 Task: Find connections with filter location Marratxí with filter topic #Sustainabilitywith filter profile language Spanish with filter current company LinkedIn News India with filter school St.Xavier's College, Kolkata with filter industry Bars, Taverns, and Nightclubs with filter service category Event Planning with filter keywords title Client Service Specialist
Action: Mouse moved to (663, 82)
Screenshot: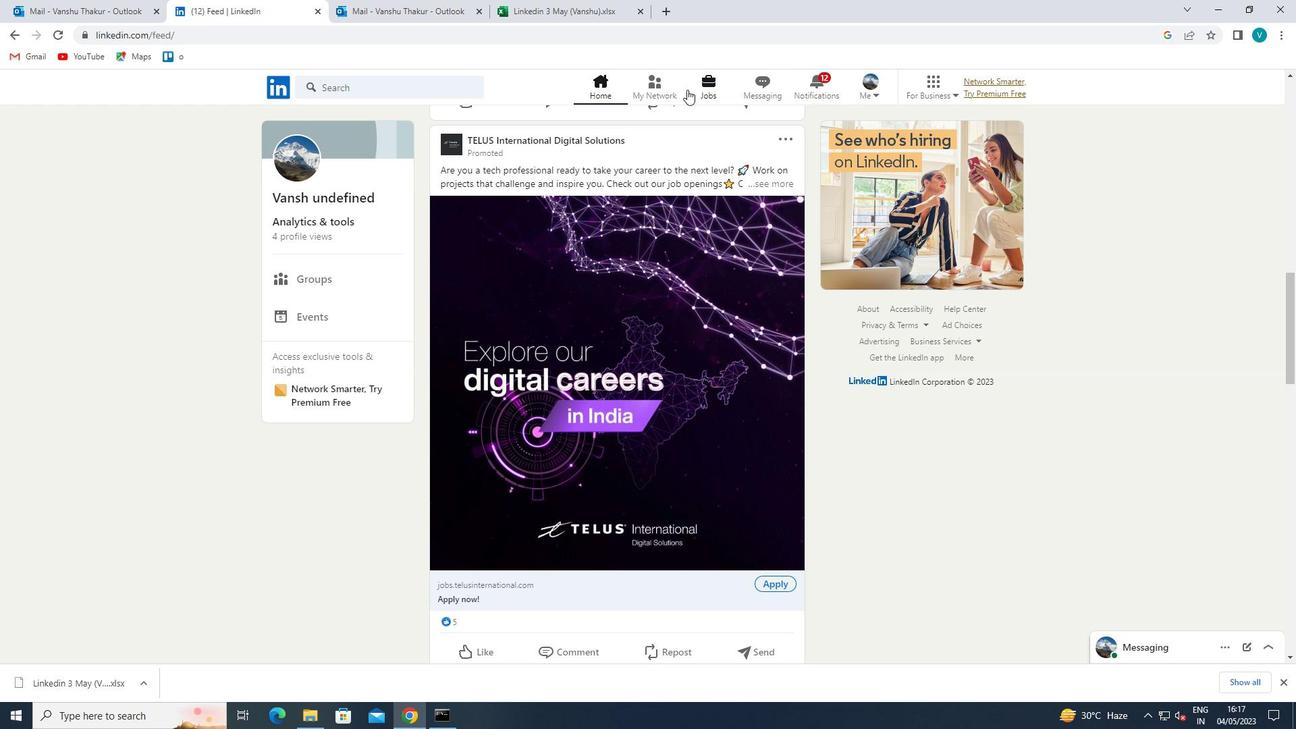 
Action: Mouse pressed left at (663, 82)
Screenshot: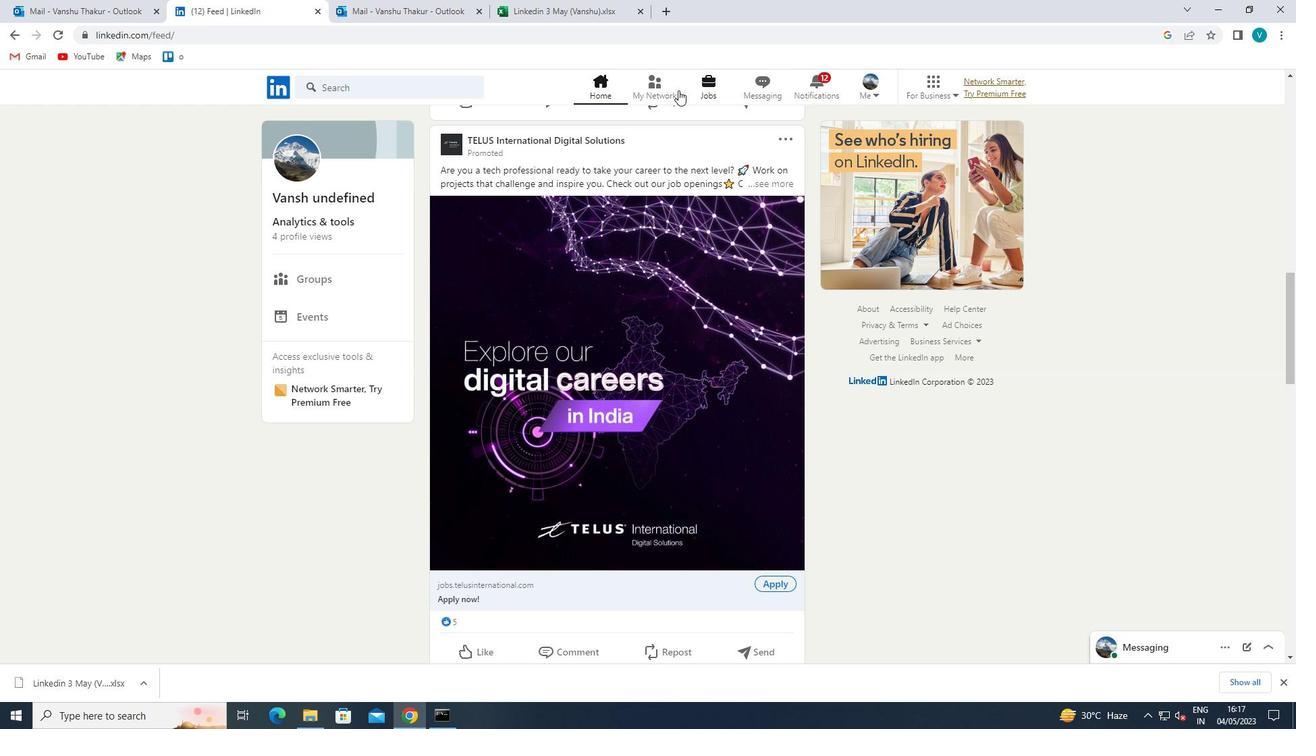 
Action: Mouse moved to (390, 161)
Screenshot: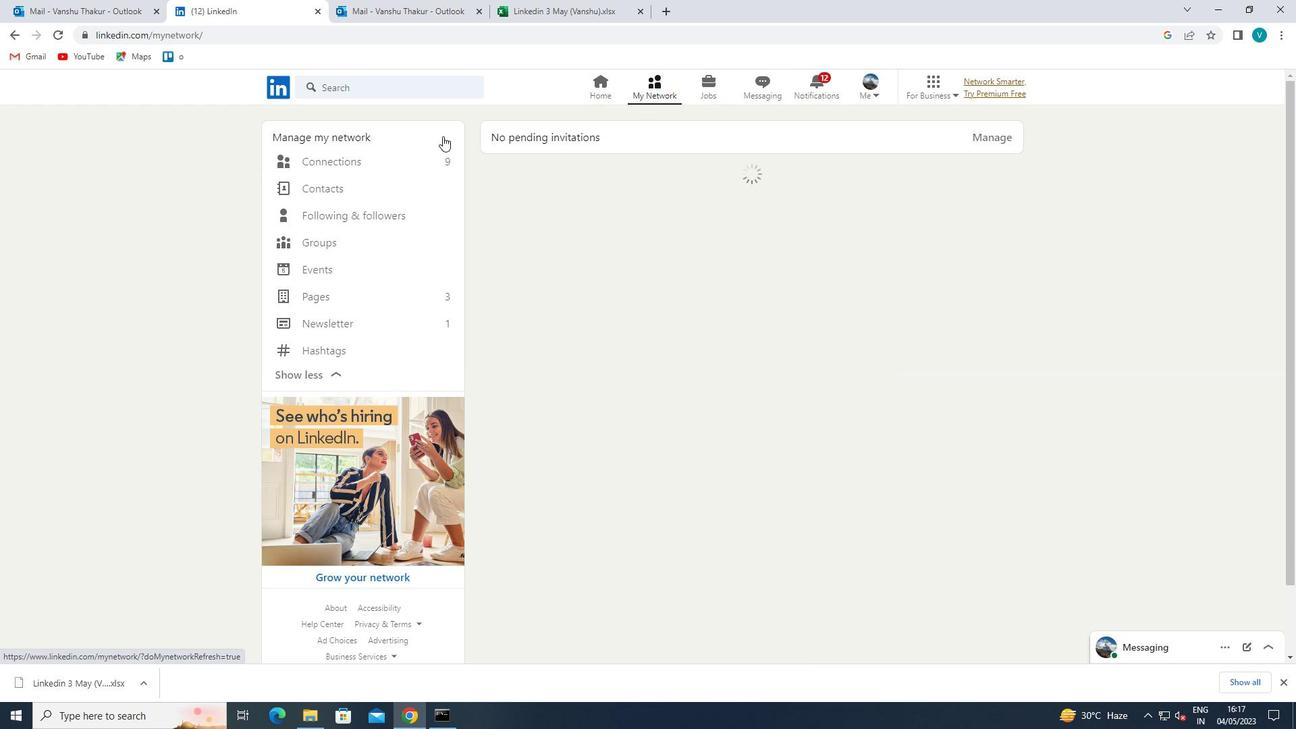 
Action: Mouse pressed left at (390, 161)
Screenshot: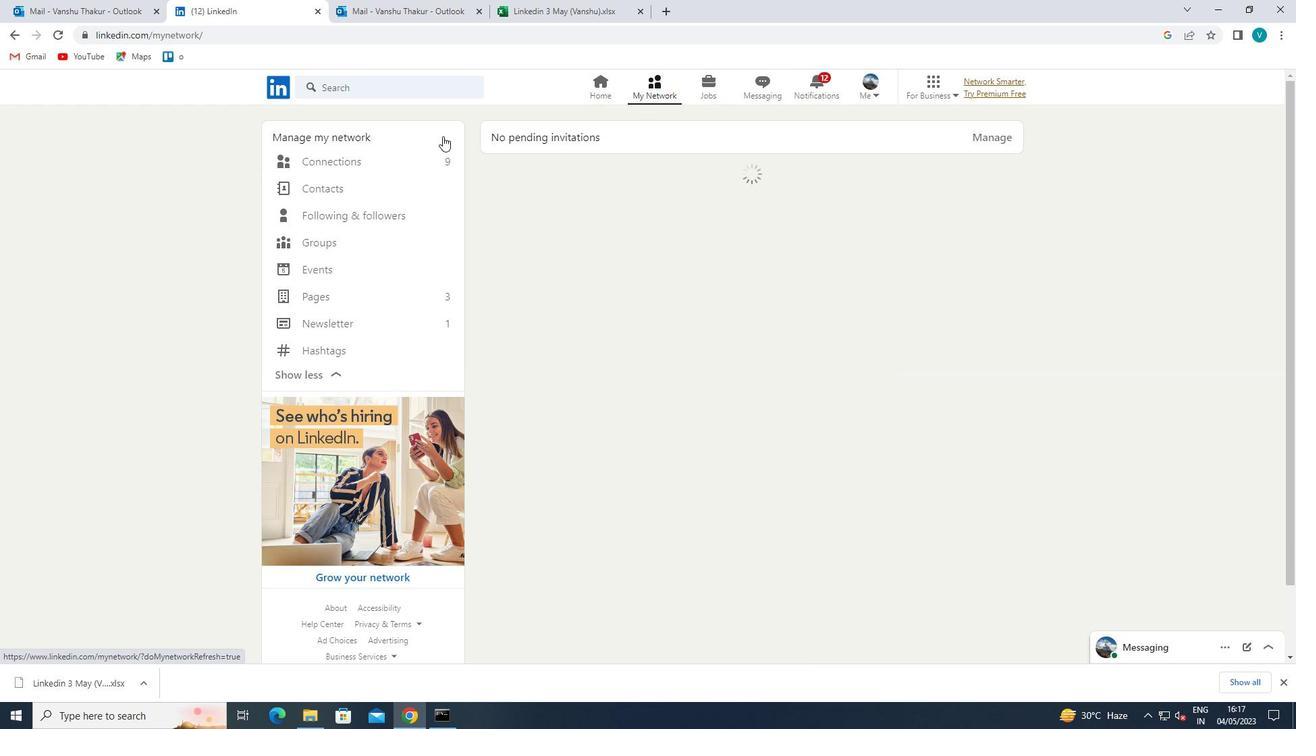 
Action: Mouse moved to (741, 158)
Screenshot: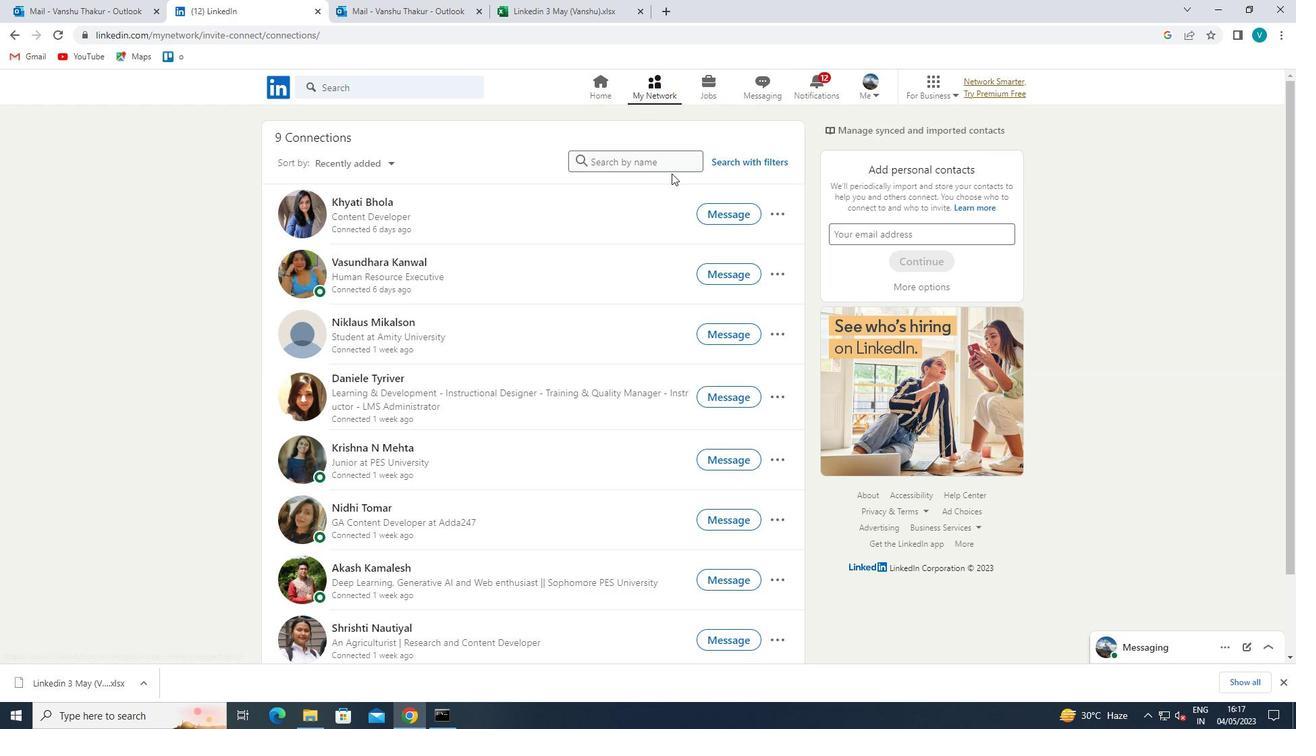 
Action: Mouse pressed left at (741, 158)
Screenshot: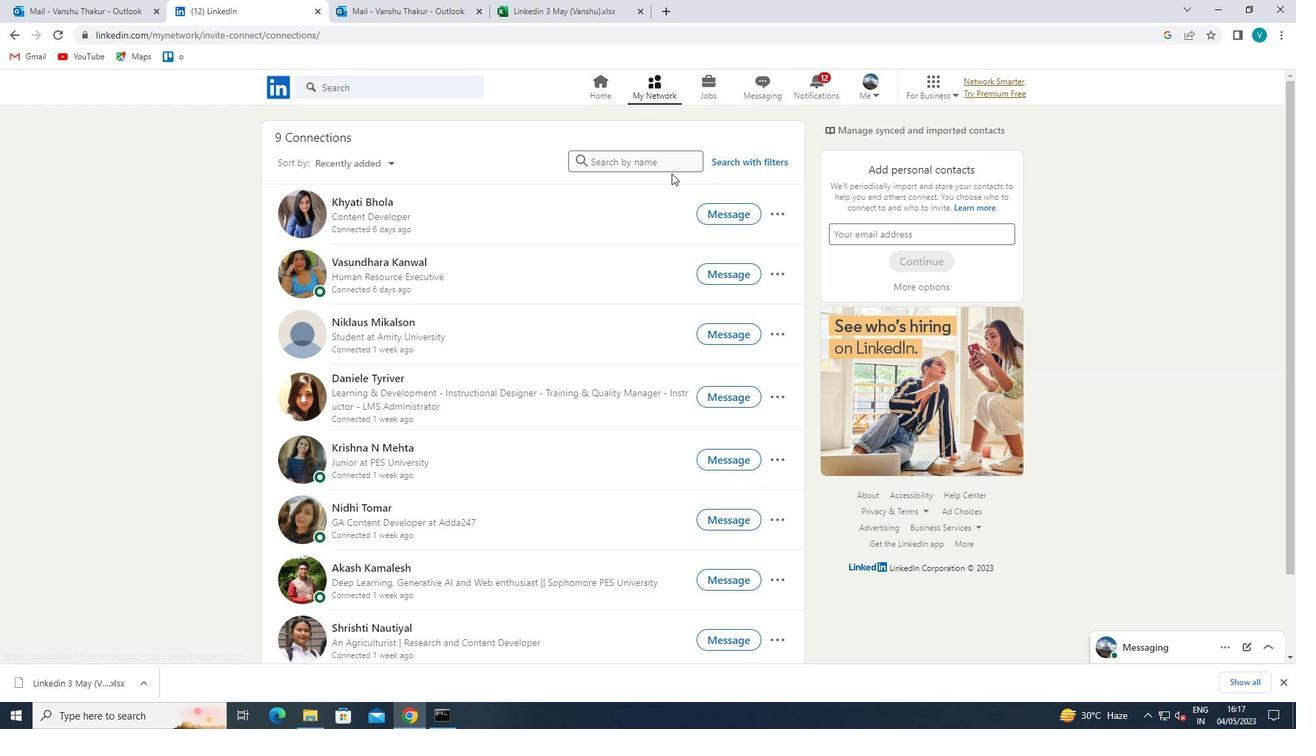 
Action: Mouse moved to (653, 120)
Screenshot: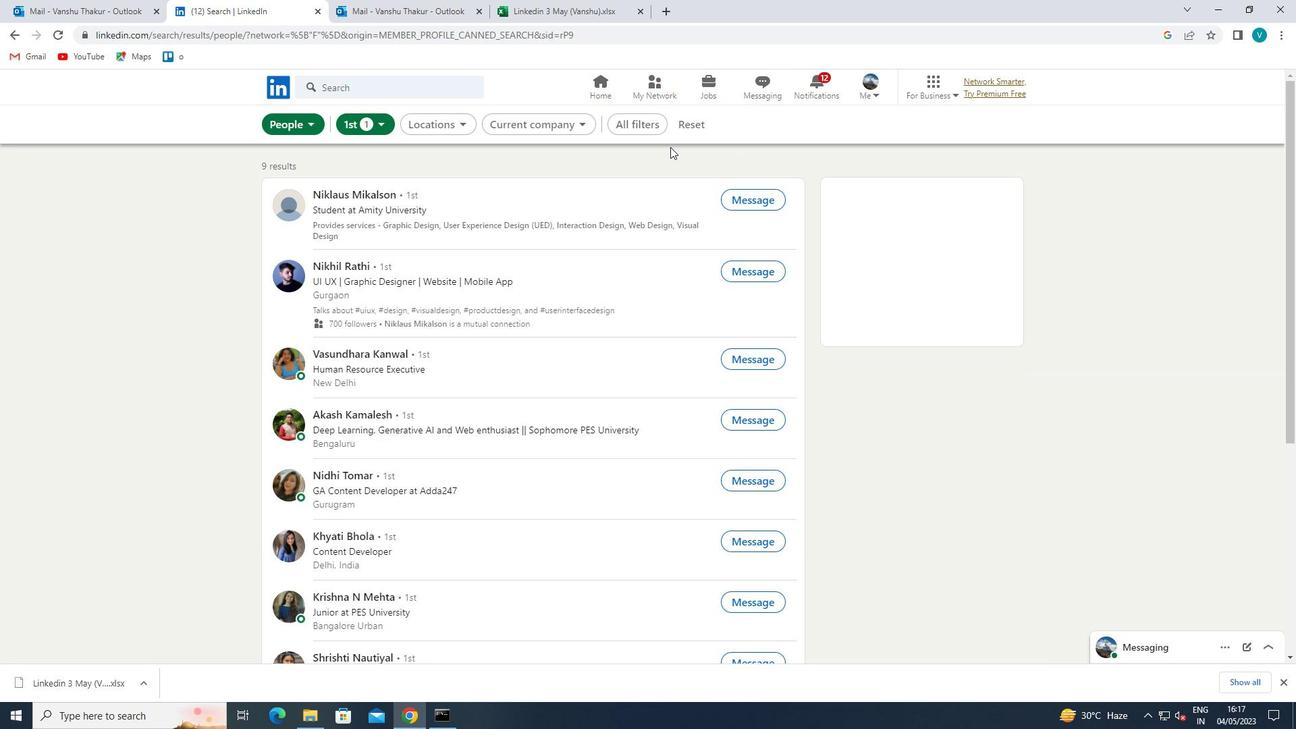 
Action: Mouse pressed left at (653, 120)
Screenshot: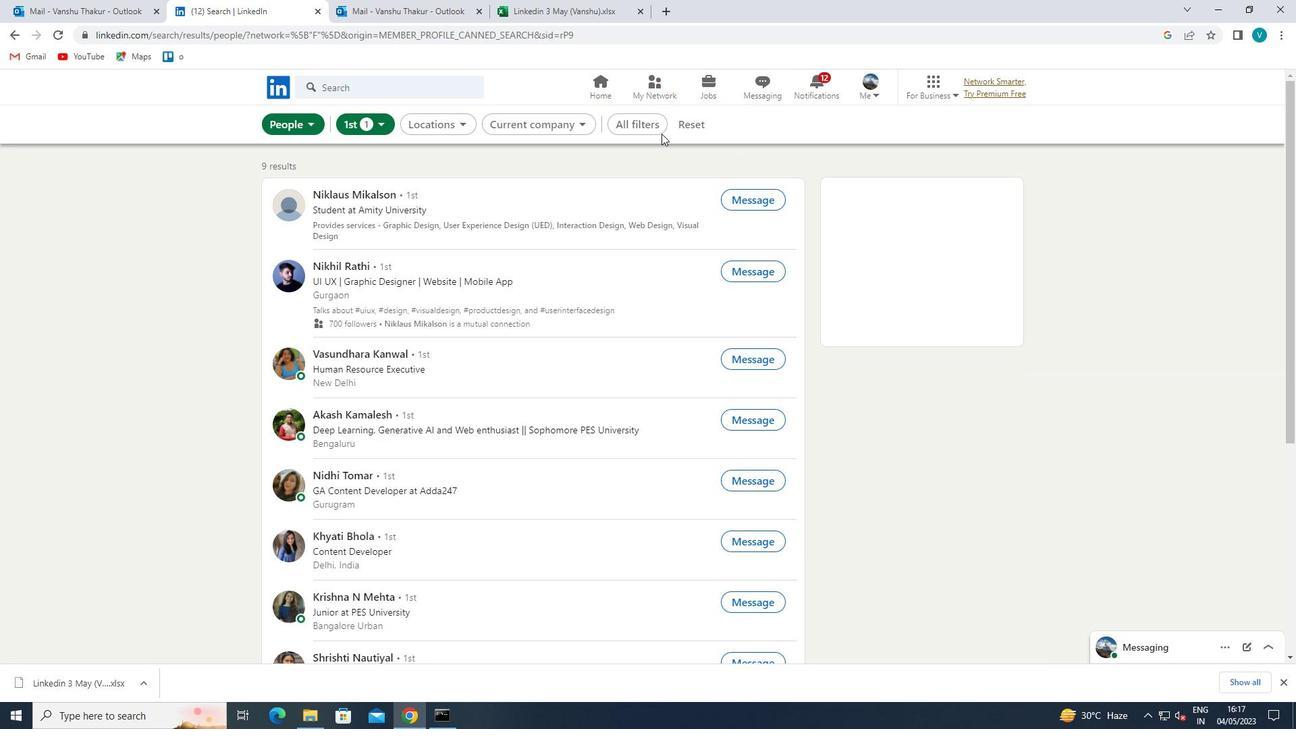 
Action: Mouse moved to (1002, 273)
Screenshot: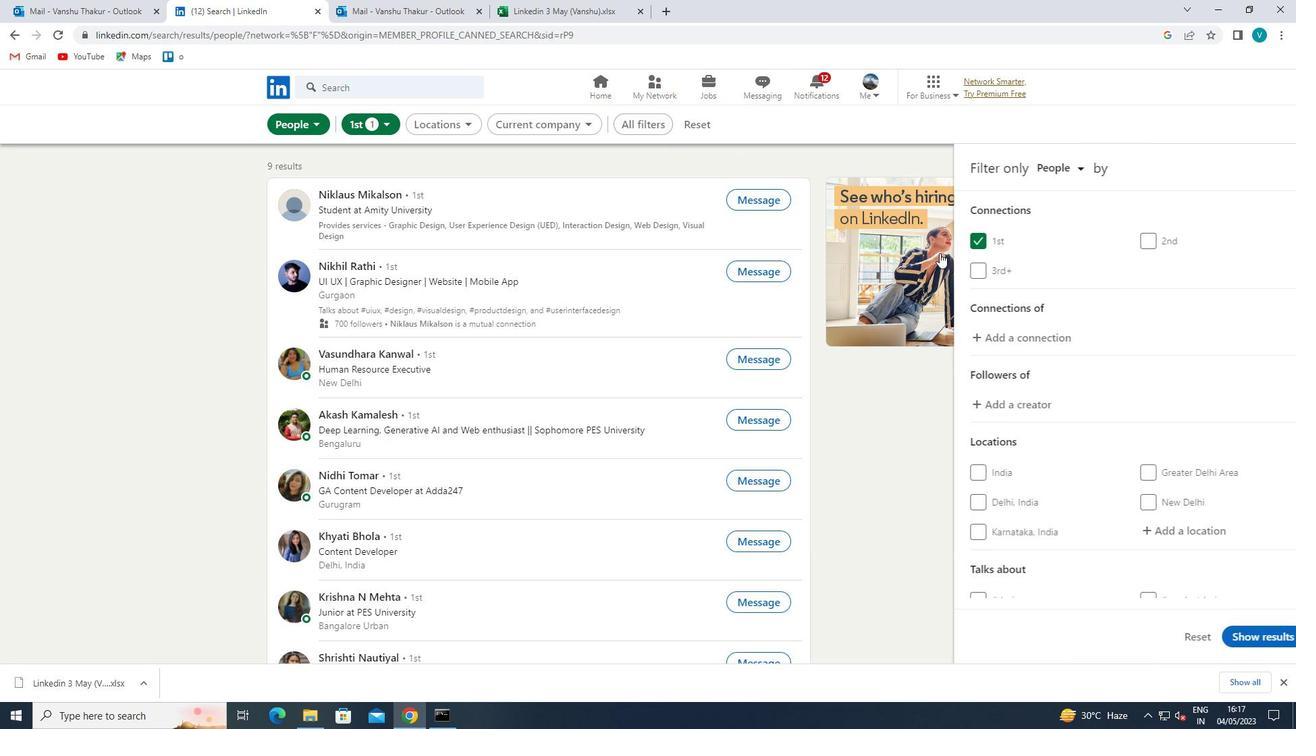 
Action: Mouse scrolled (1002, 272) with delta (0, 0)
Screenshot: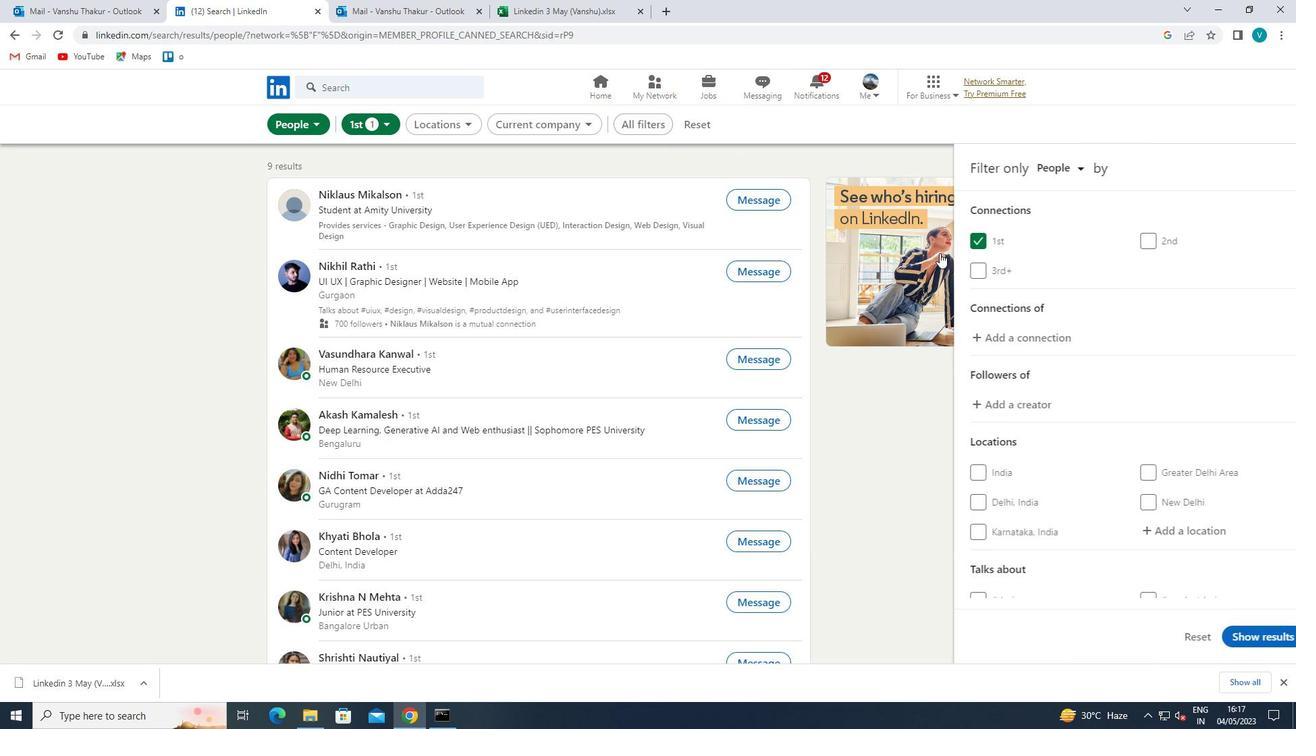
Action: Mouse scrolled (1002, 272) with delta (0, 0)
Screenshot: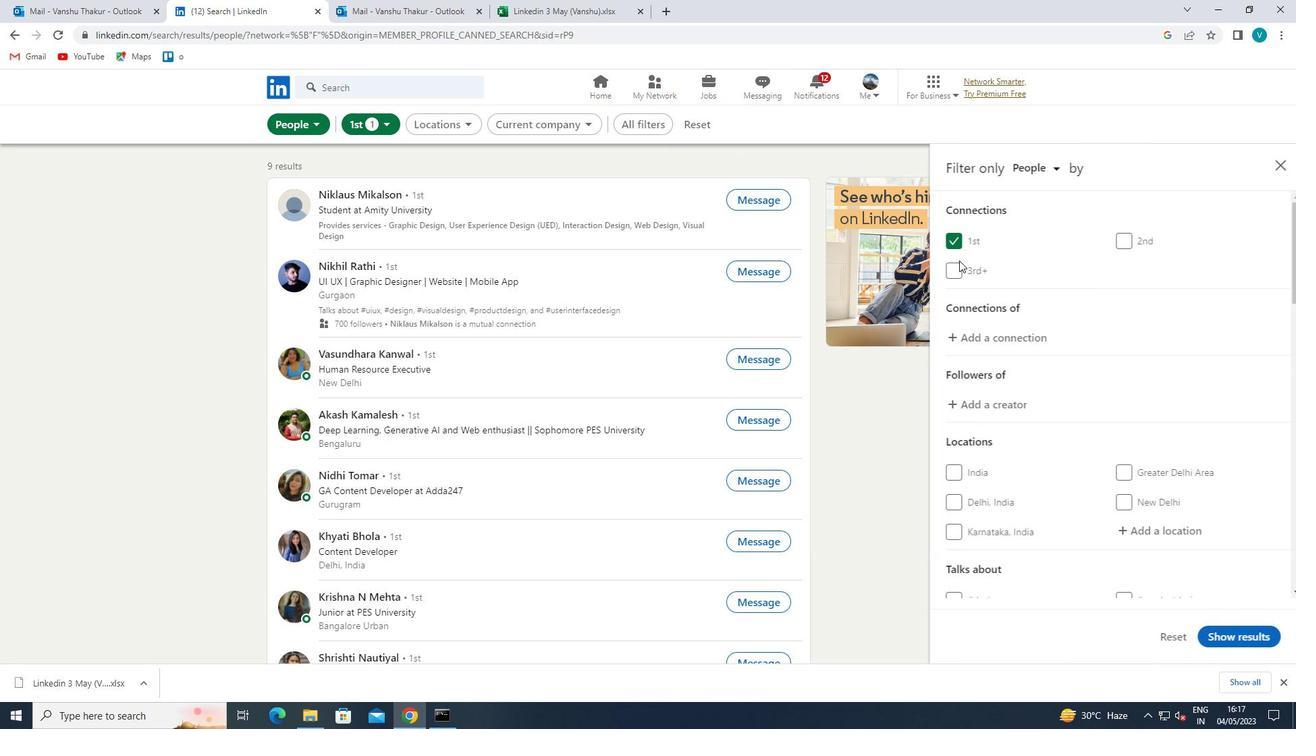 
Action: Mouse moved to (1125, 395)
Screenshot: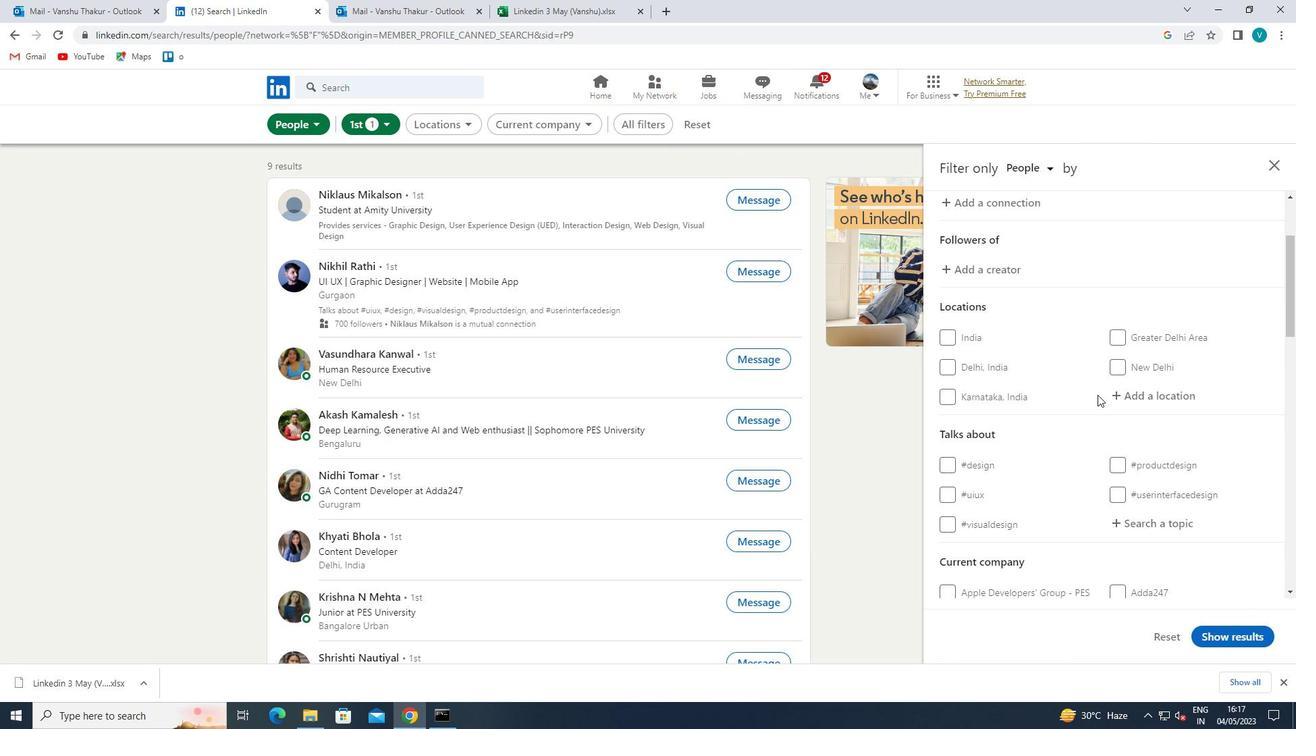 
Action: Mouse pressed left at (1125, 395)
Screenshot: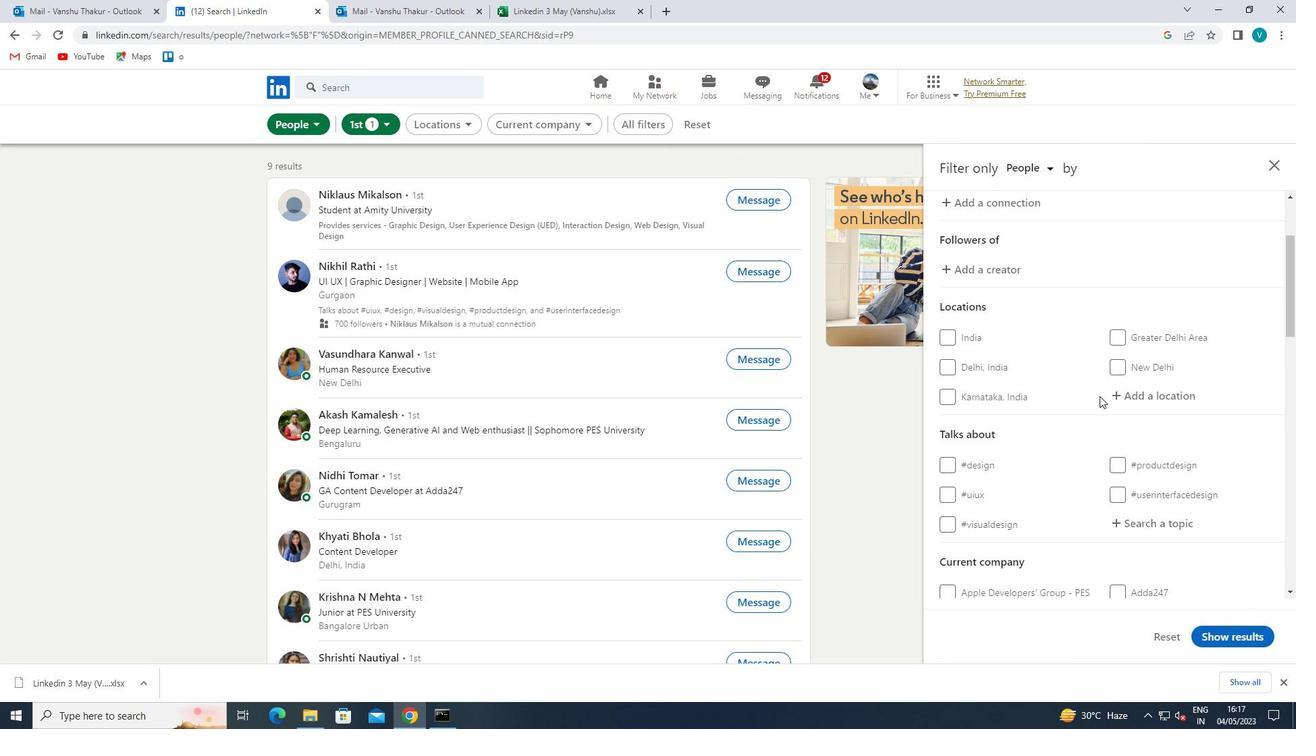 
Action: Mouse moved to (1006, 324)
Screenshot: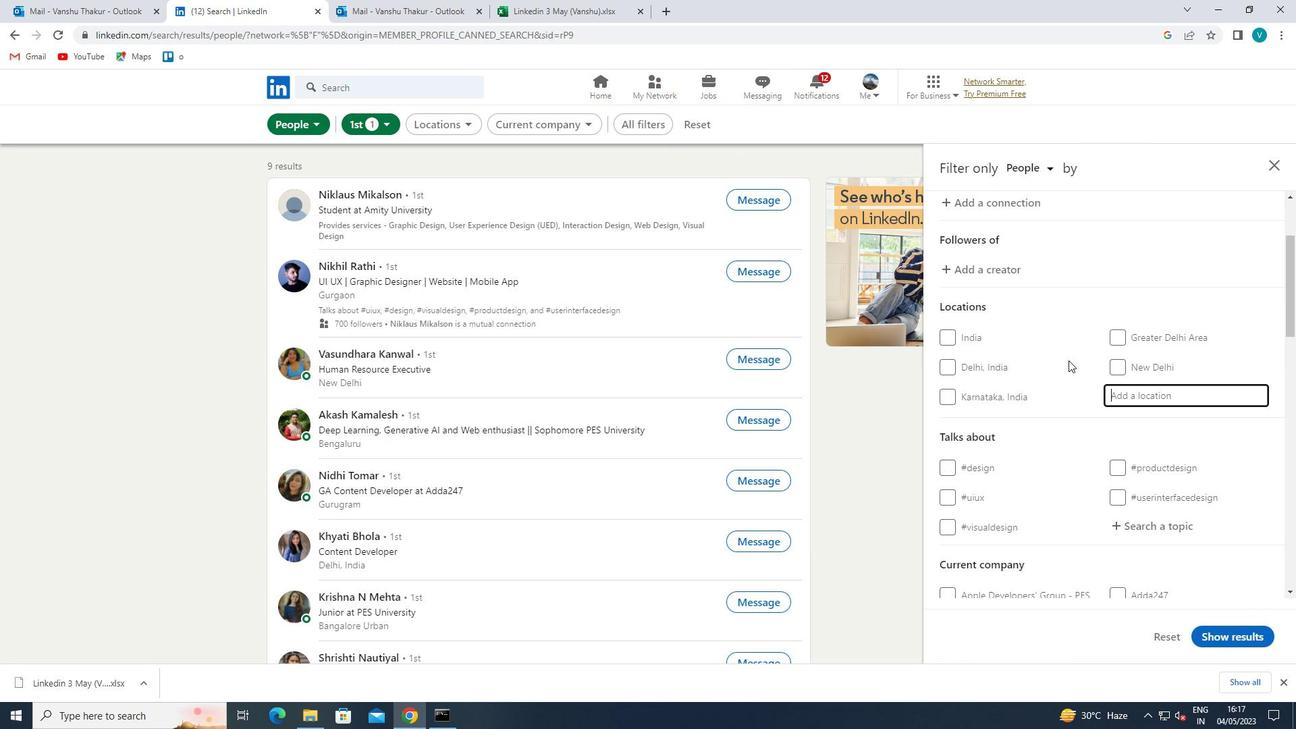 
Action: Key pressed <Key.shift>MARATXI
Screenshot: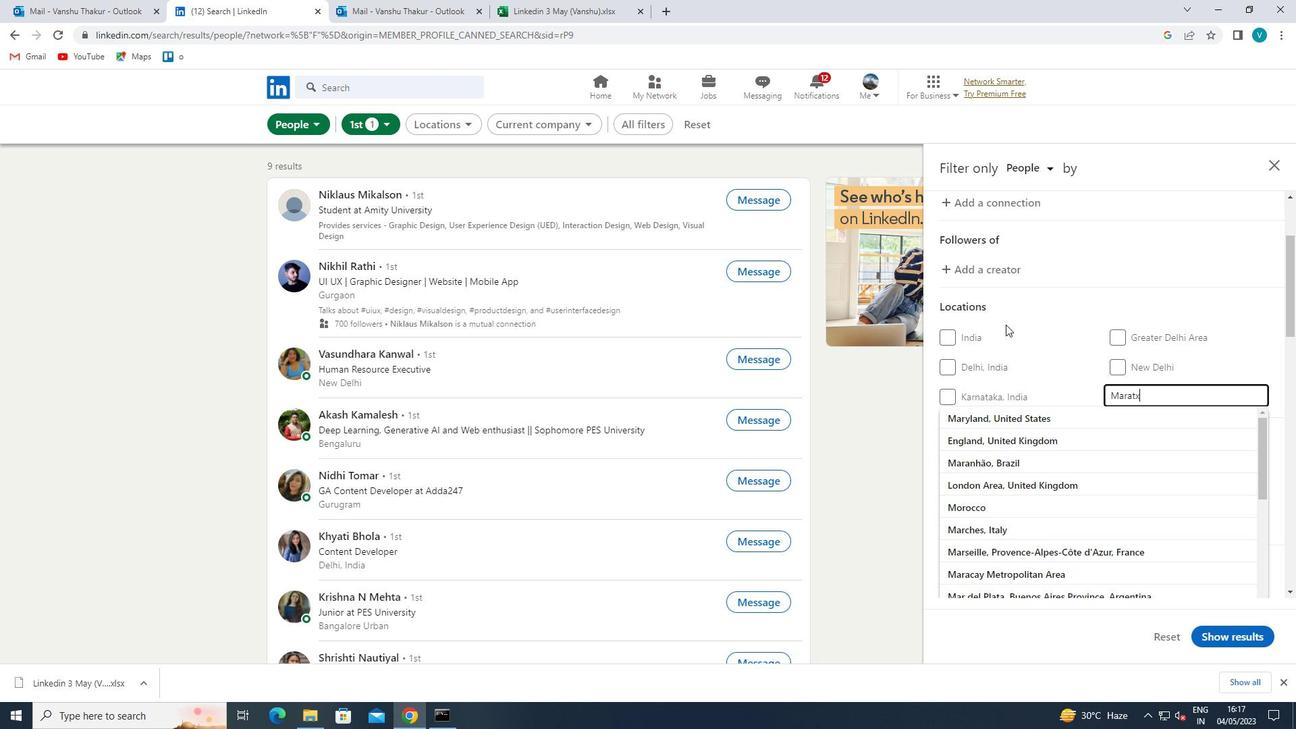 
Action: Mouse moved to (1125, 393)
Screenshot: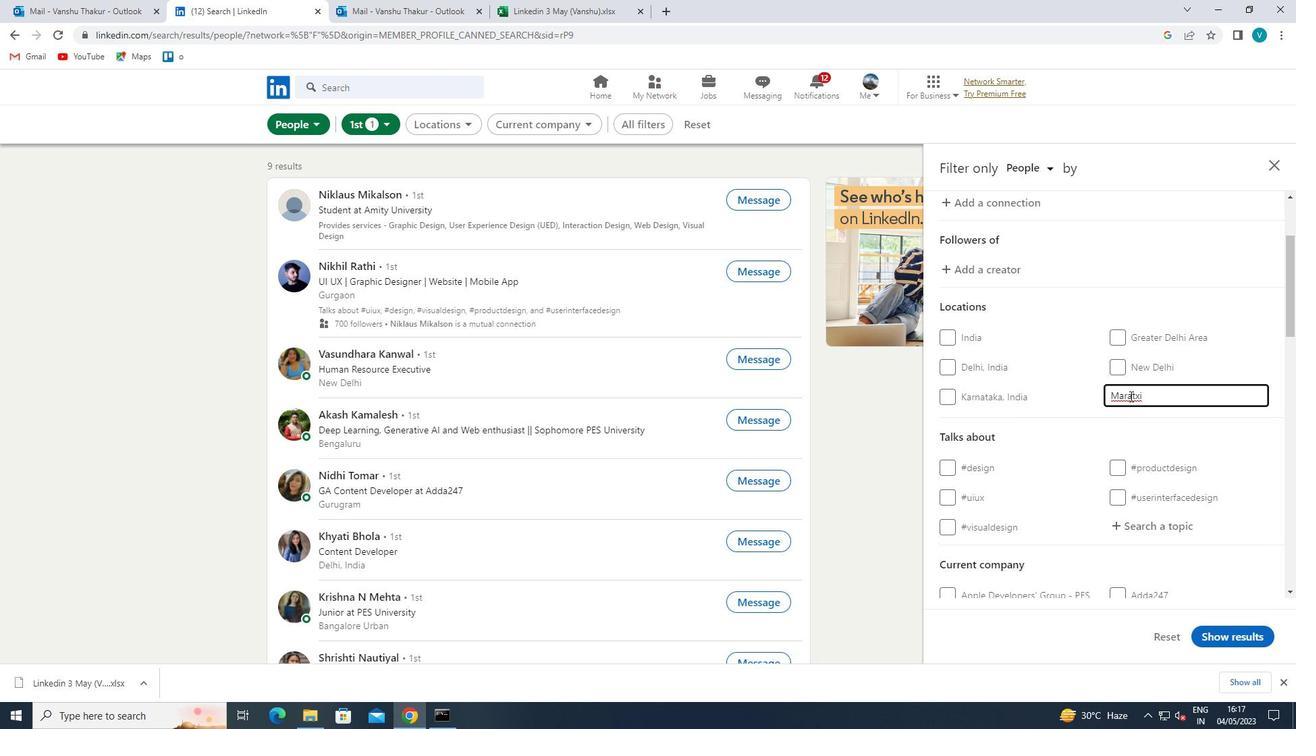 
Action: Mouse pressed left at (1125, 393)
Screenshot: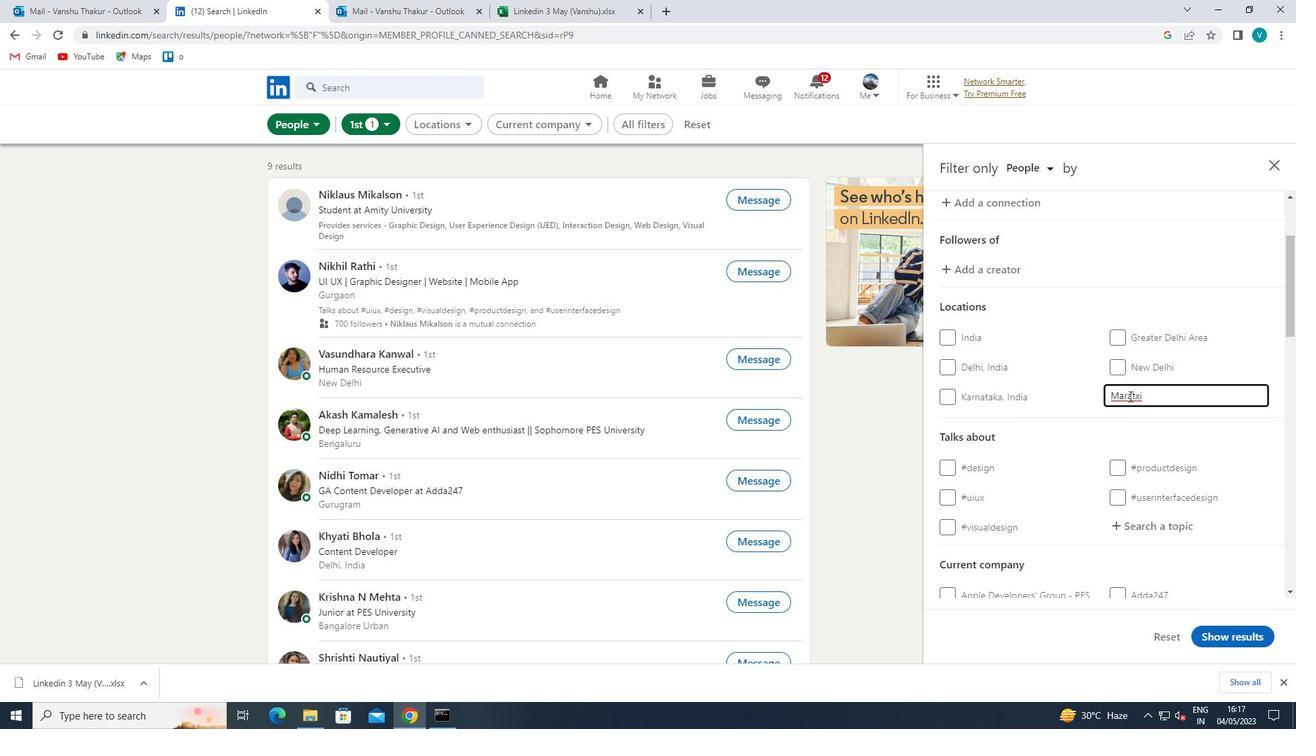 
Action: Mouse moved to (1125, 407)
Screenshot: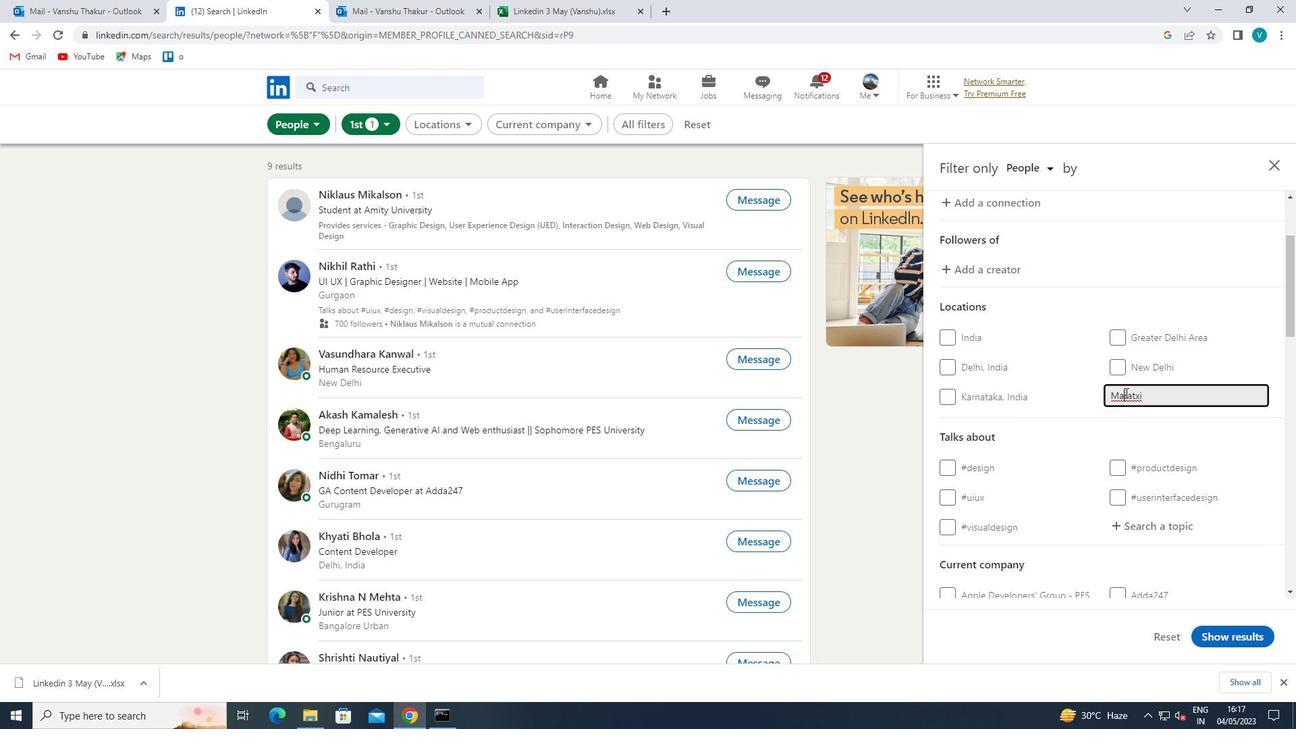 
Action: Key pressed R
Screenshot: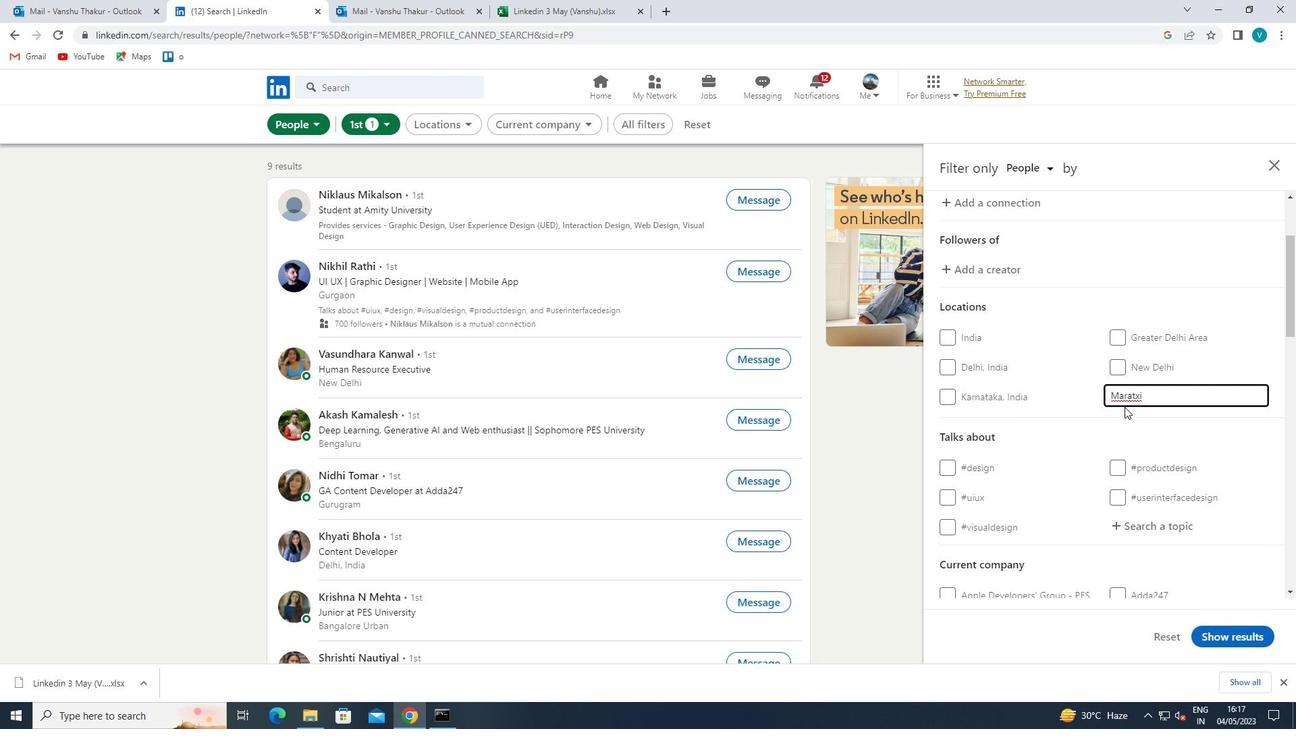
Action: Mouse moved to (1111, 409)
Screenshot: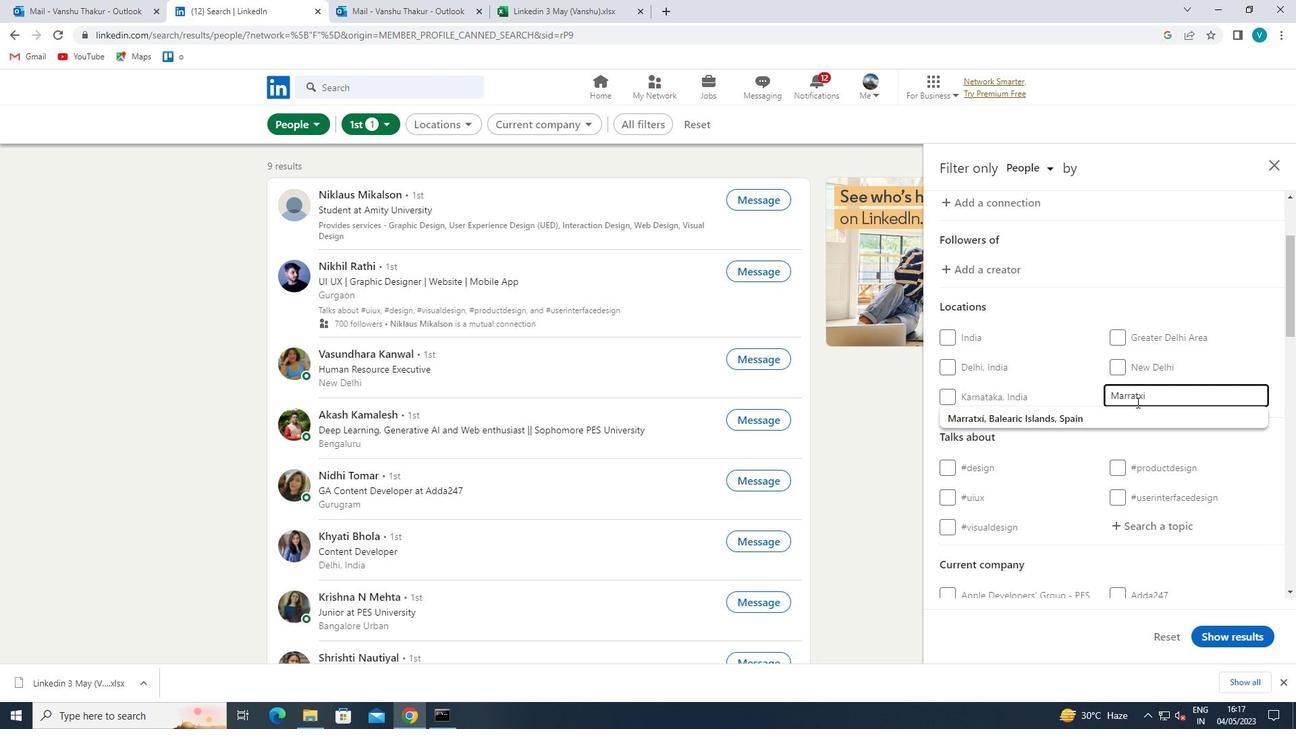 
Action: Mouse pressed left at (1111, 409)
Screenshot: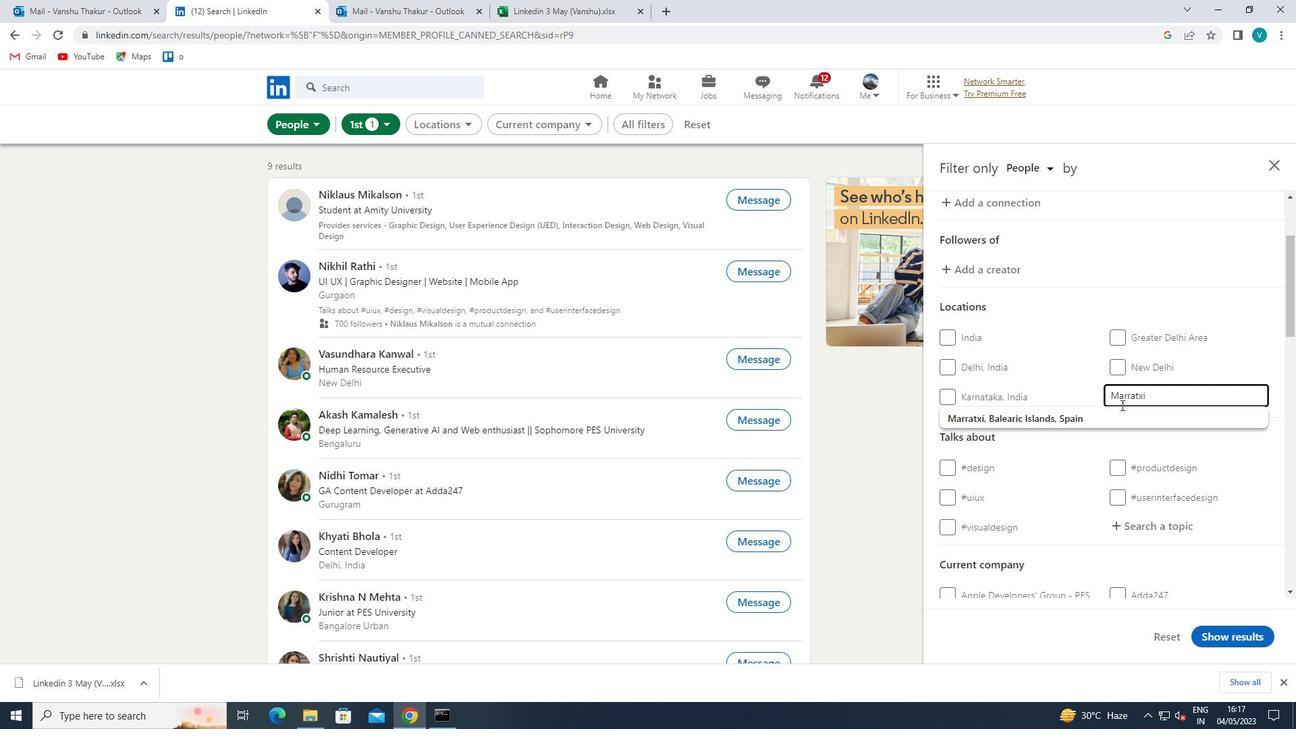 
Action: Mouse moved to (1129, 417)
Screenshot: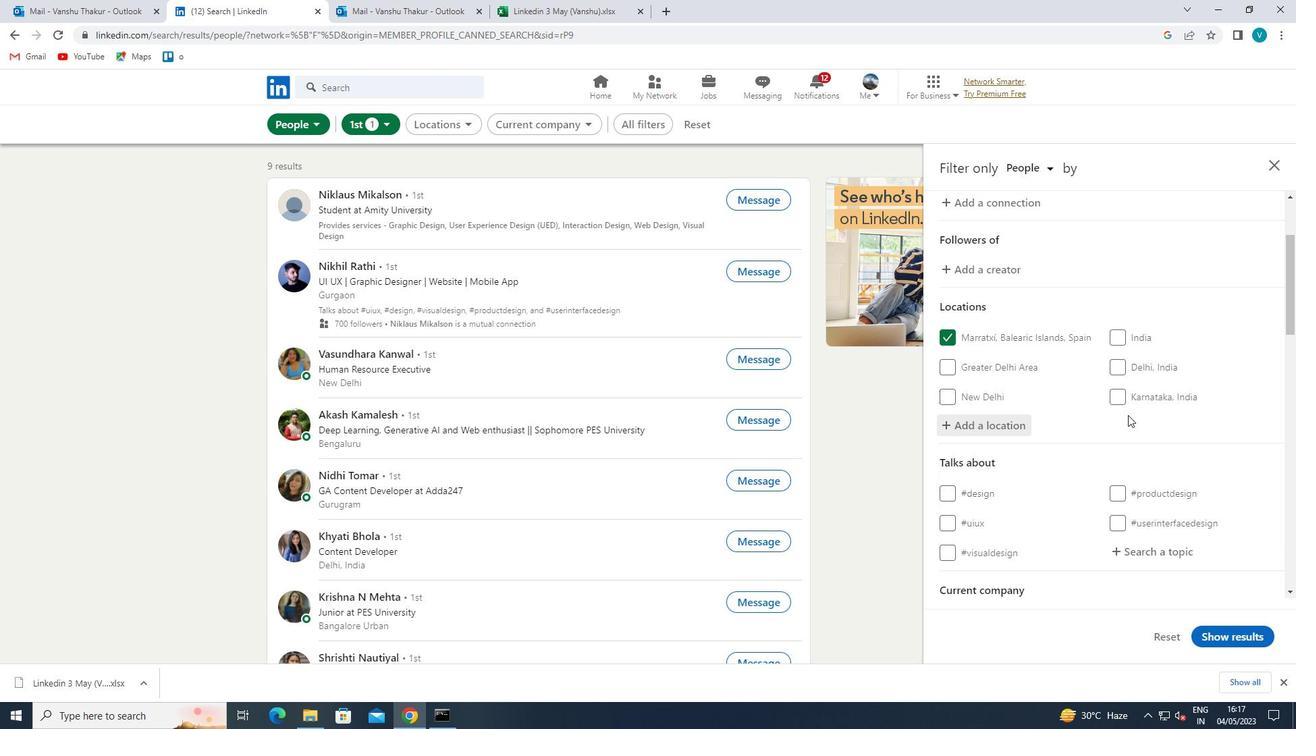 
Action: Mouse scrolled (1129, 416) with delta (0, 0)
Screenshot: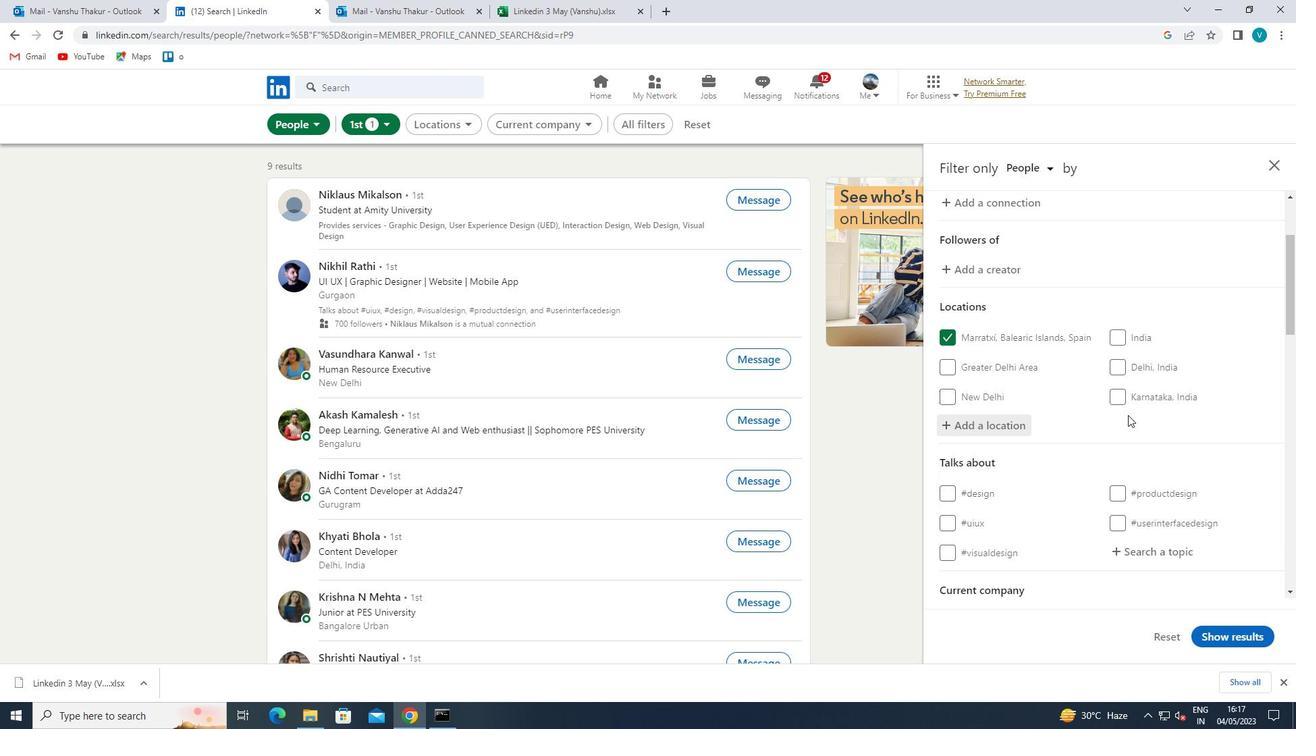 
Action: Mouse moved to (1151, 482)
Screenshot: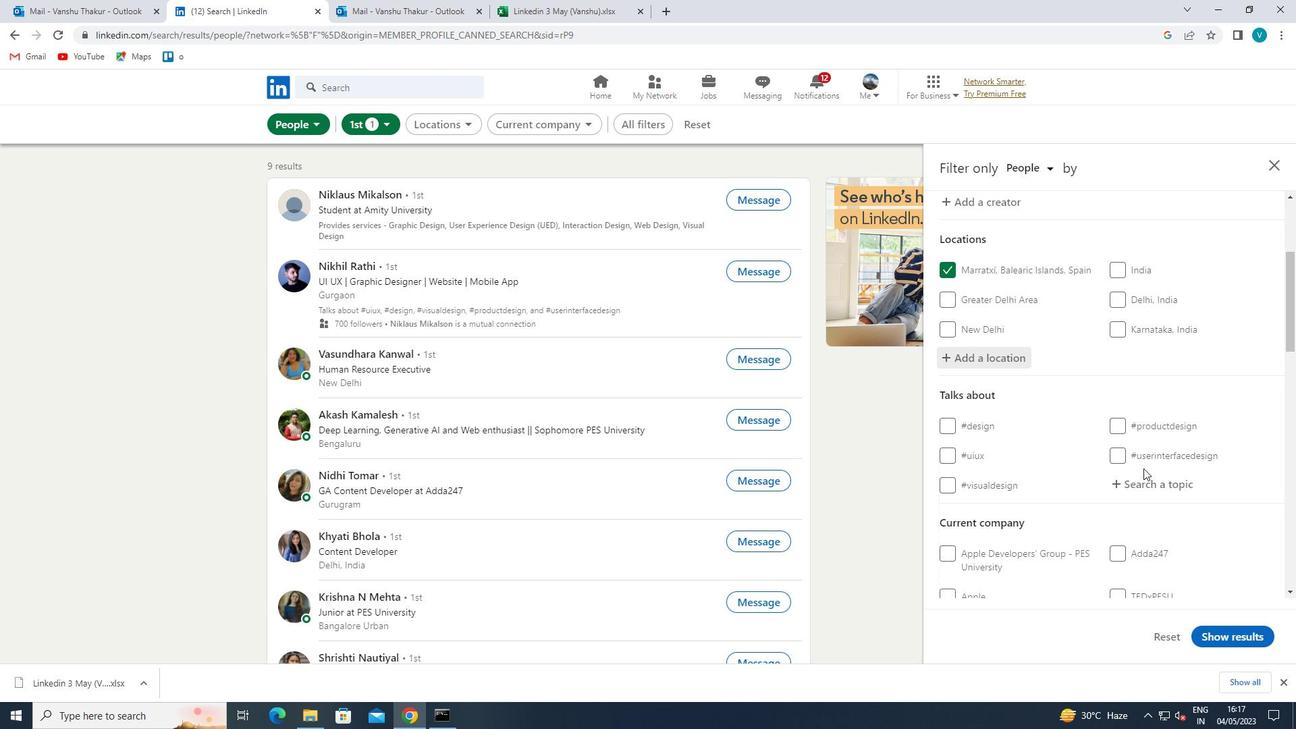 
Action: Mouse pressed left at (1151, 482)
Screenshot: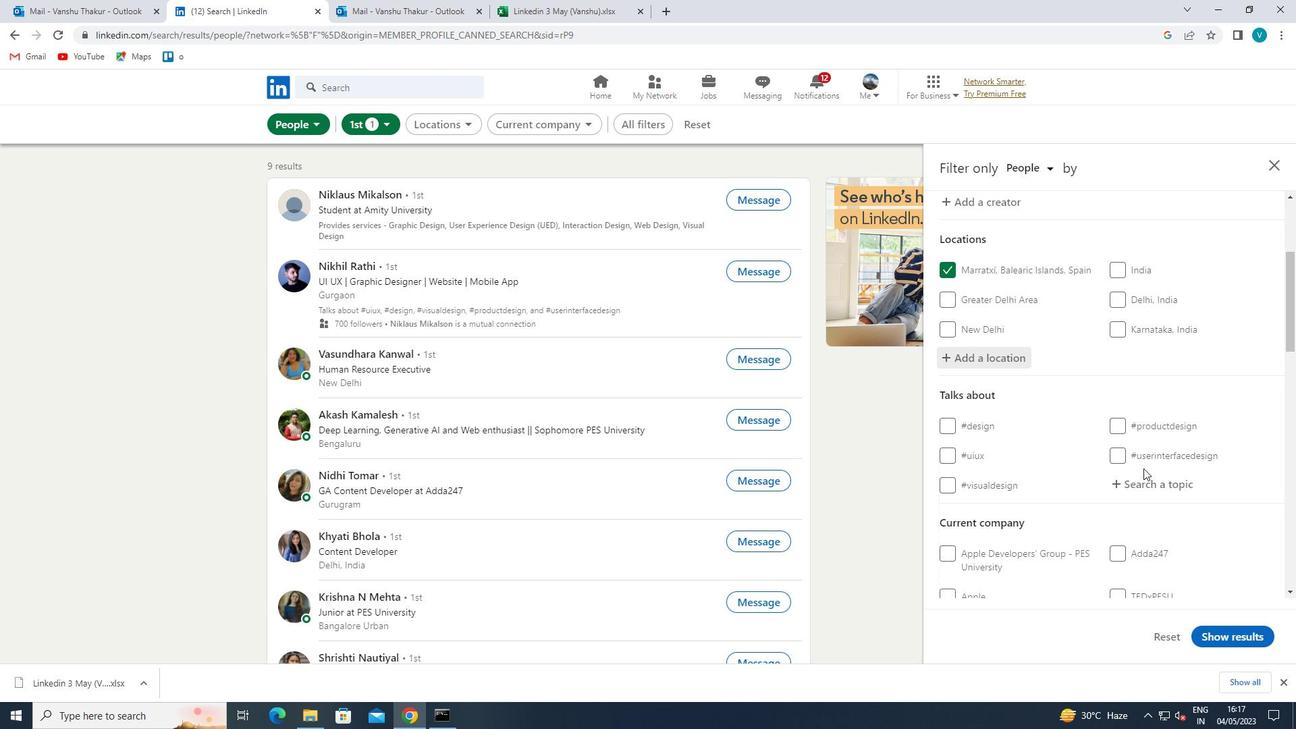 
Action: Mouse moved to (1152, 482)
Screenshot: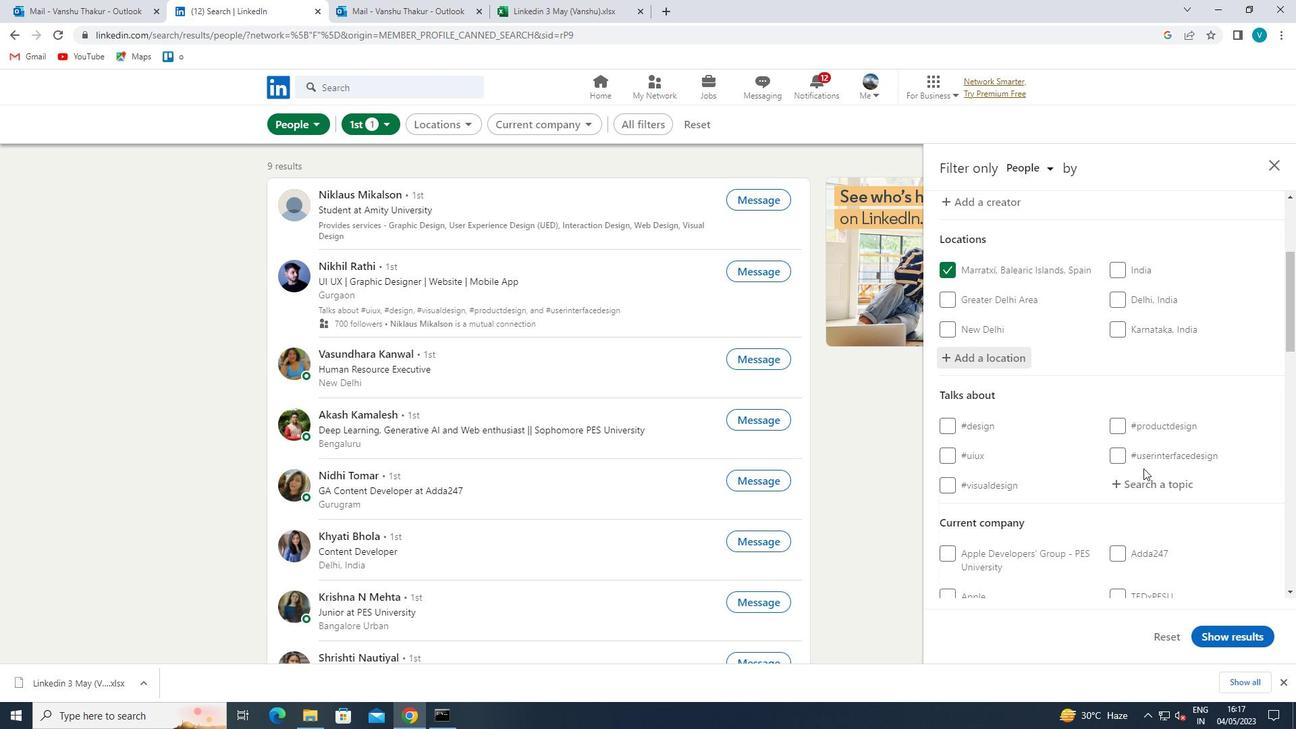 
Action: Key pressed SUSTAINA
Screenshot: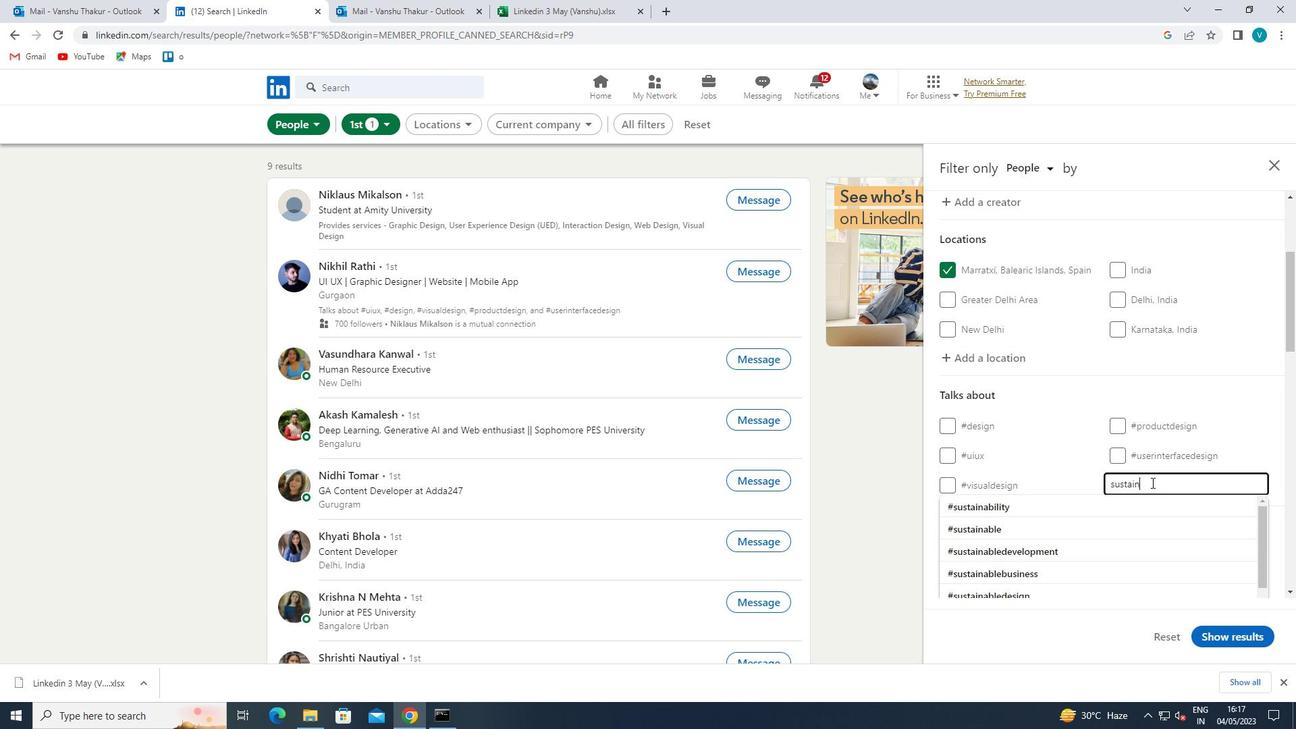 
Action: Mouse moved to (1104, 505)
Screenshot: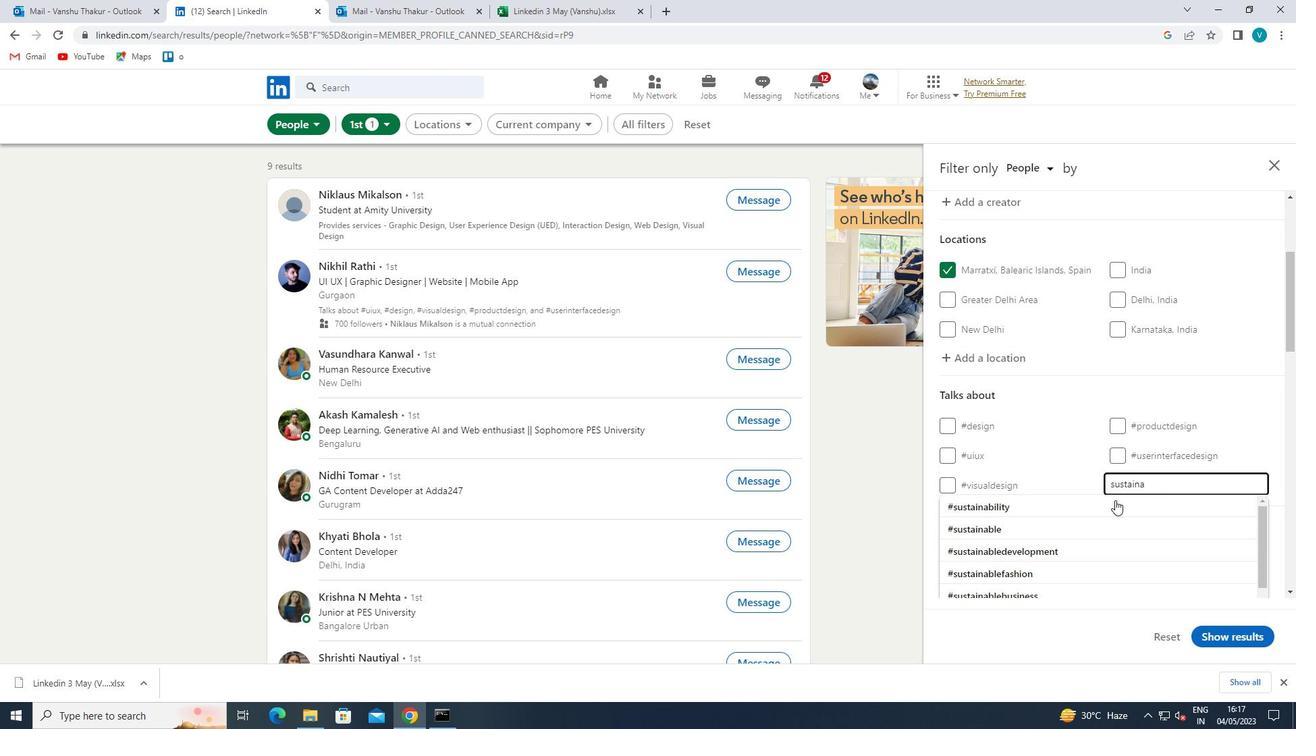 
Action: Mouse pressed left at (1104, 505)
Screenshot: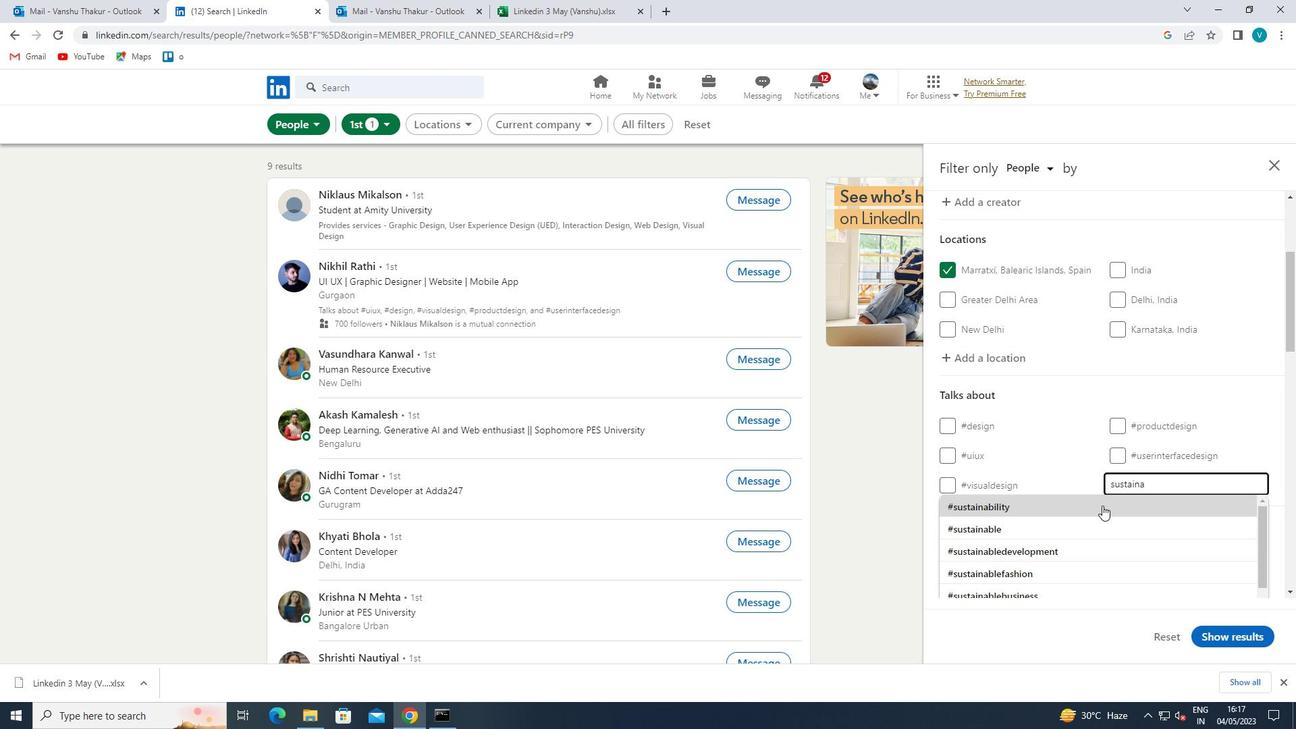 
Action: Mouse moved to (1140, 484)
Screenshot: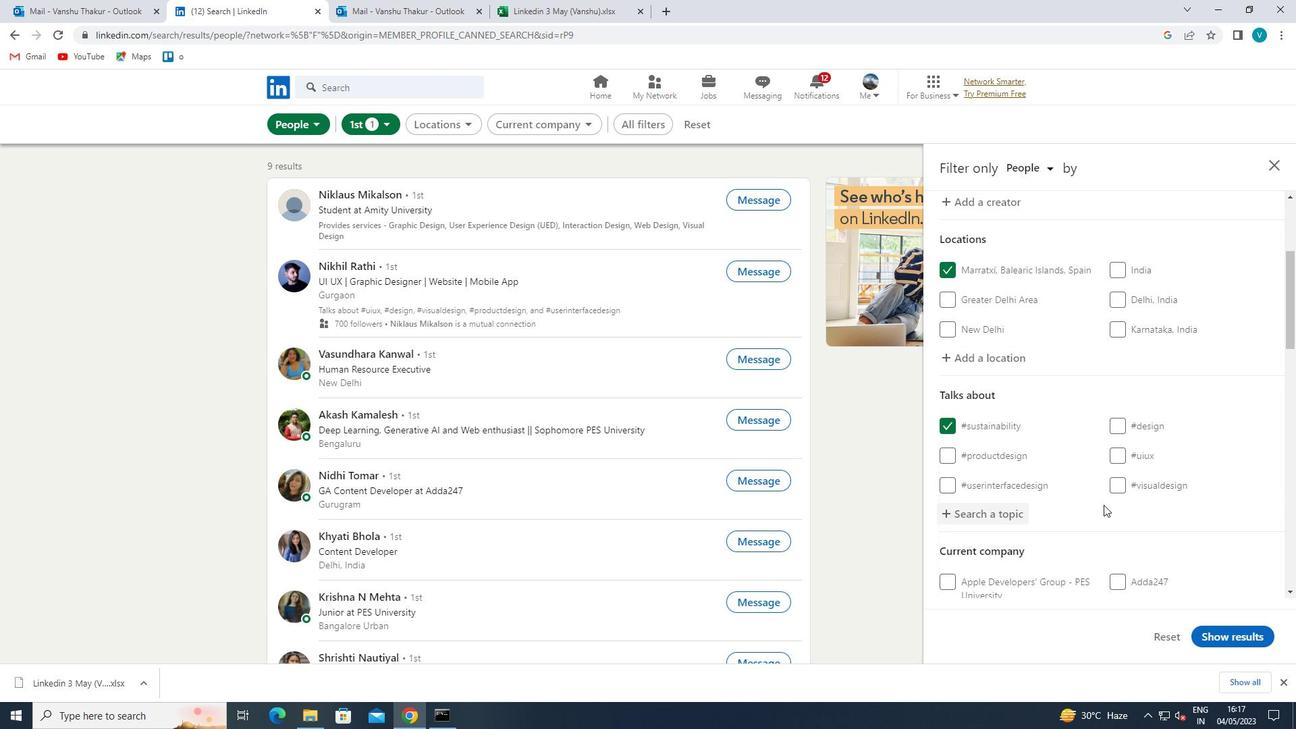 
Action: Mouse scrolled (1140, 483) with delta (0, 0)
Screenshot: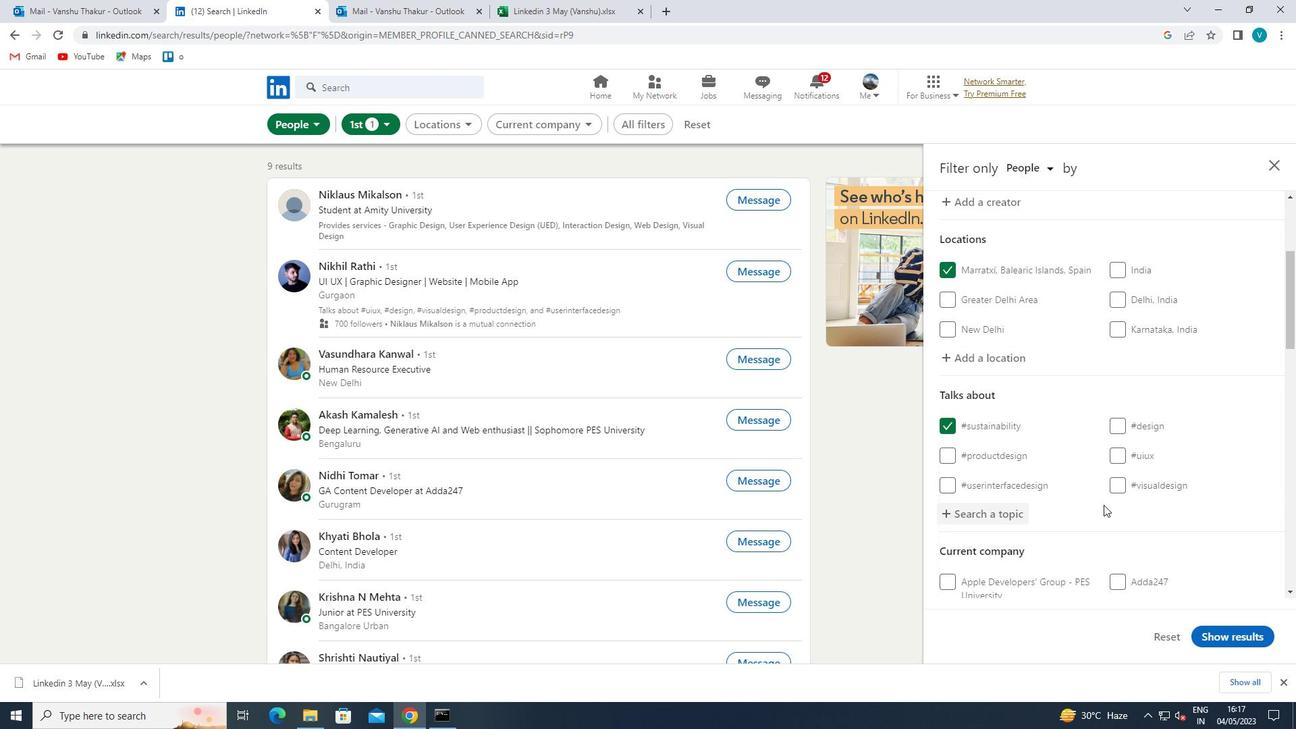 
Action: Mouse moved to (1150, 477)
Screenshot: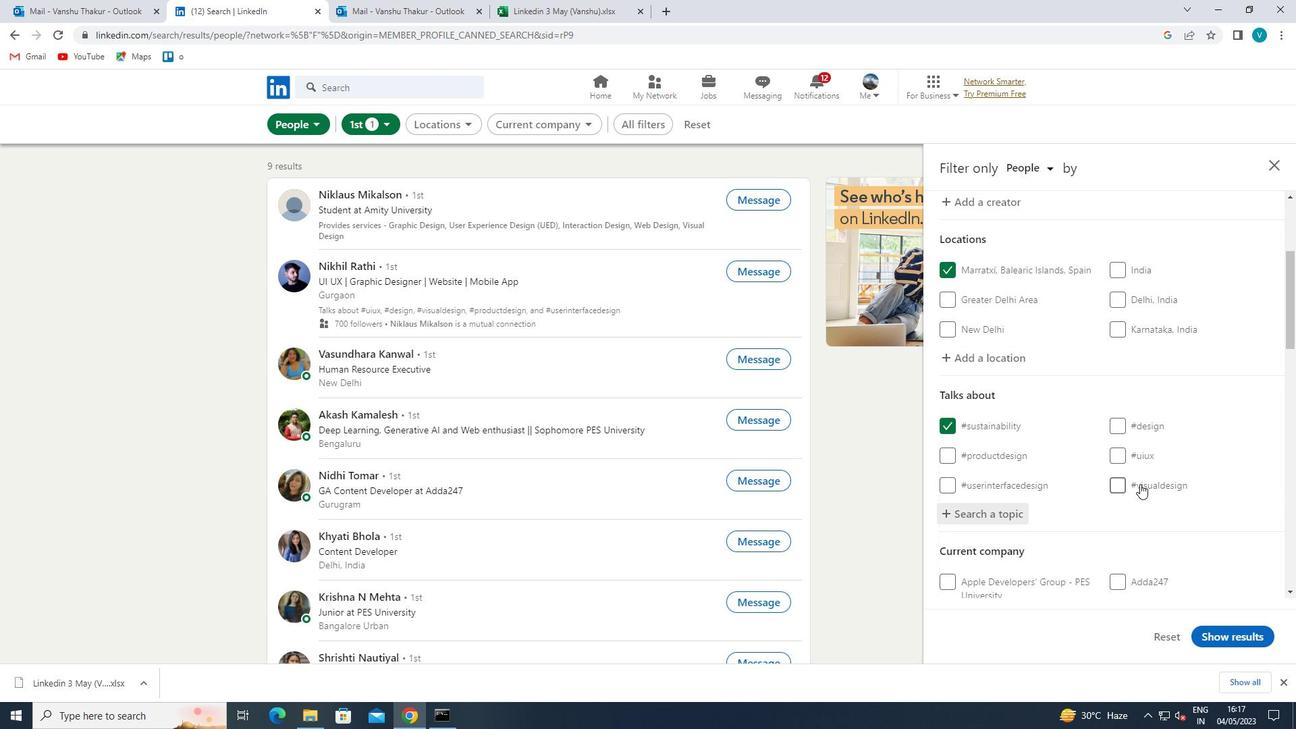 
Action: Mouse scrolled (1150, 476) with delta (0, 0)
Screenshot: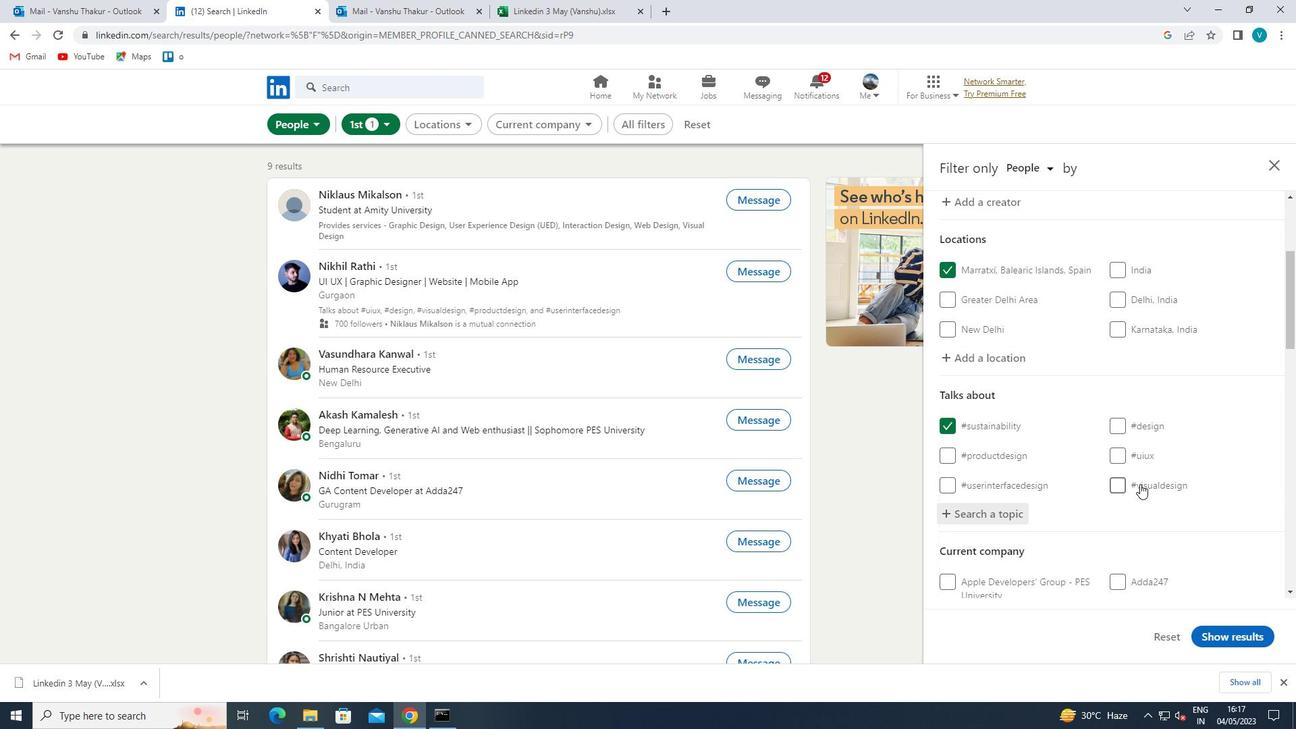 
Action: Mouse moved to (1151, 475)
Screenshot: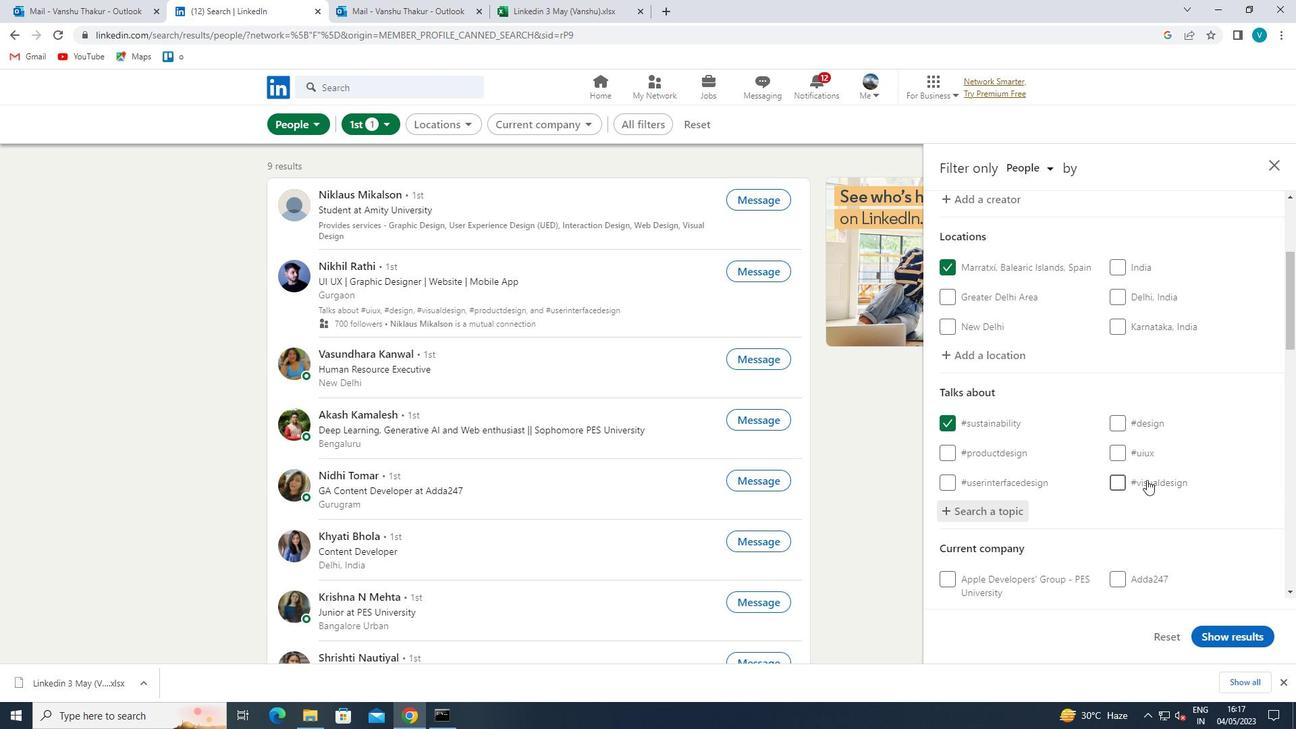 
Action: Mouse scrolled (1151, 474) with delta (0, 0)
Screenshot: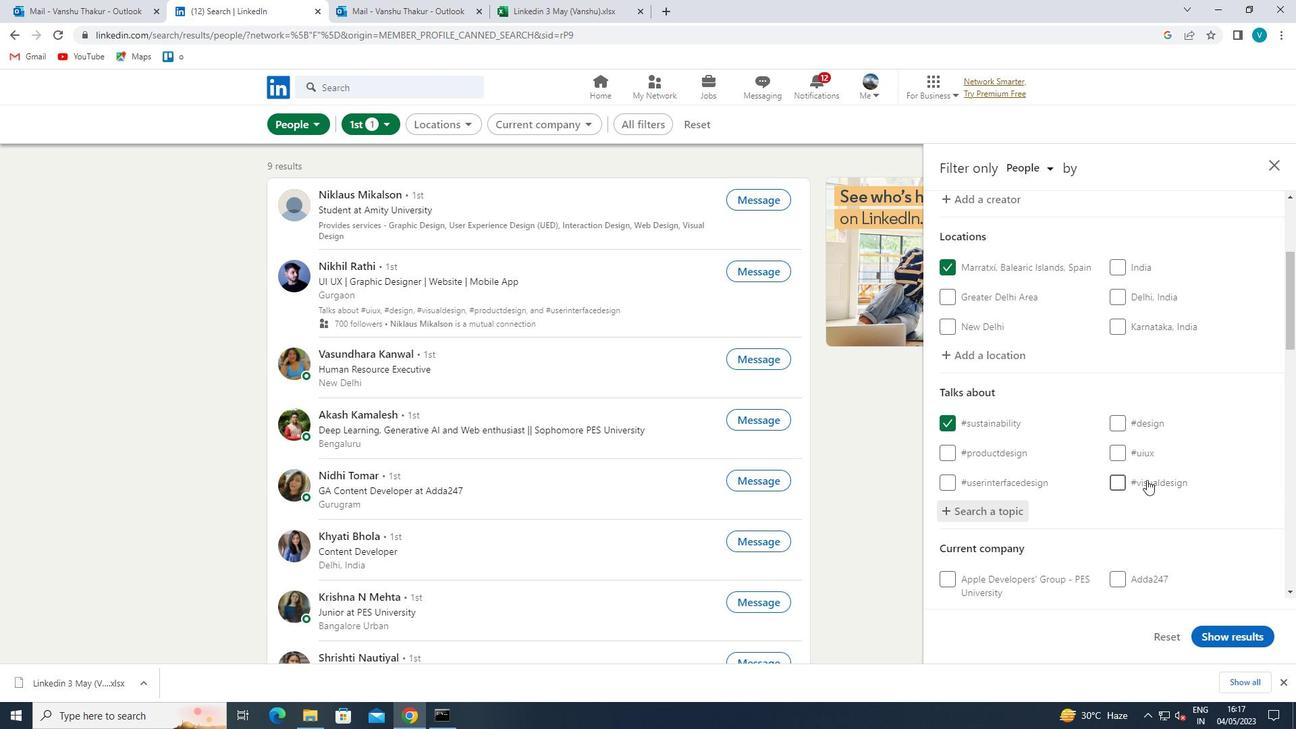 
Action: Mouse moved to (1152, 447)
Screenshot: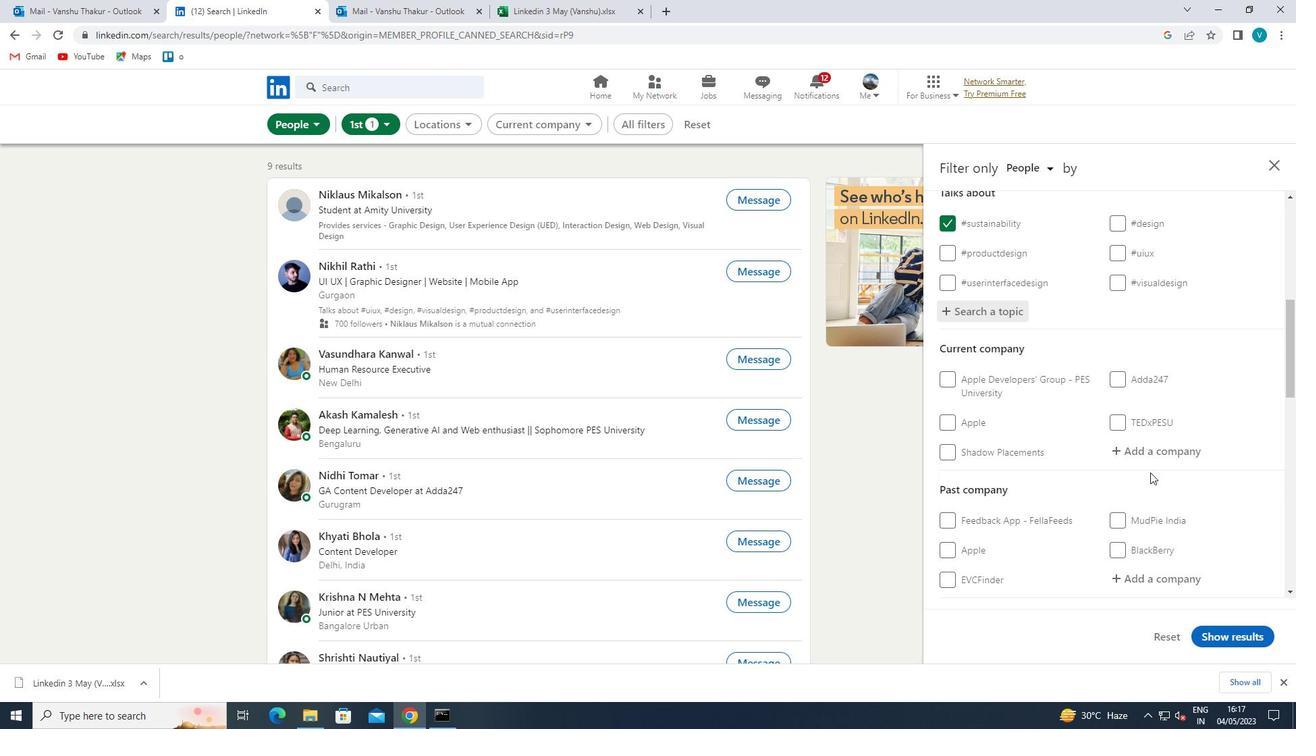 
Action: Mouse pressed left at (1152, 447)
Screenshot: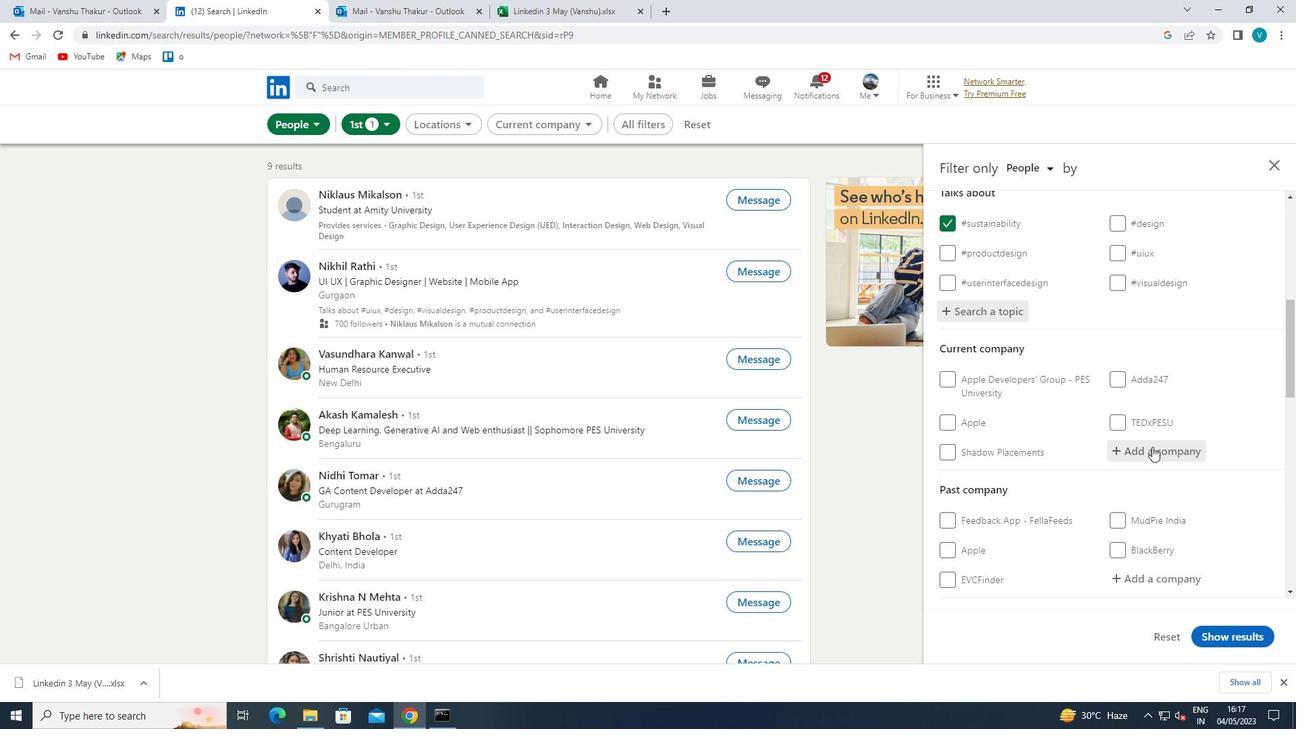 
Action: Key pressed LINKED
Screenshot: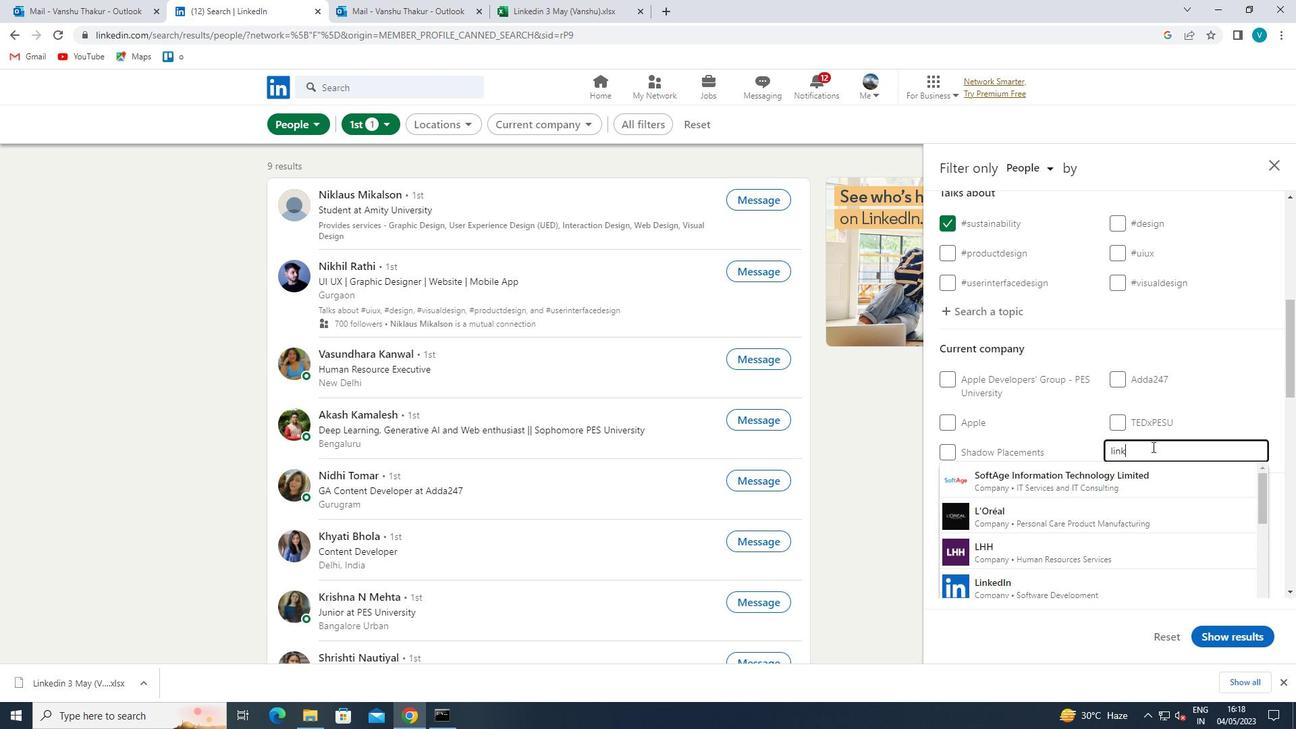 
Action: Mouse moved to (1129, 466)
Screenshot: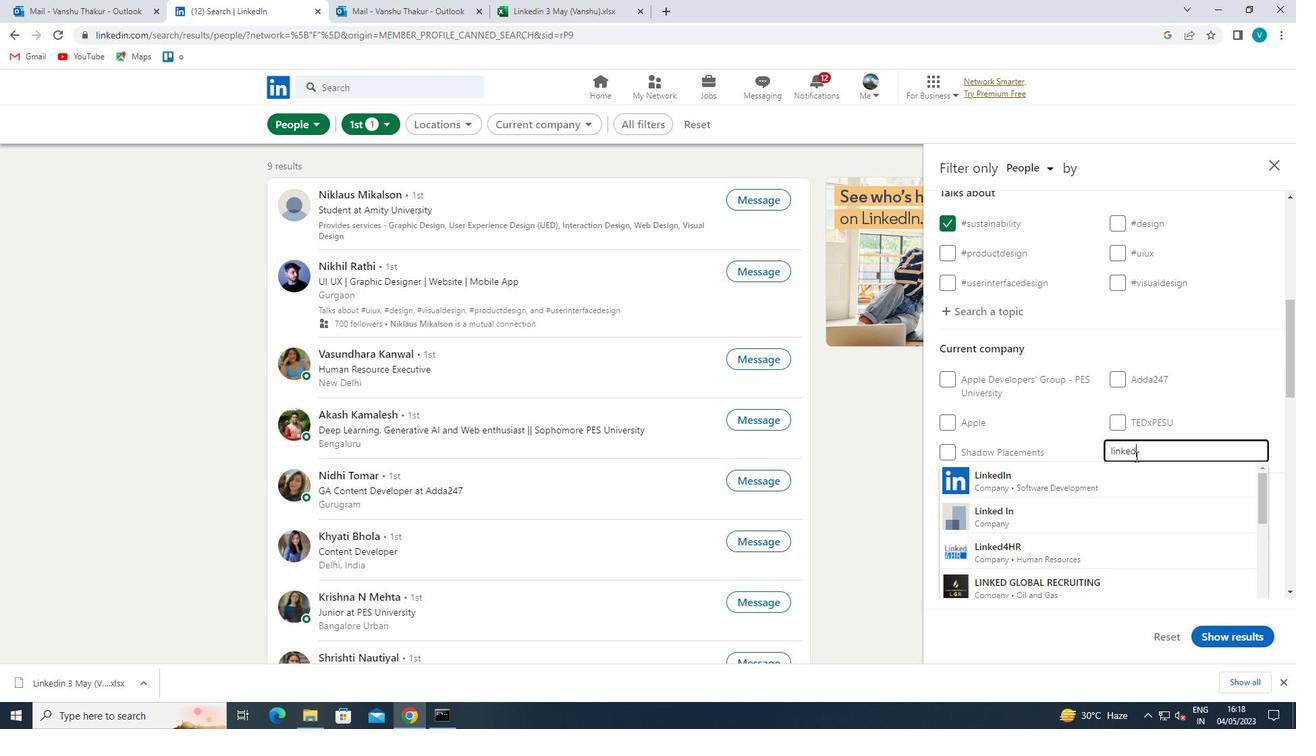 
Action: Mouse pressed left at (1129, 466)
Screenshot: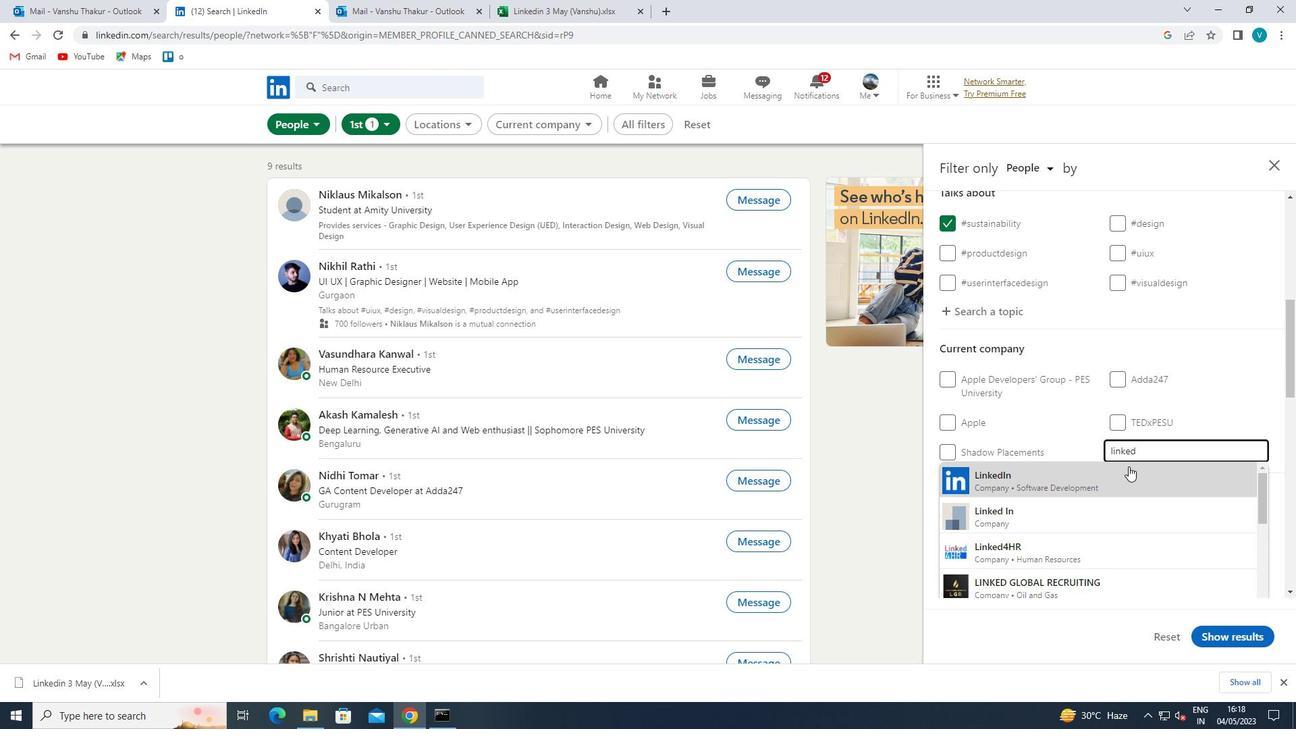 
Action: Mouse moved to (1139, 459)
Screenshot: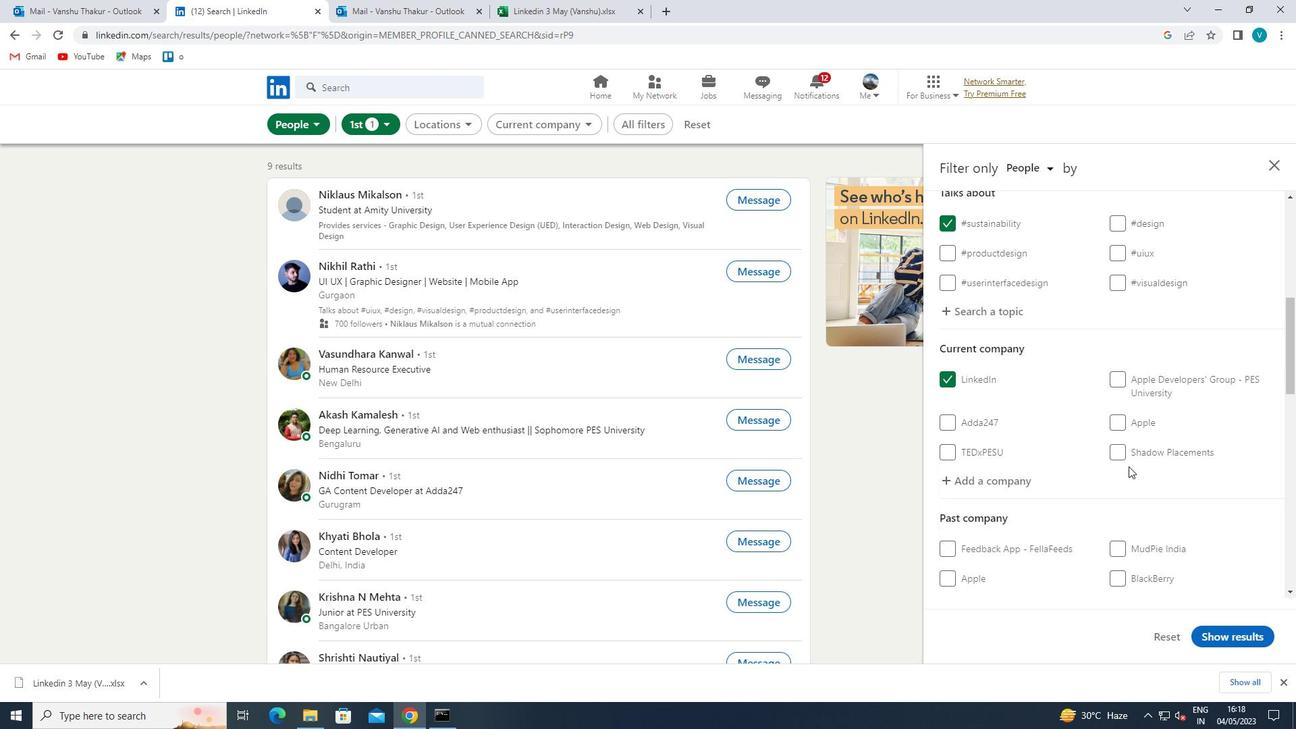 
Action: Mouse scrolled (1139, 458) with delta (0, 0)
Screenshot: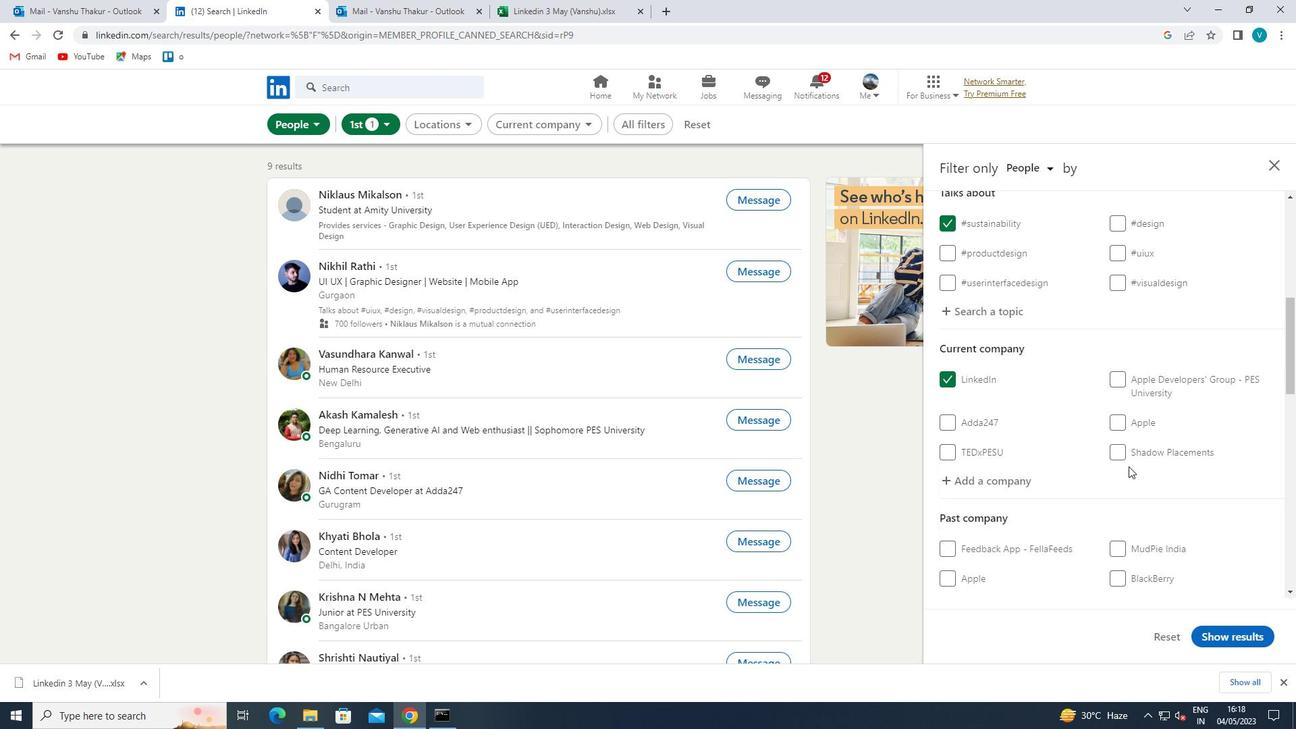 
Action: Mouse moved to (1140, 447)
Screenshot: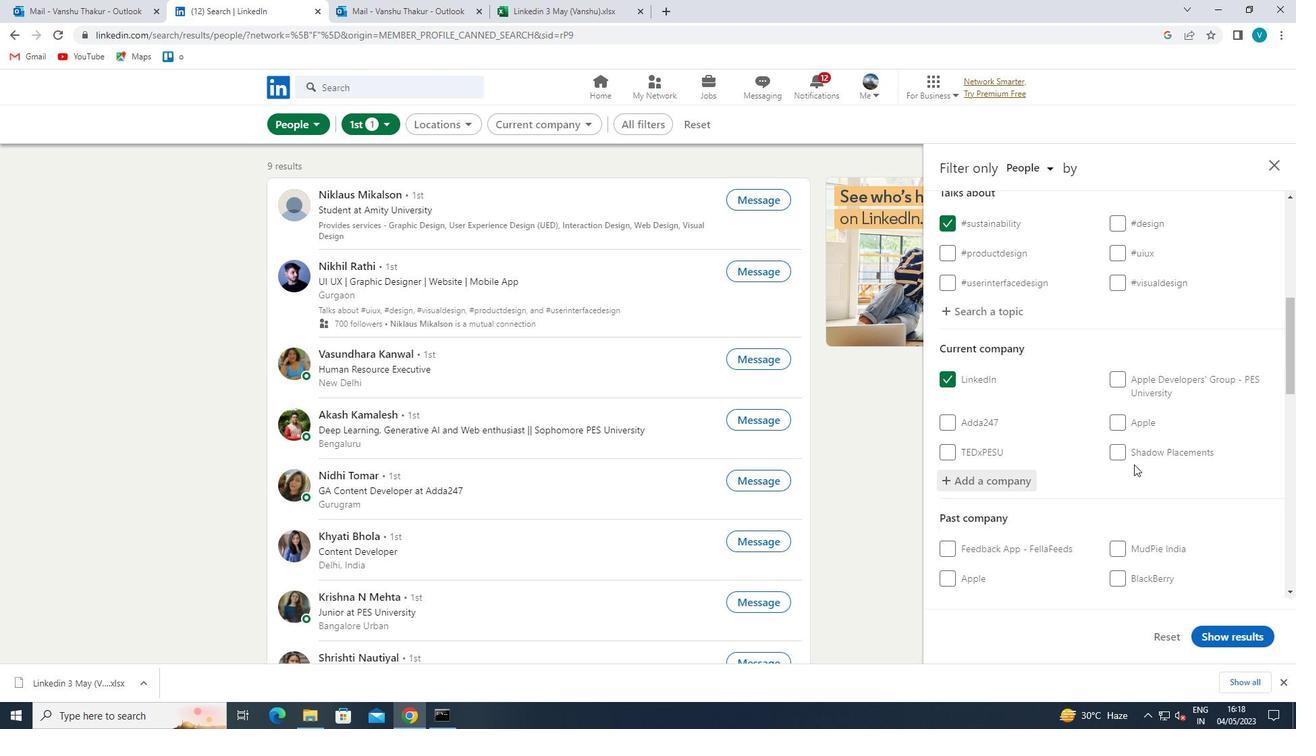 
Action: Mouse scrolled (1140, 446) with delta (0, 0)
Screenshot: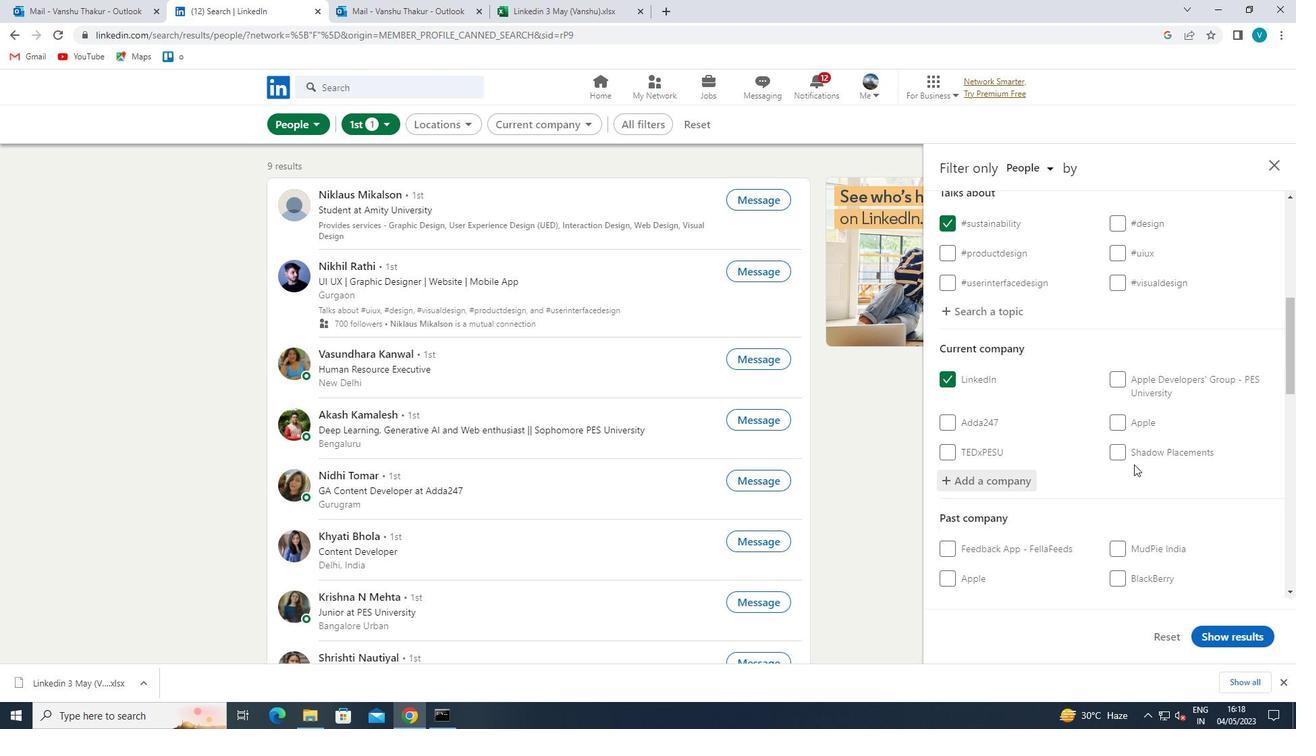 
Action: Mouse moved to (1140, 445)
Screenshot: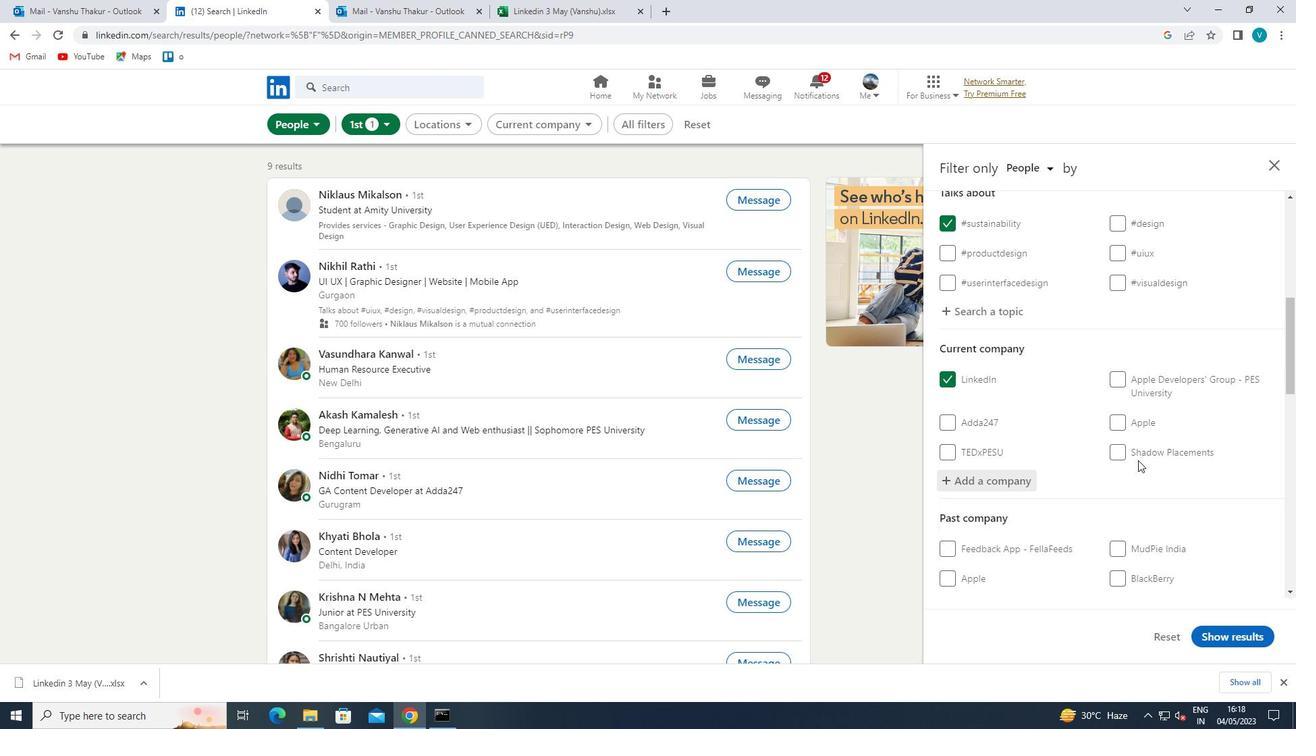 
Action: Mouse scrolled (1140, 445) with delta (0, 0)
Screenshot: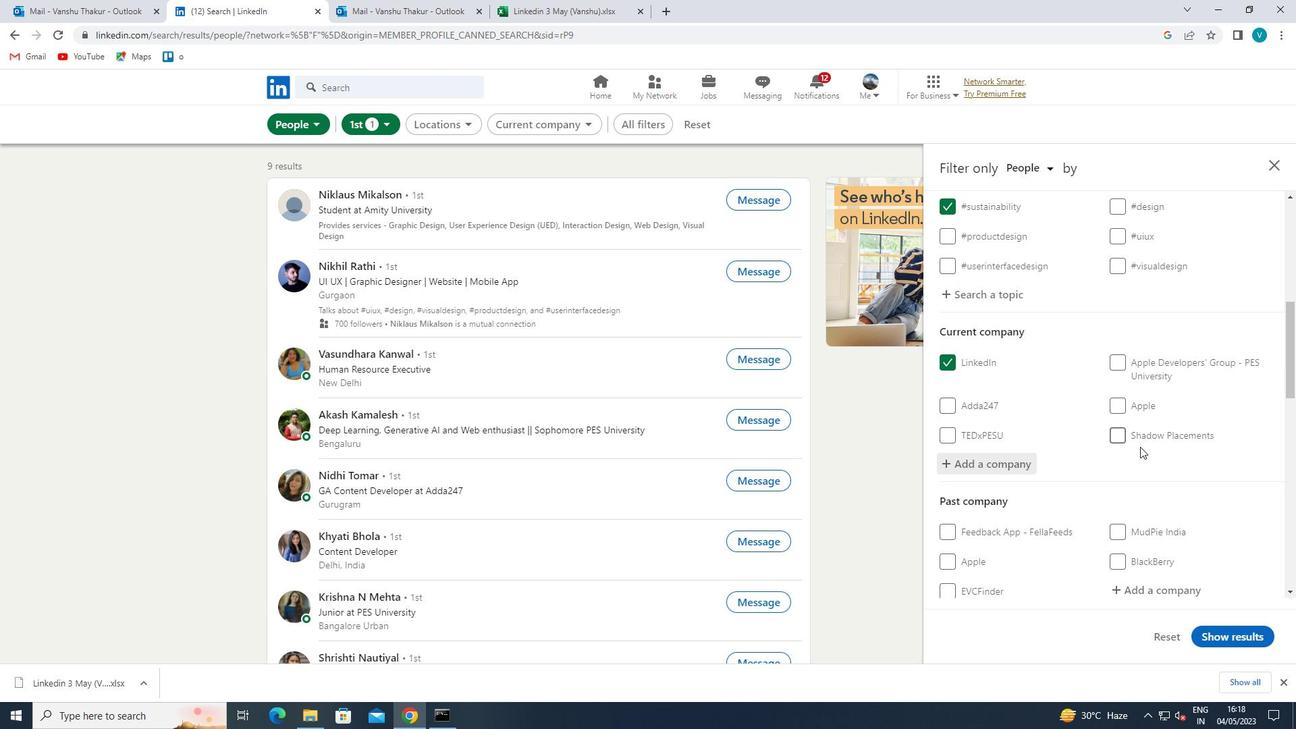 
Action: Mouse moved to (1140, 445)
Screenshot: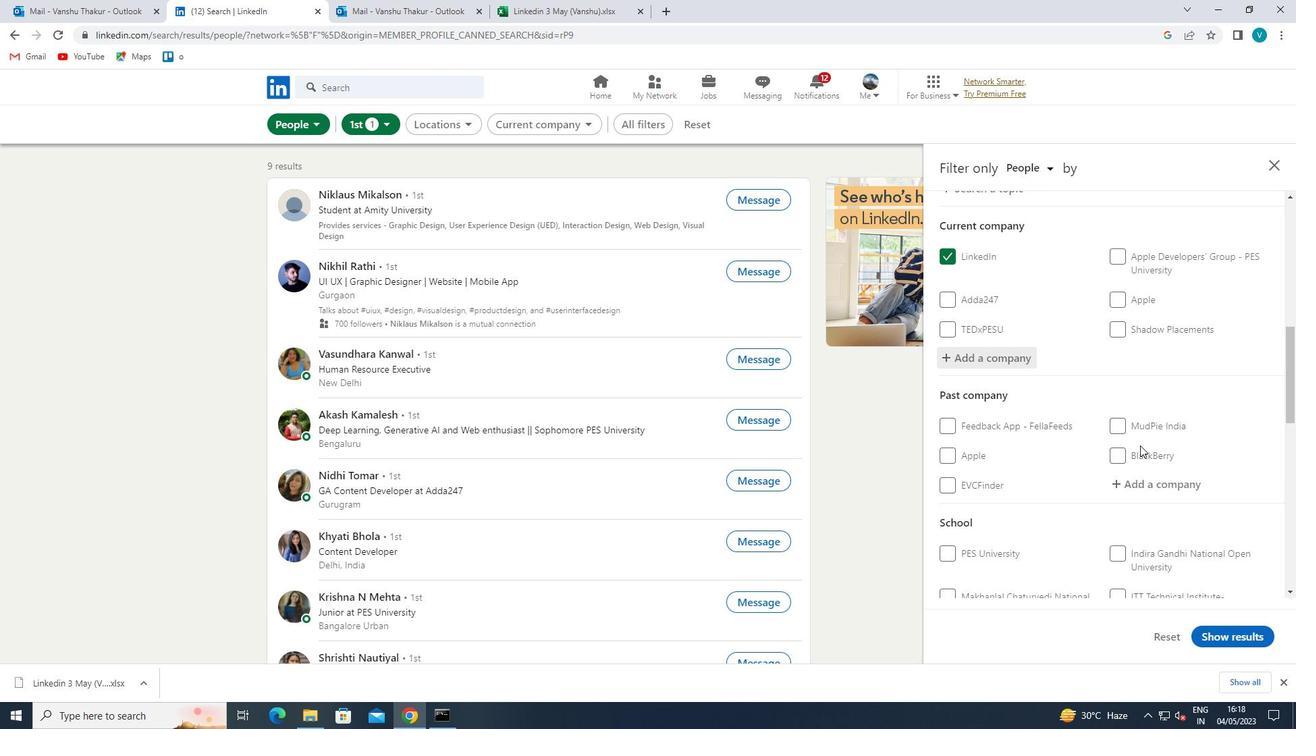 
Action: Mouse scrolled (1140, 445) with delta (0, 0)
Screenshot: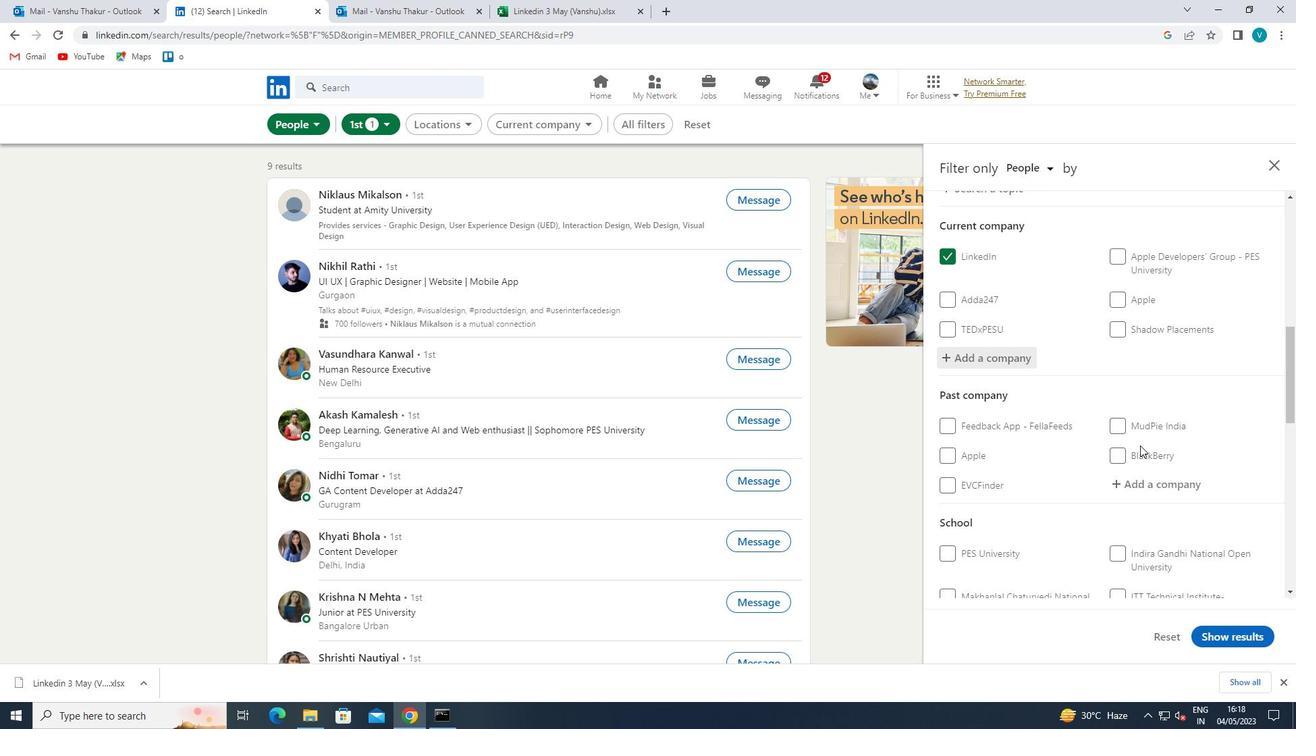 
Action: Mouse moved to (1152, 503)
Screenshot: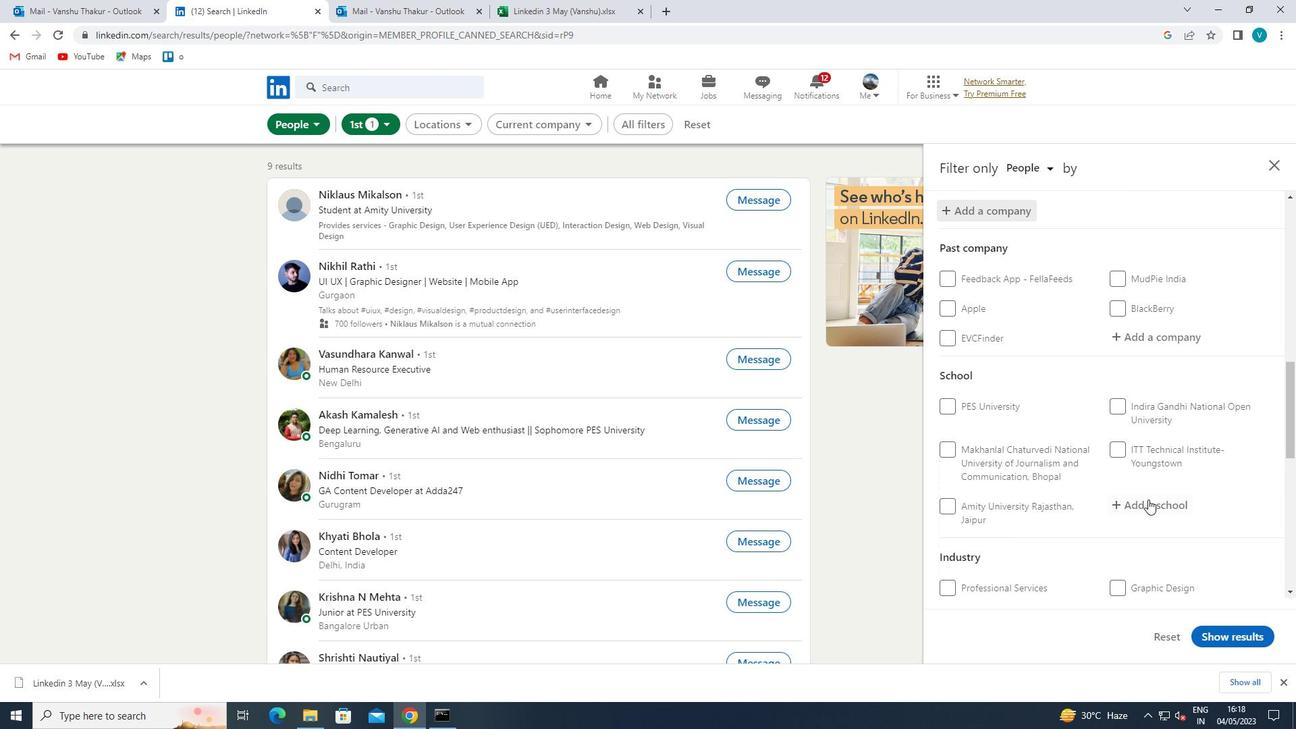 
Action: Mouse pressed left at (1152, 503)
Screenshot: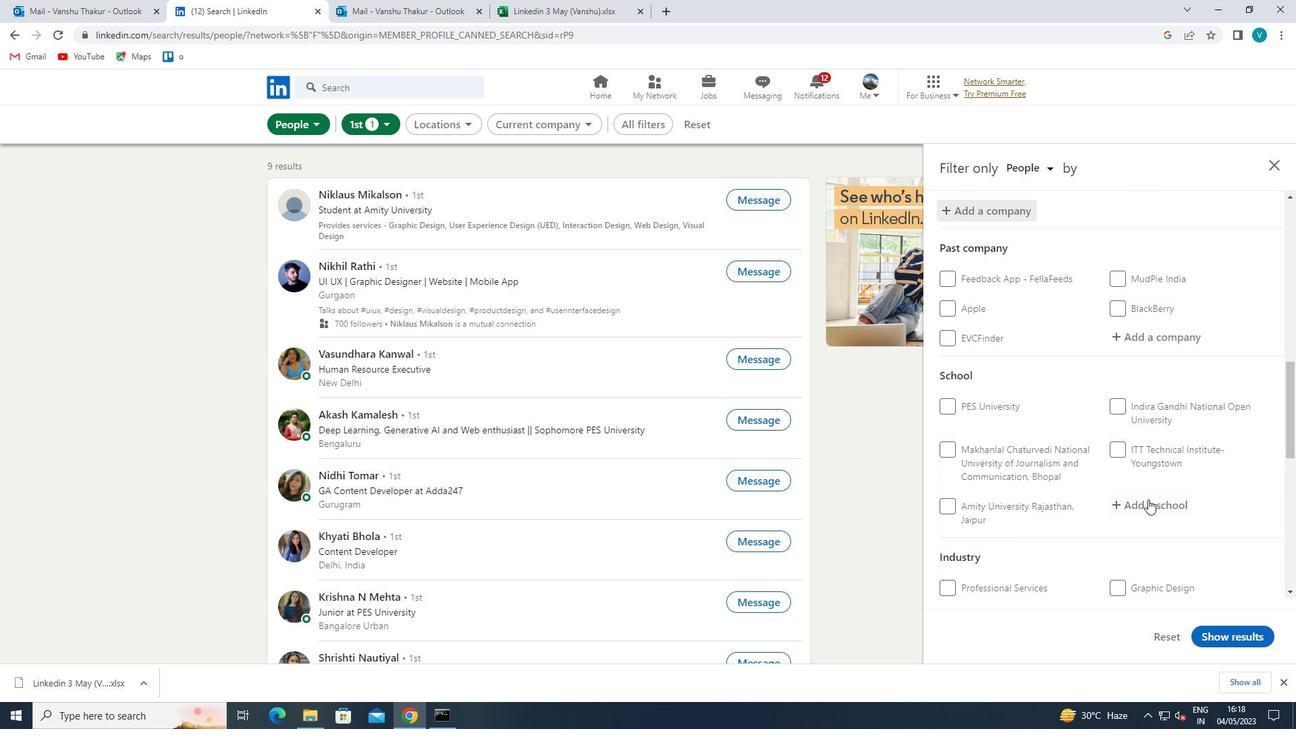 
Action: Mouse moved to (1167, 503)
Screenshot: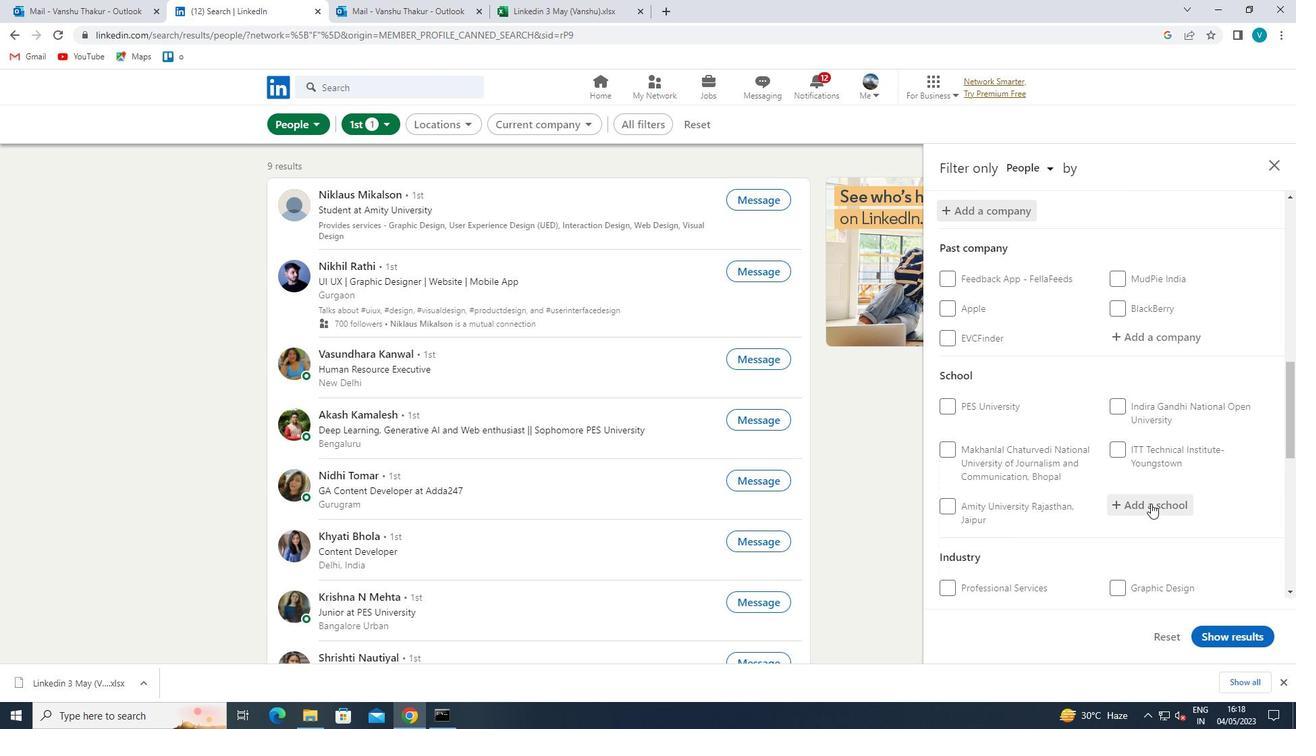 
Action: Key pressed <Key.shift>ST.<Key.shift>XAVIER
Screenshot: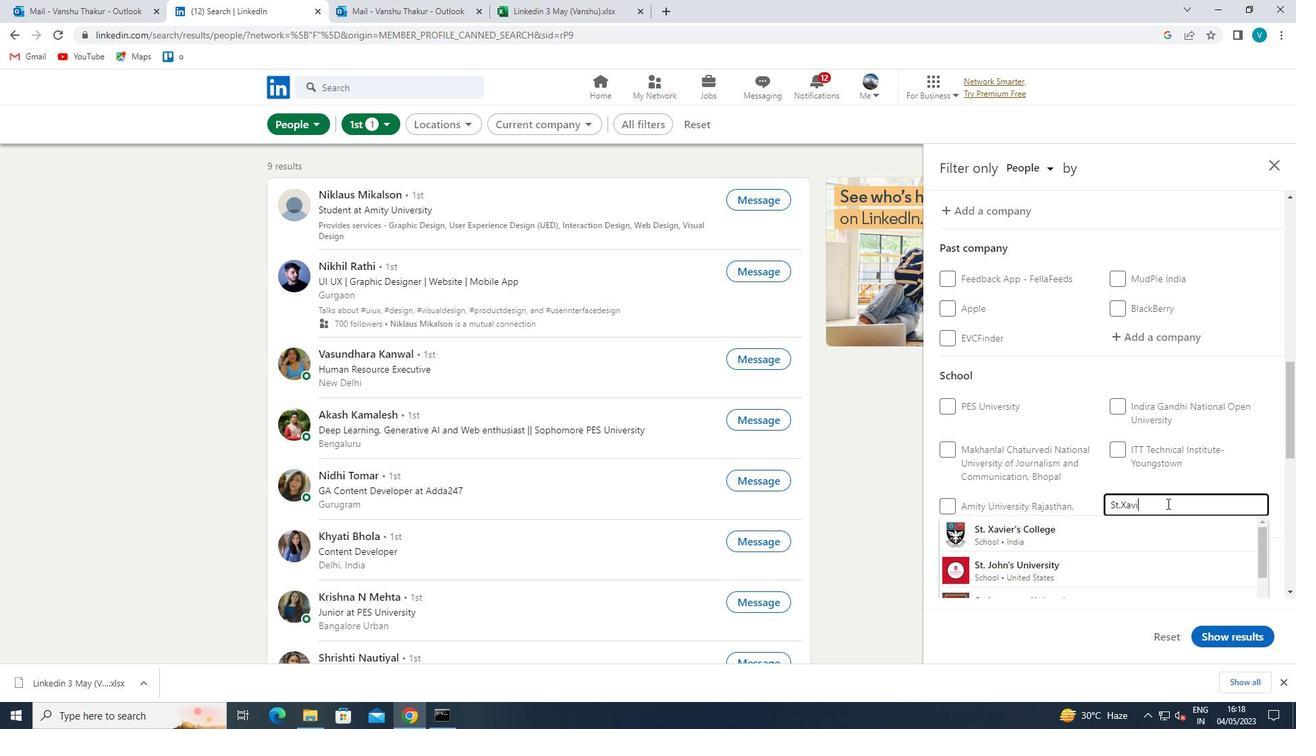 
Action: Mouse moved to (1159, 538)
Screenshot: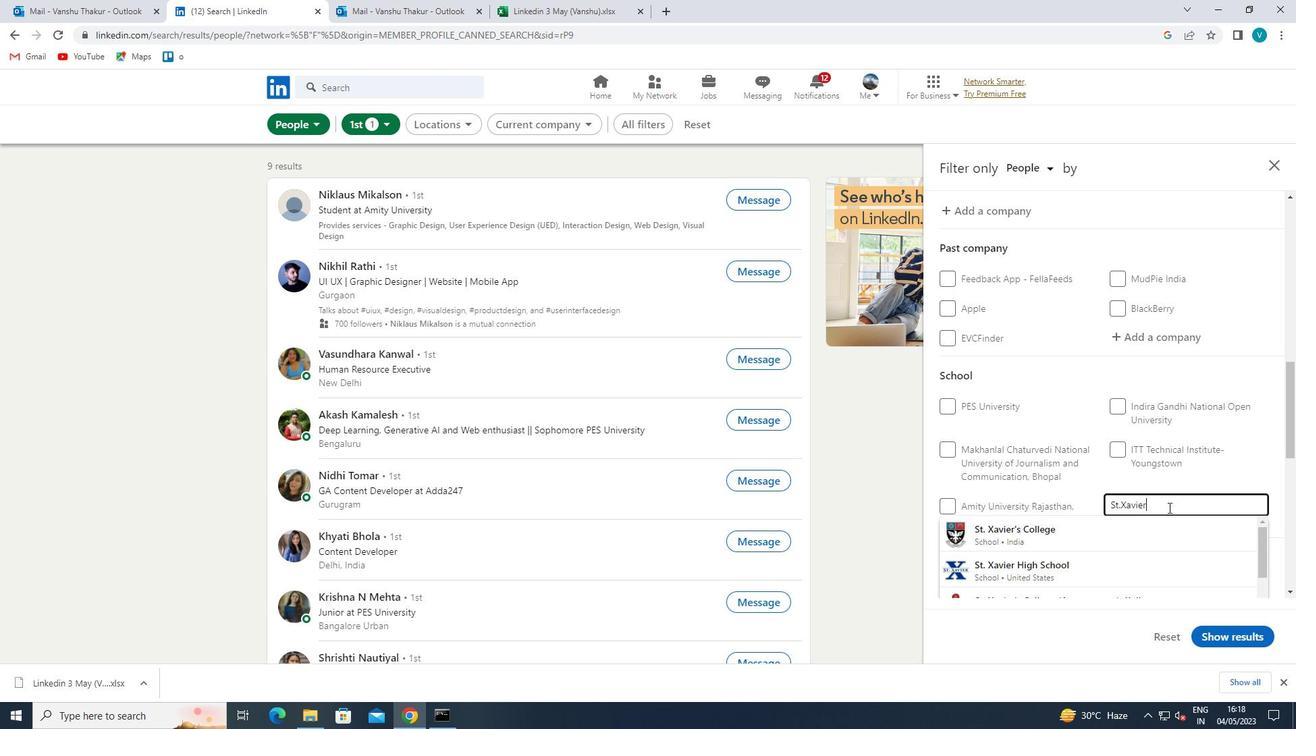 
Action: Mouse scrolled (1159, 538) with delta (0, 0)
Screenshot: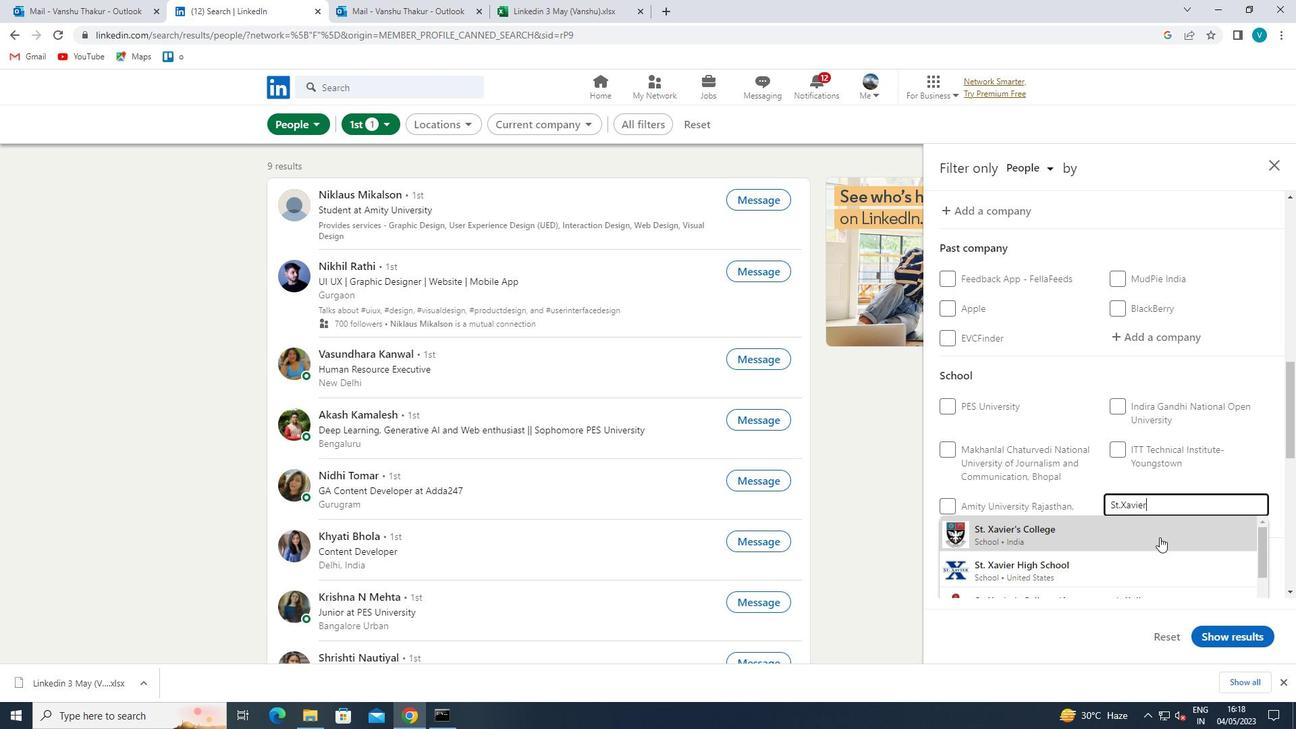 
Action: Mouse moved to (1160, 540)
Screenshot: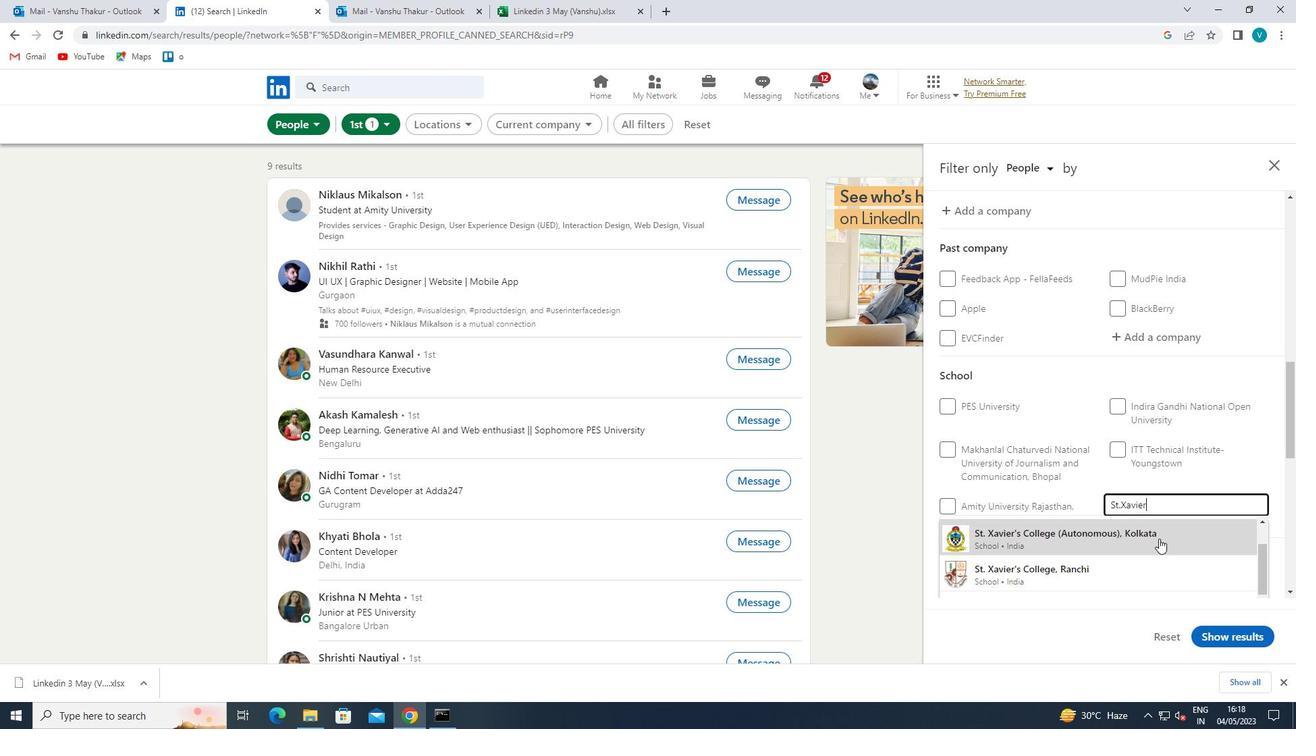 
Action: Mouse scrolled (1160, 539) with delta (0, 0)
Screenshot: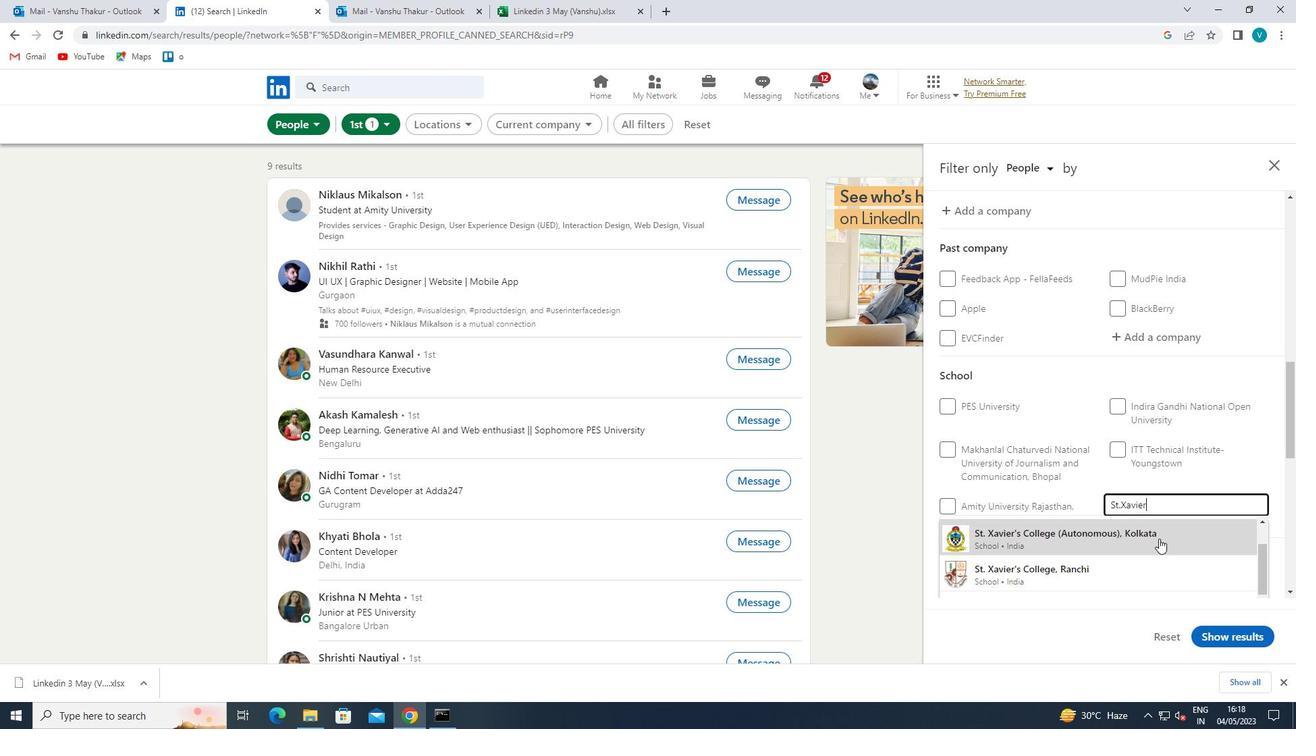 
Action: Mouse moved to (1160, 540)
Screenshot: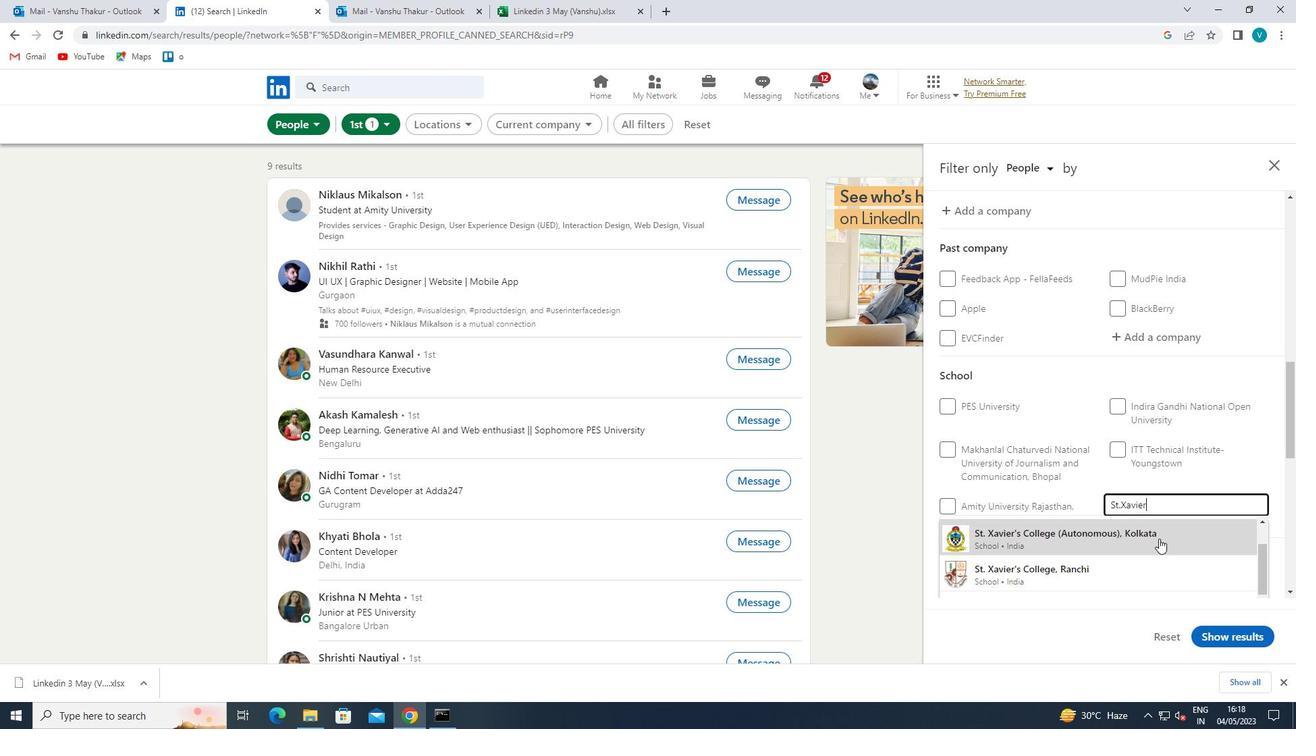 
Action: Mouse scrolled (1160, 540) with delta (0, 0)
Screenshot: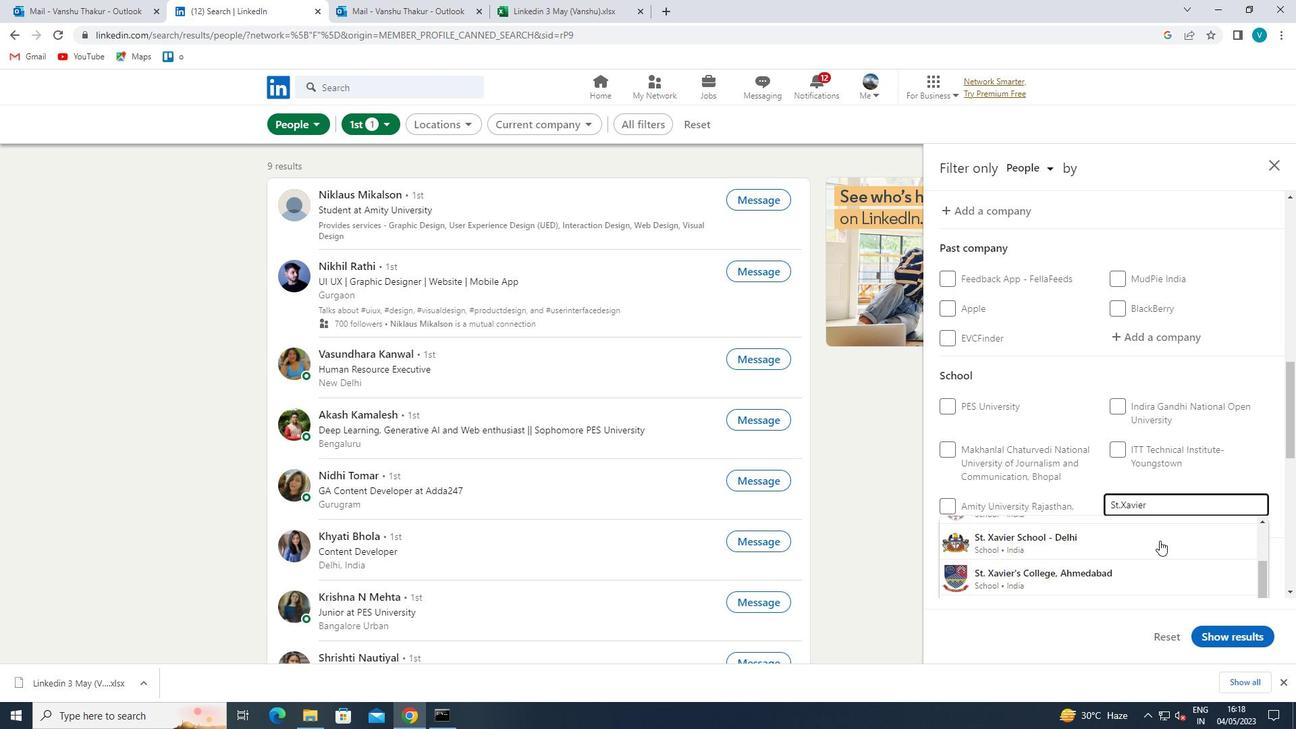 
Action: Mouse scrolled (1160, 540) with delta (0, 0)
Screenshot: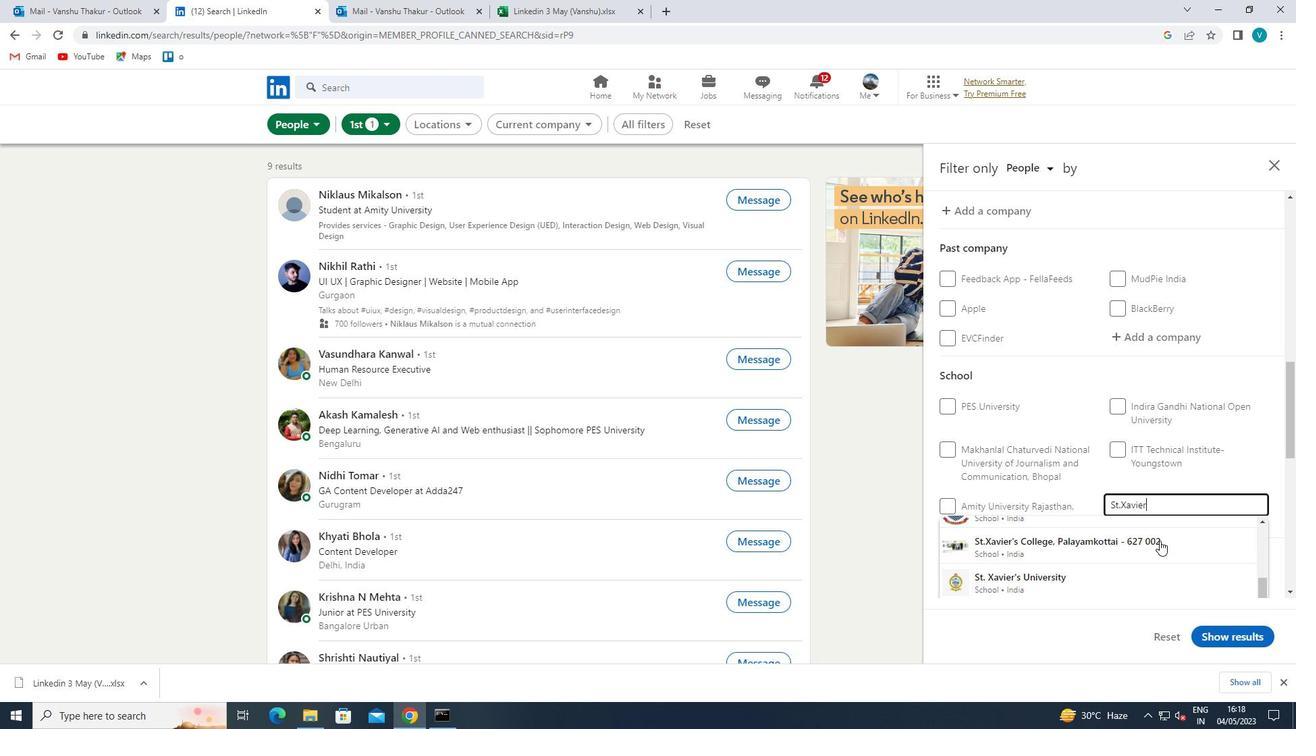 
Action: Mouse scrolled (1160, 540) with delta (0, 0)
Screenshot: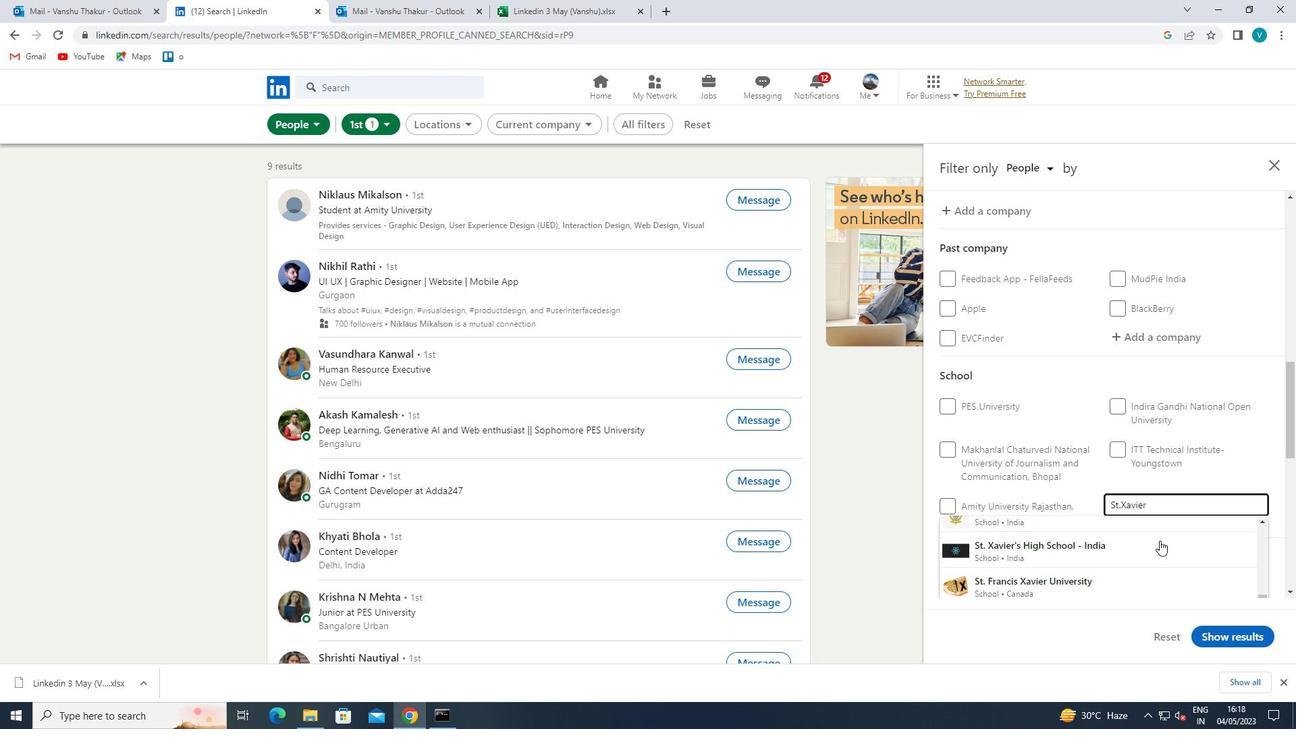 
Action: Mouse scrolled (1160, 540) with delta (0, 0)
Screenshot: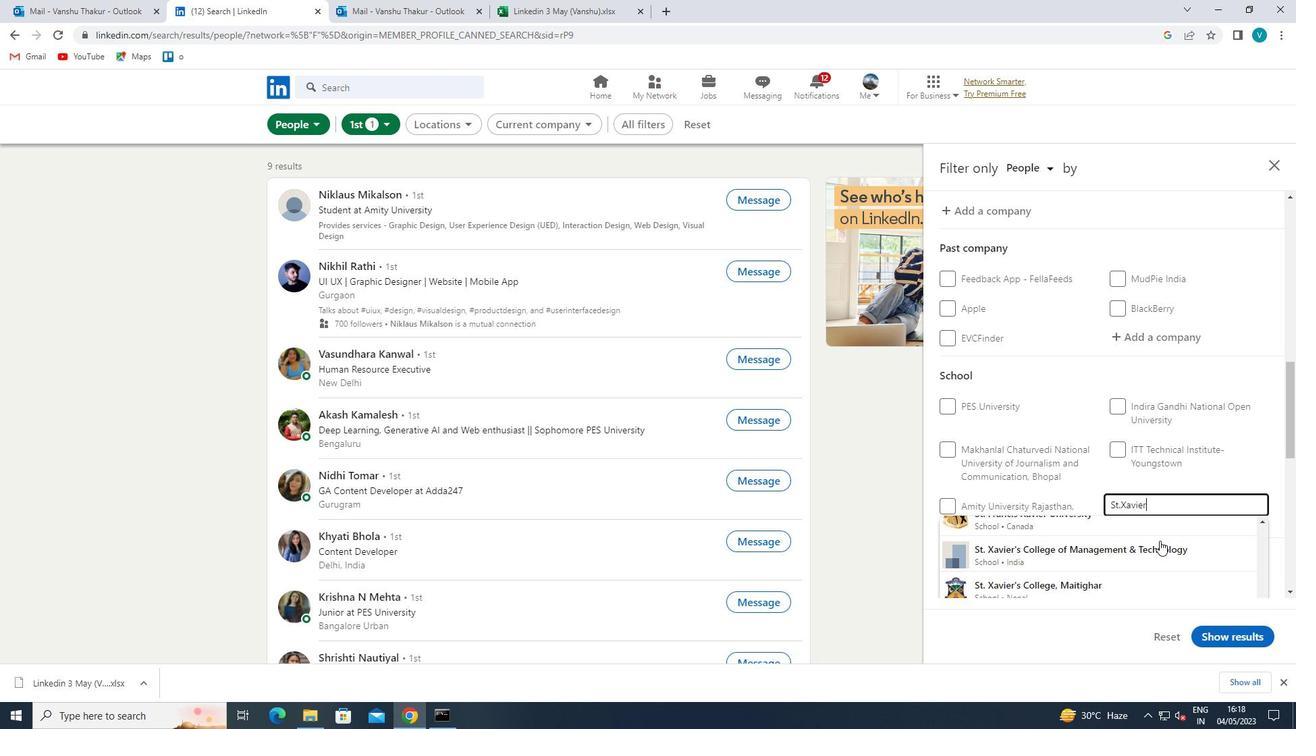 
Action: Mouse scrolled (1160, 540) with delta (0, 0)
Screenshot: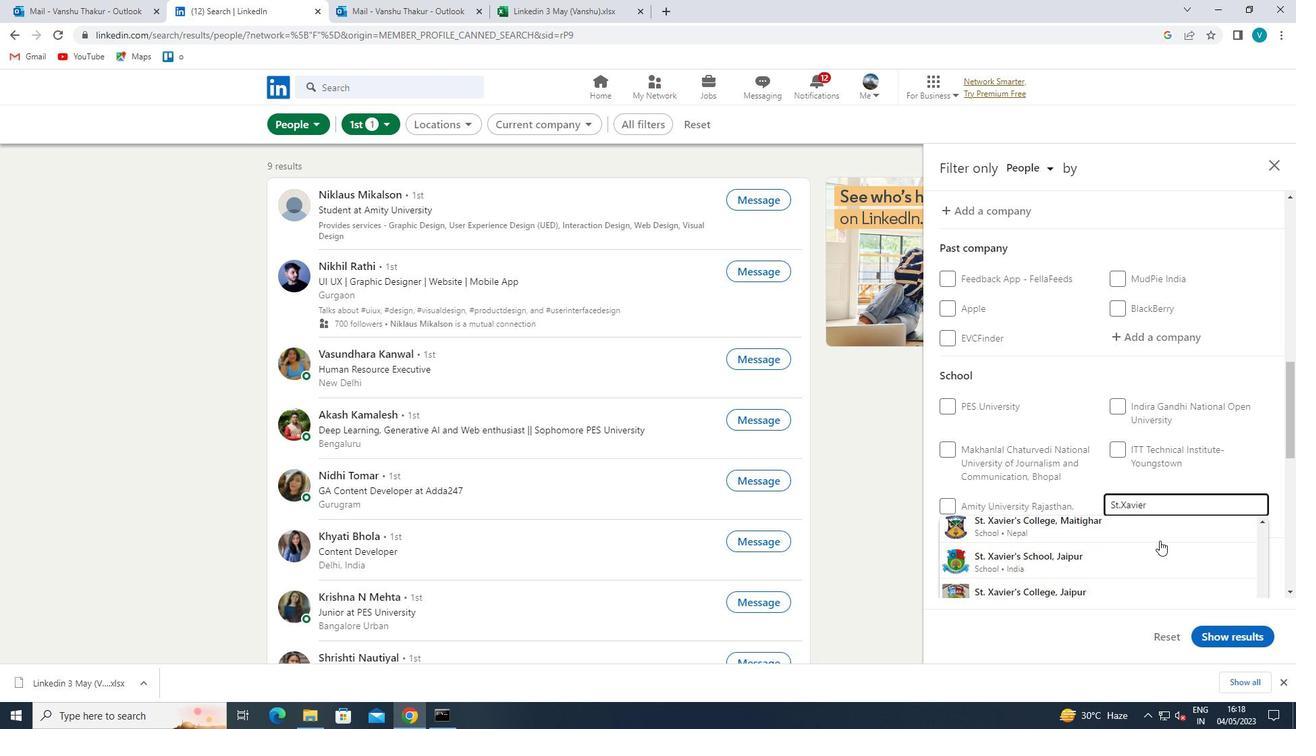 
Action: Mouse scrolled (1160, 540) with delta (0, 0)
Screenshot: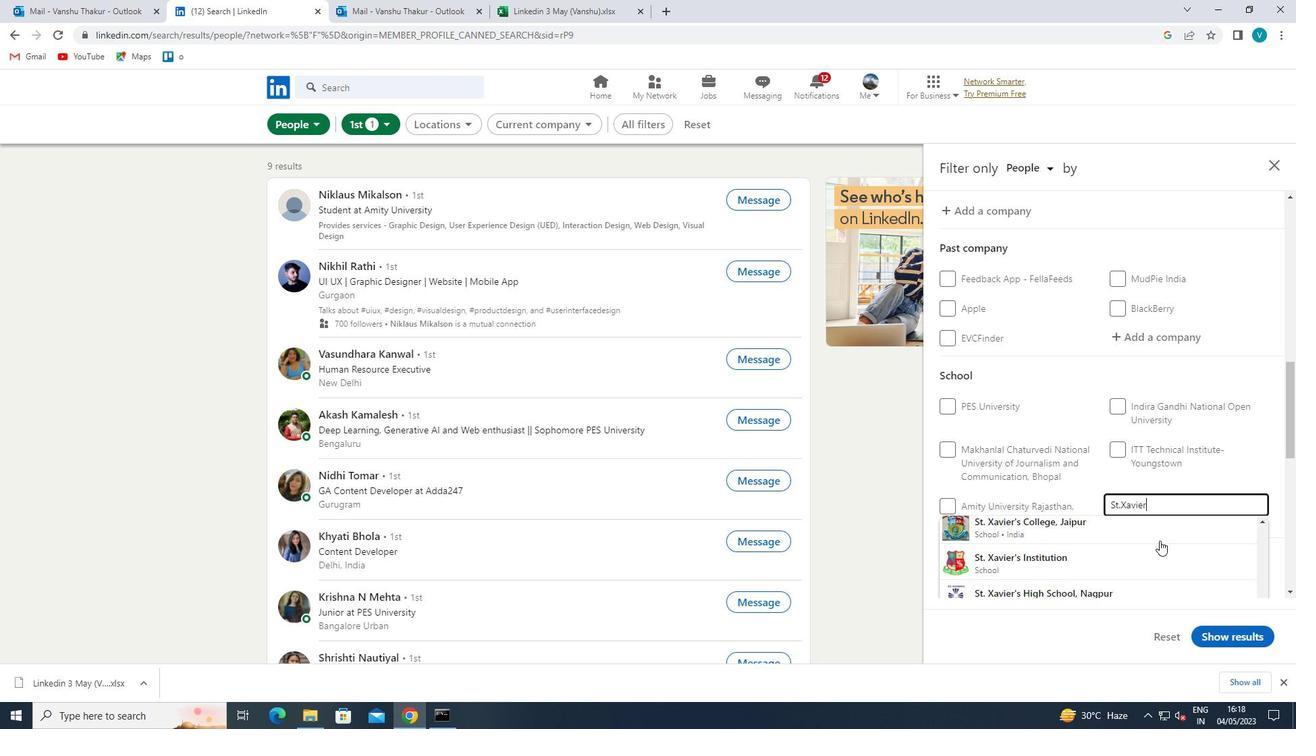 
Action: Mouse scrolled (1160, 540) with delta (0, 0)
Screenshot: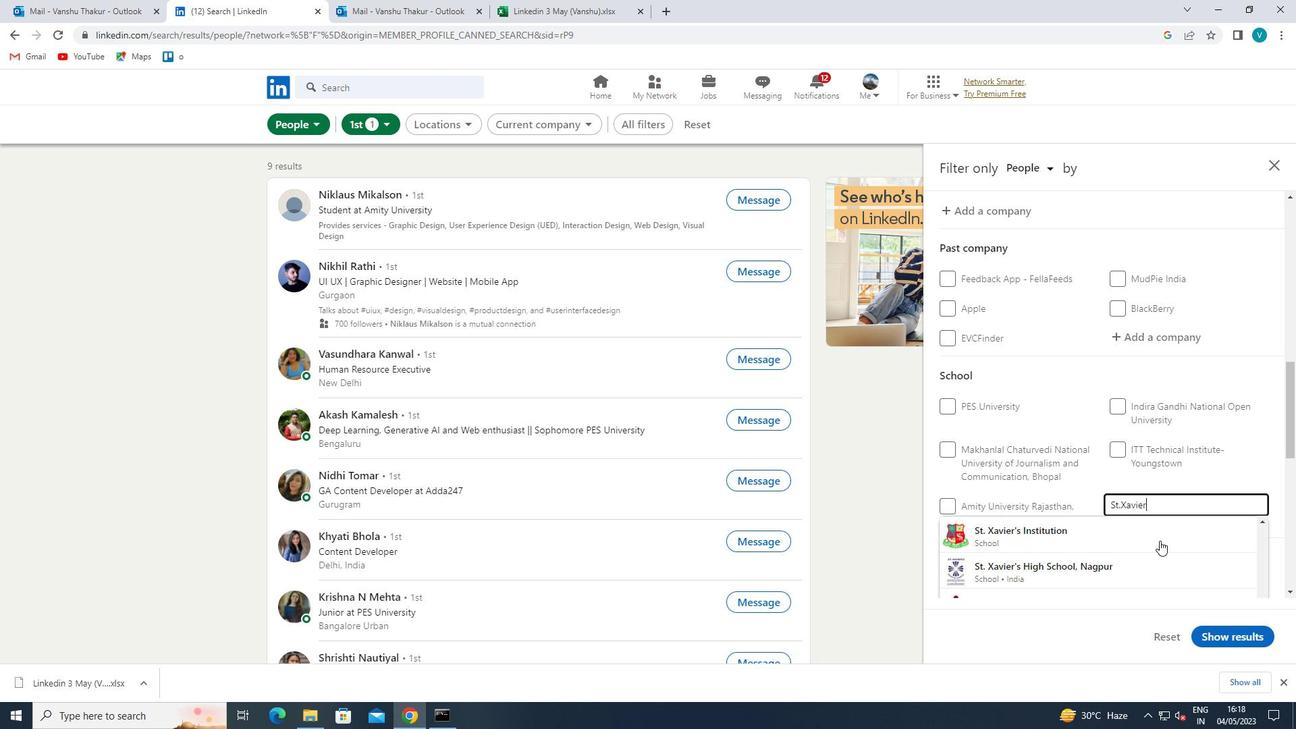 
Action: Mouse moved to (1166, 504)
Screenshot: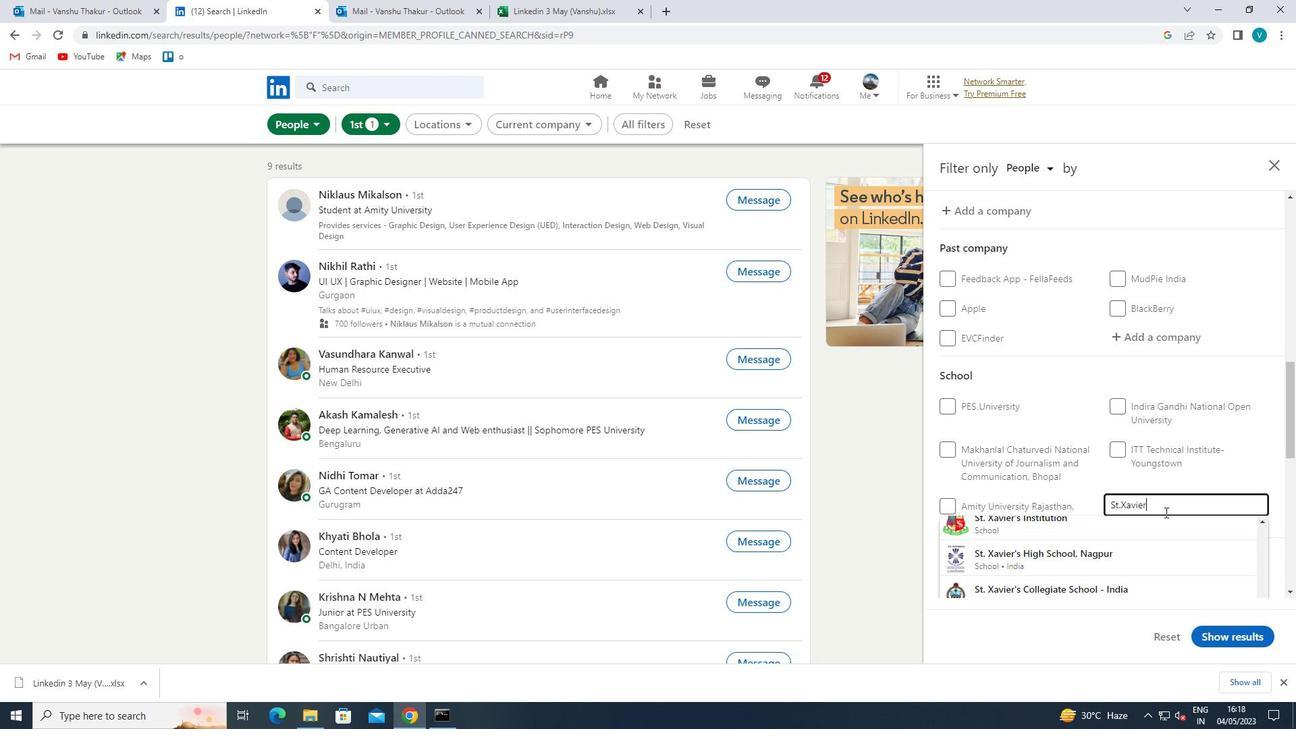 
Action: Key pressed 'S<Key.shift><Key.space><Key.shift>COLLEGE,<Key.shift>KOLKATA
Screenshot: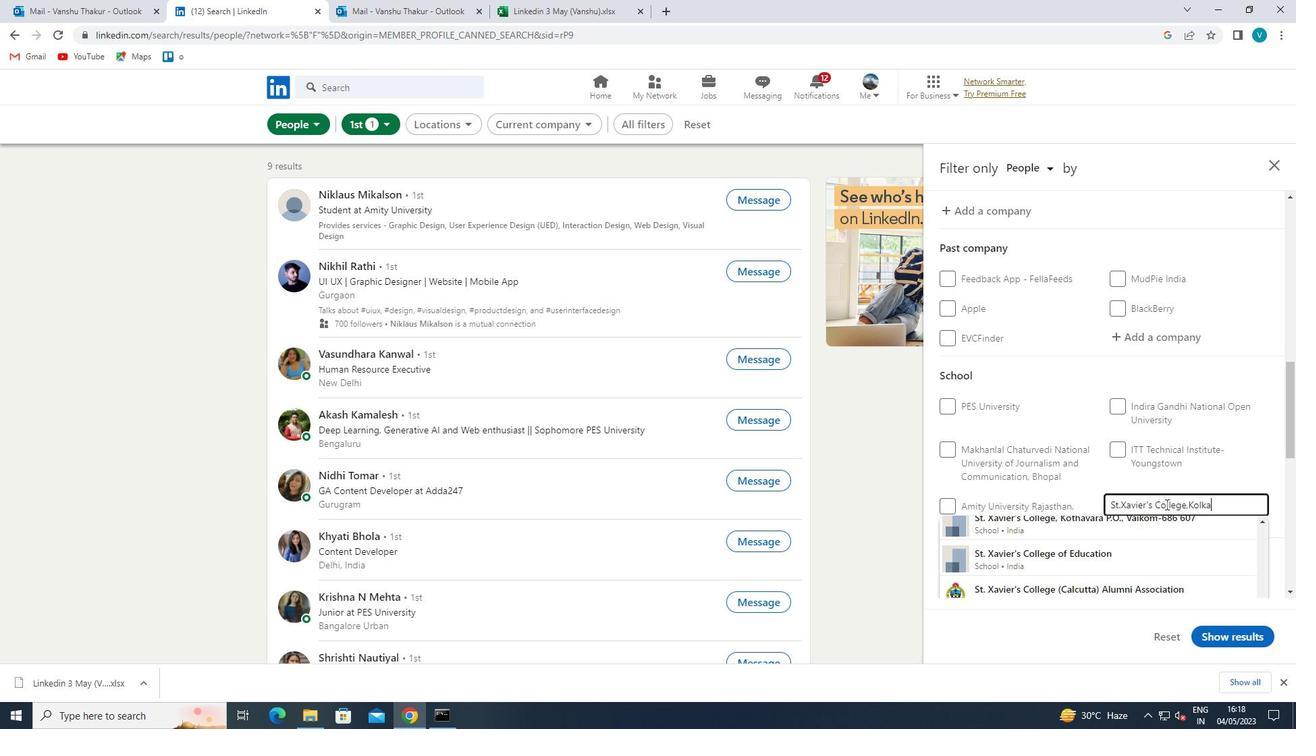 
Action: Mouse moved to (1129, 557)
Screenshot: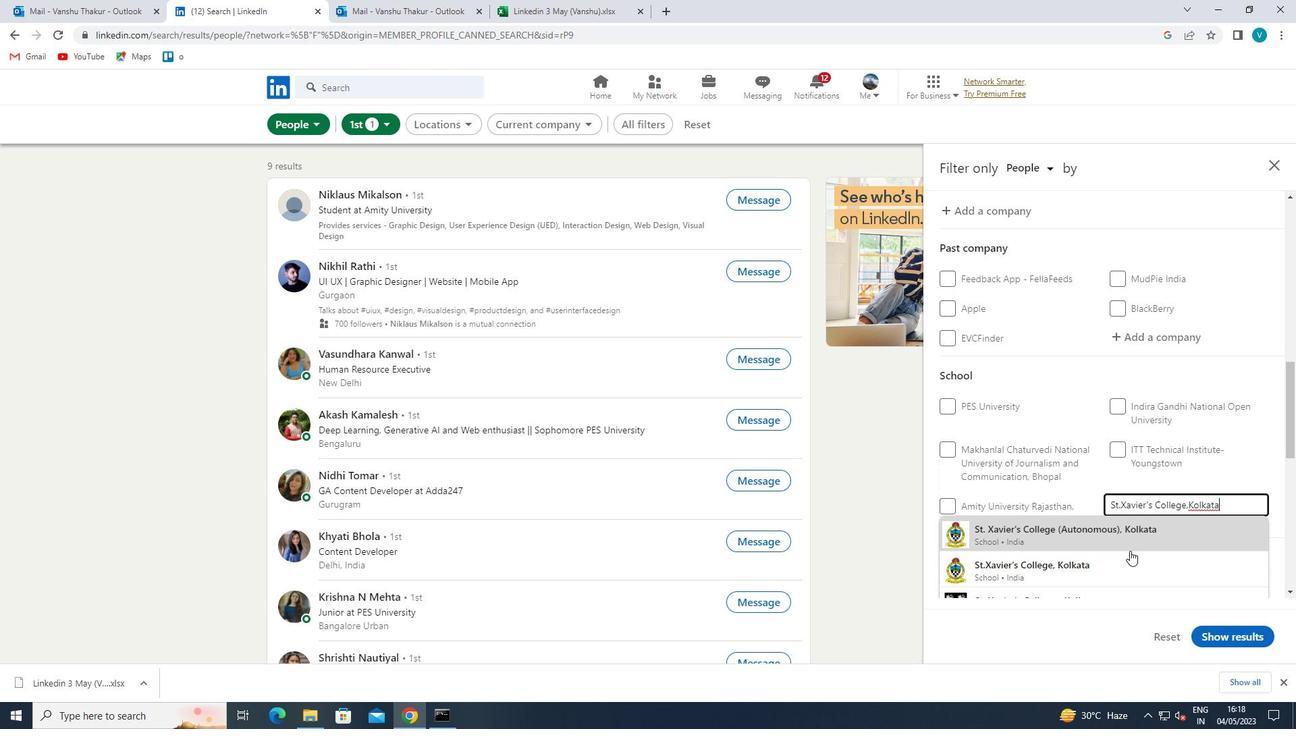 
Action: Mouse pressed left at (1129, 557)
Screenshot: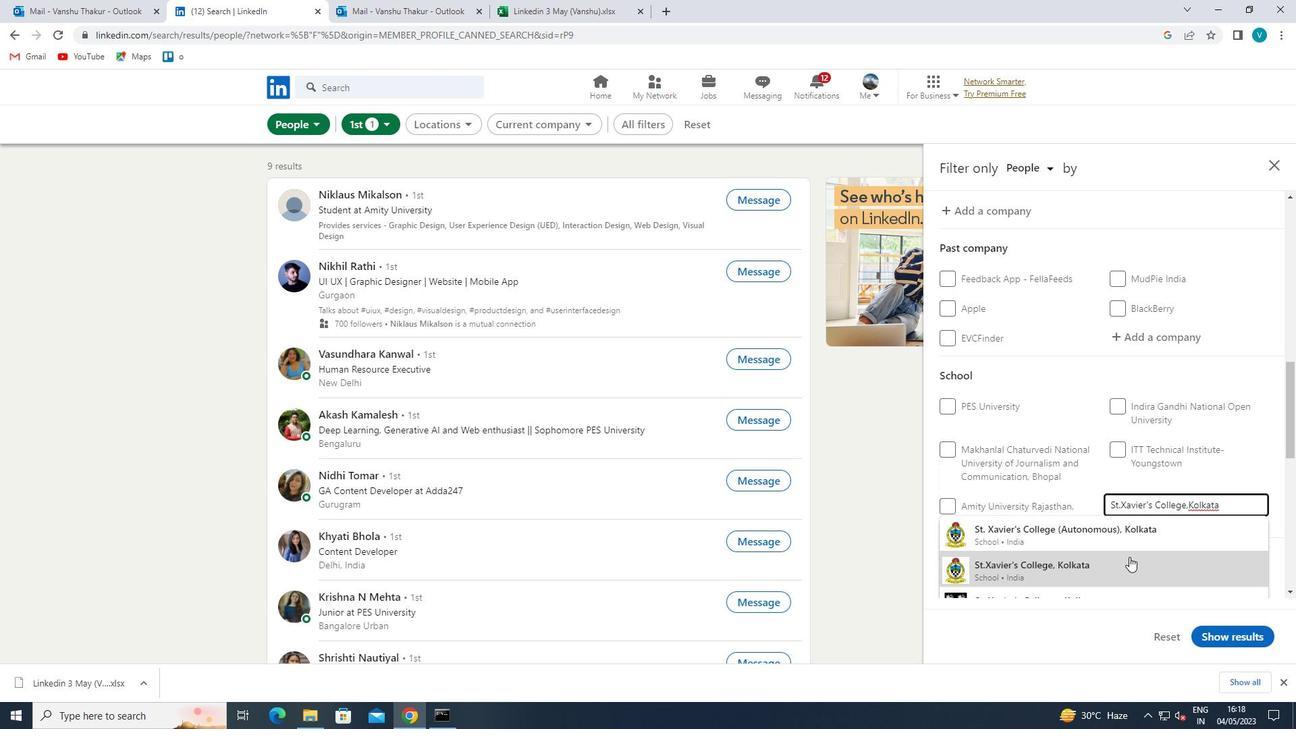 
Action: Mouse moved to (1130, 551)
Screenshot: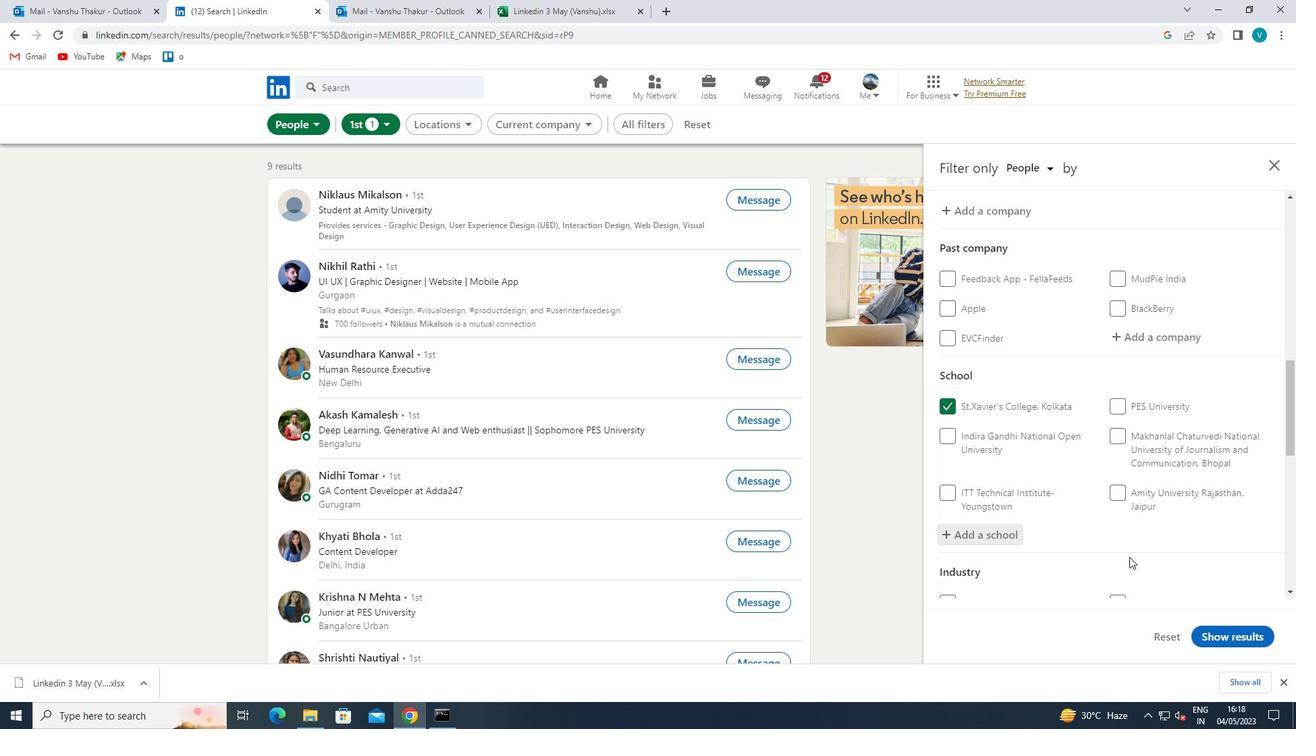 
Action: Mouse scrolled (1130, 550) with delta (0, 0)
Screenshot: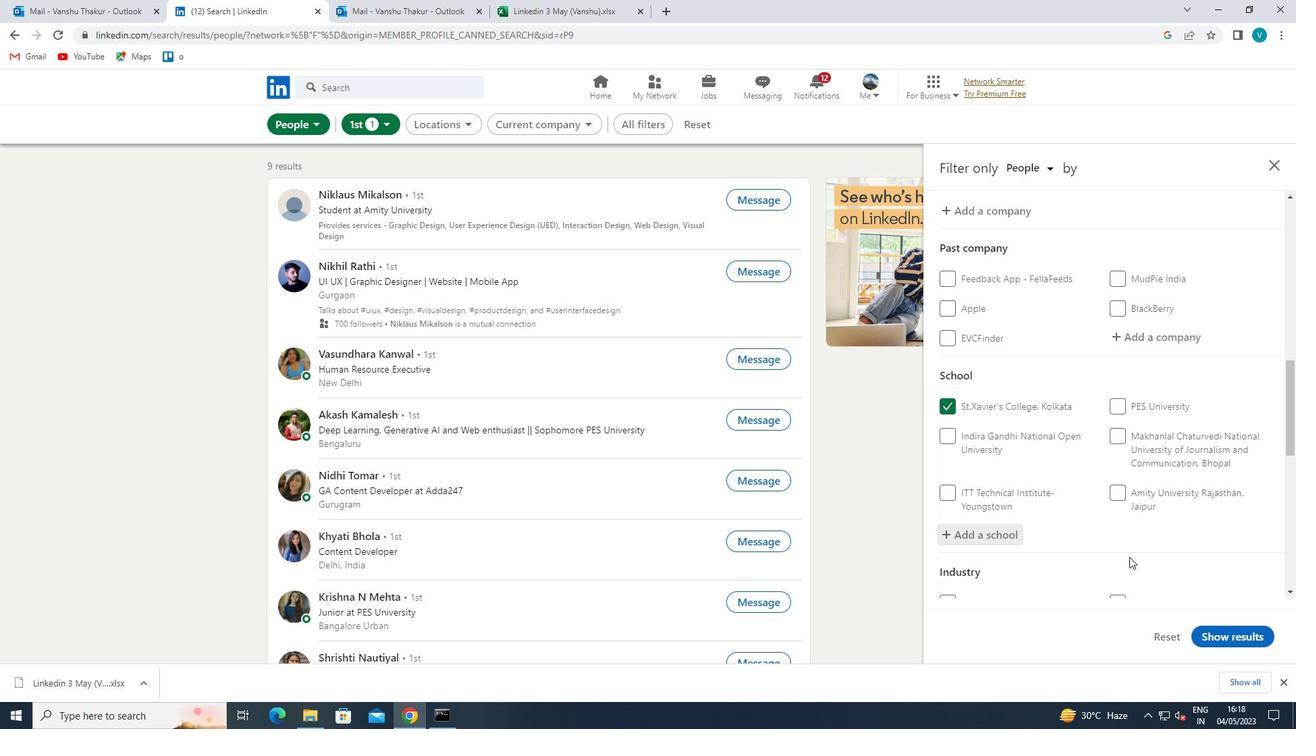 
Action: Mouse moved to (1133, 544)
Screenshot: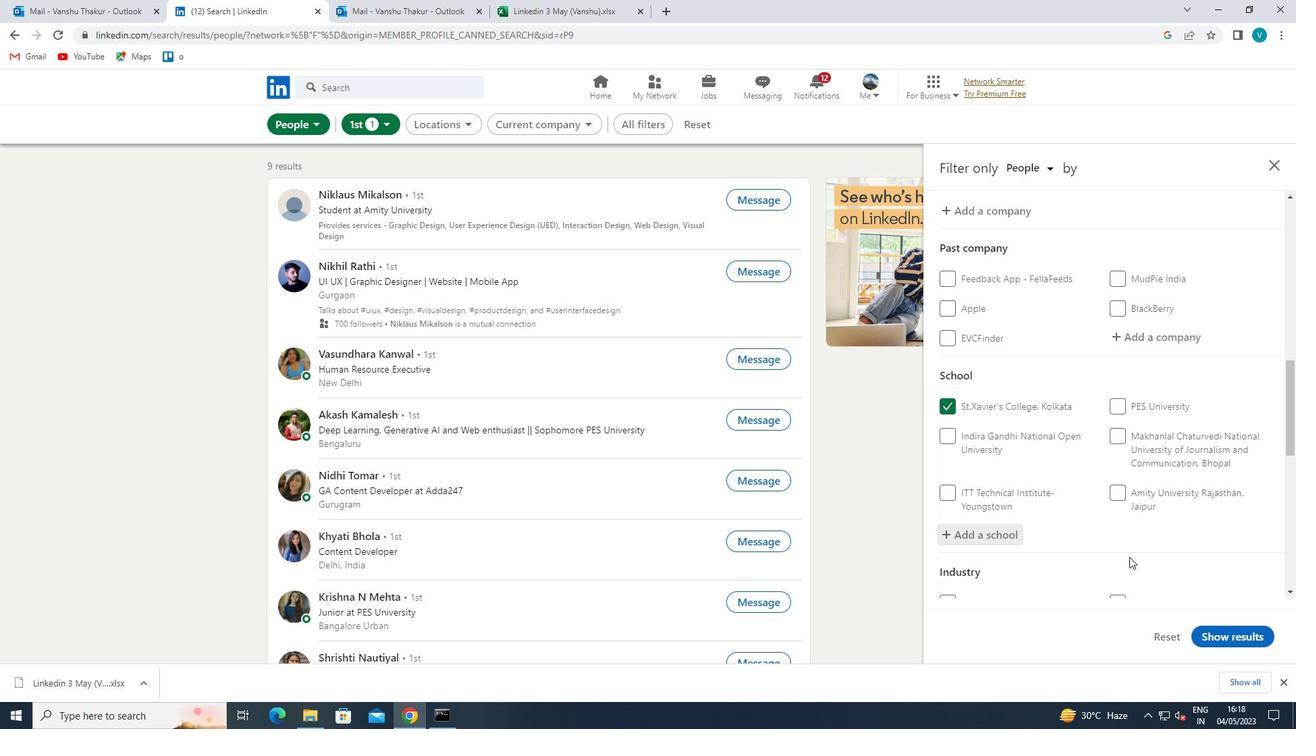 
Action: Mouse scrolled (1133, 544) with delta (0, 0)
Screenshot: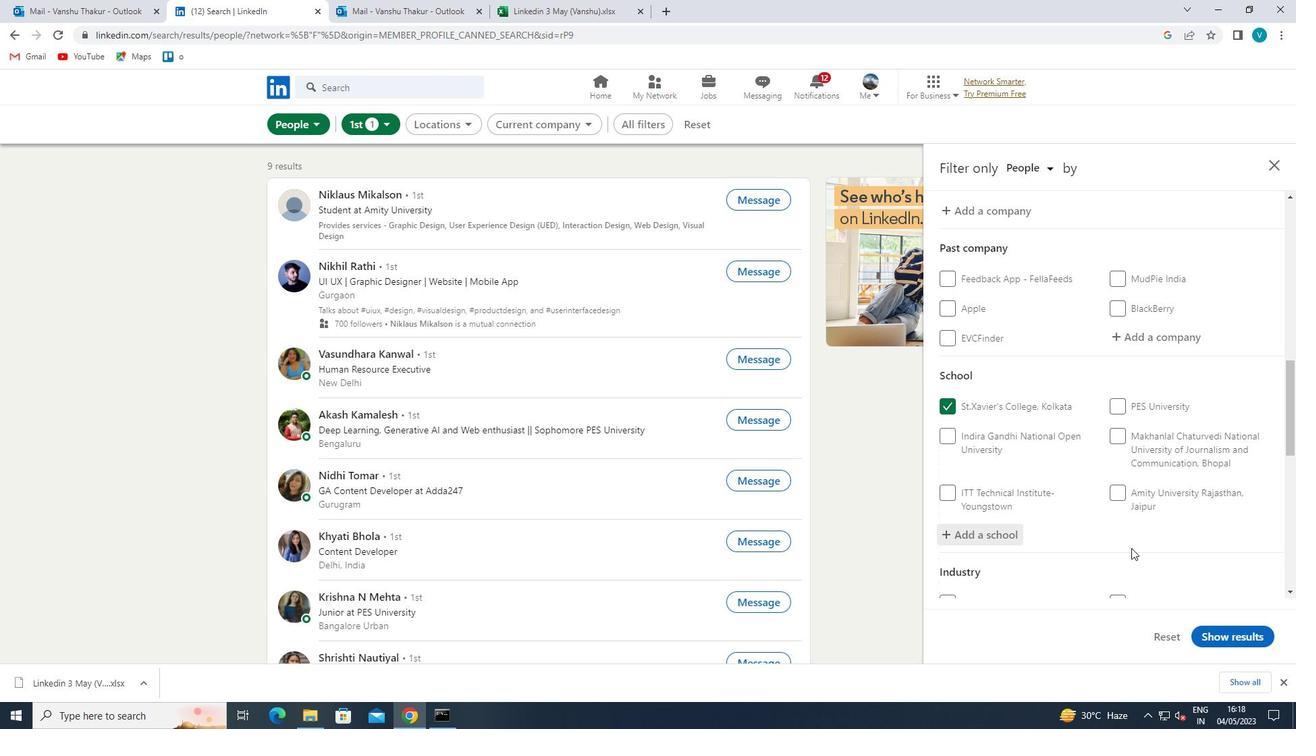 
Action: Mouse moved to (1133, 544)
Screenshot: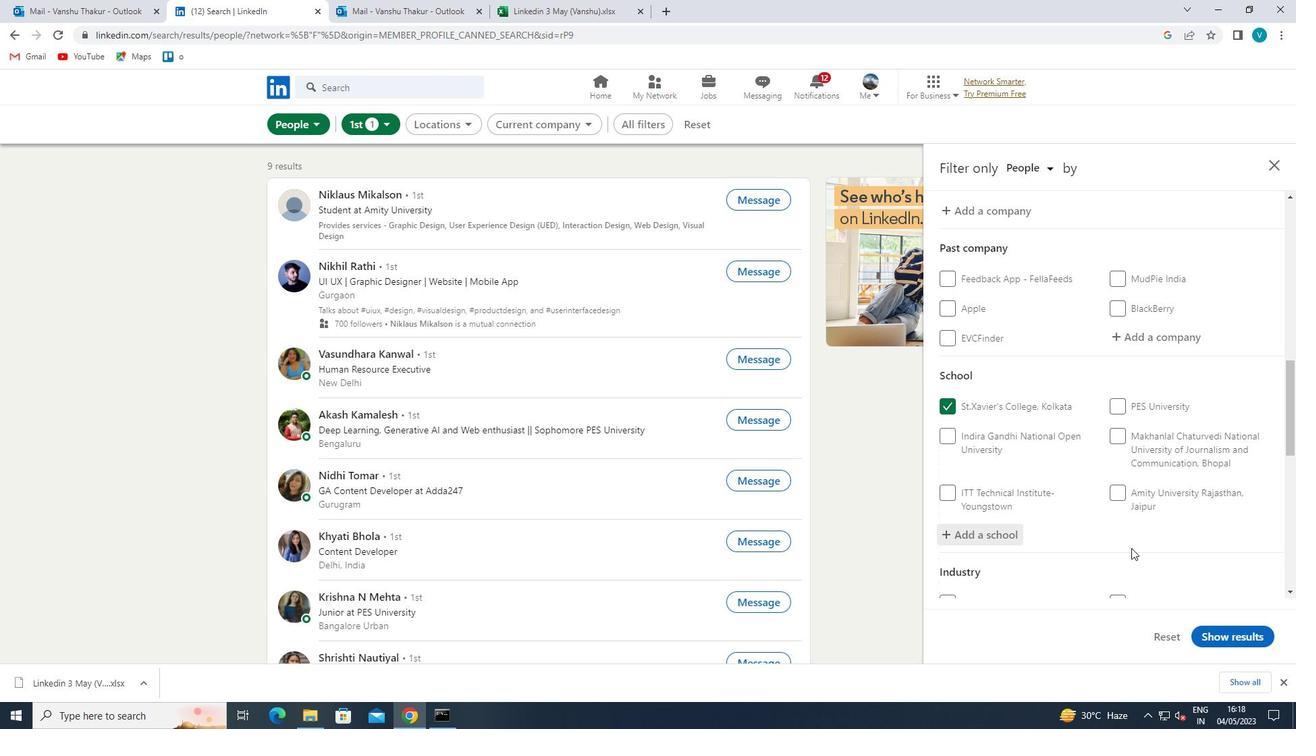 
Action: Mouse scrolled (1133, 543) with delta (0, 0)
Screenshot: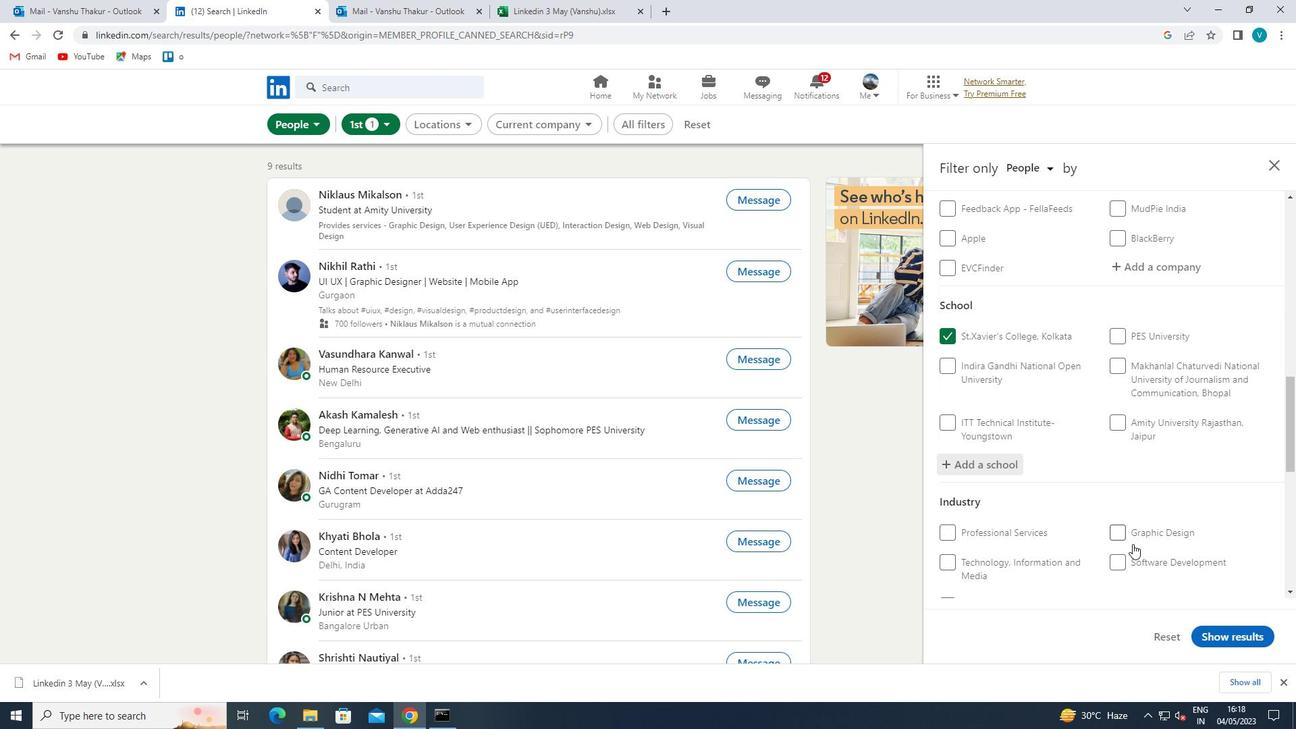 
Action: Mouse moved to (1158, 480)
Screenshot: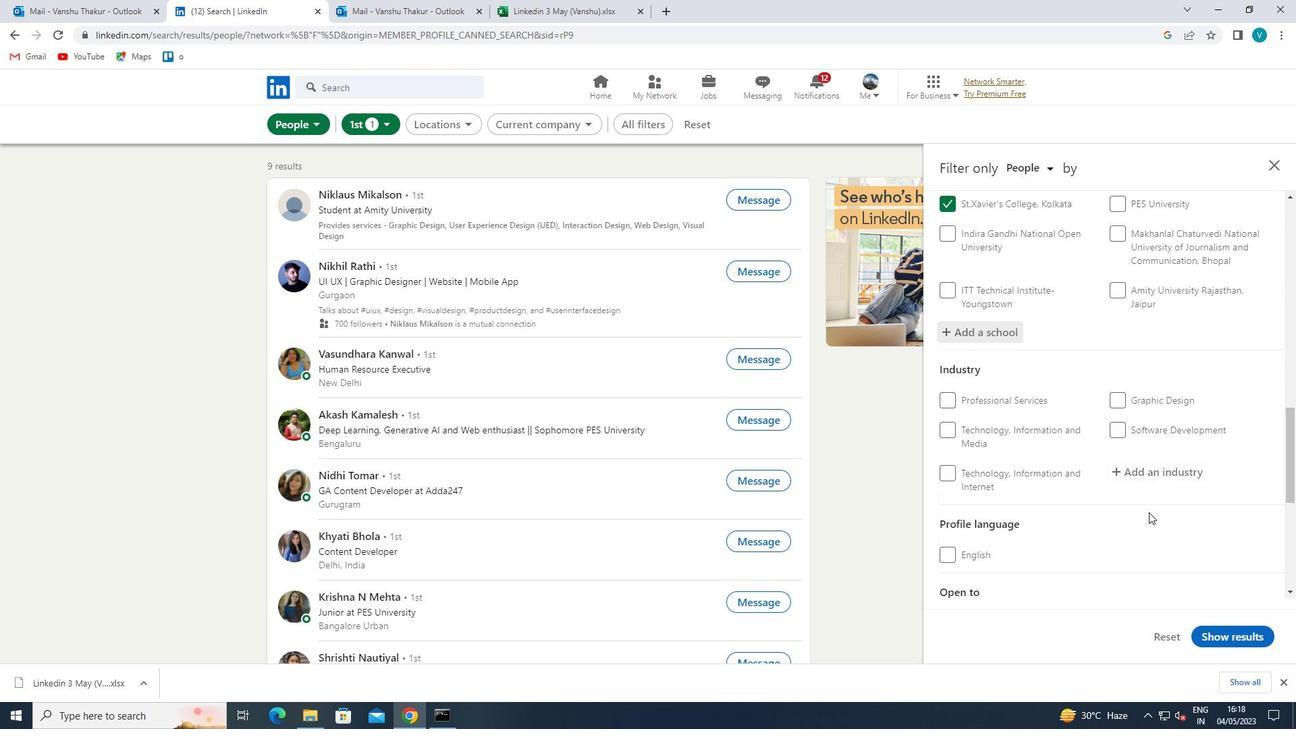 
Action: Mouse pressed left at (1158, 480)
Screenshot: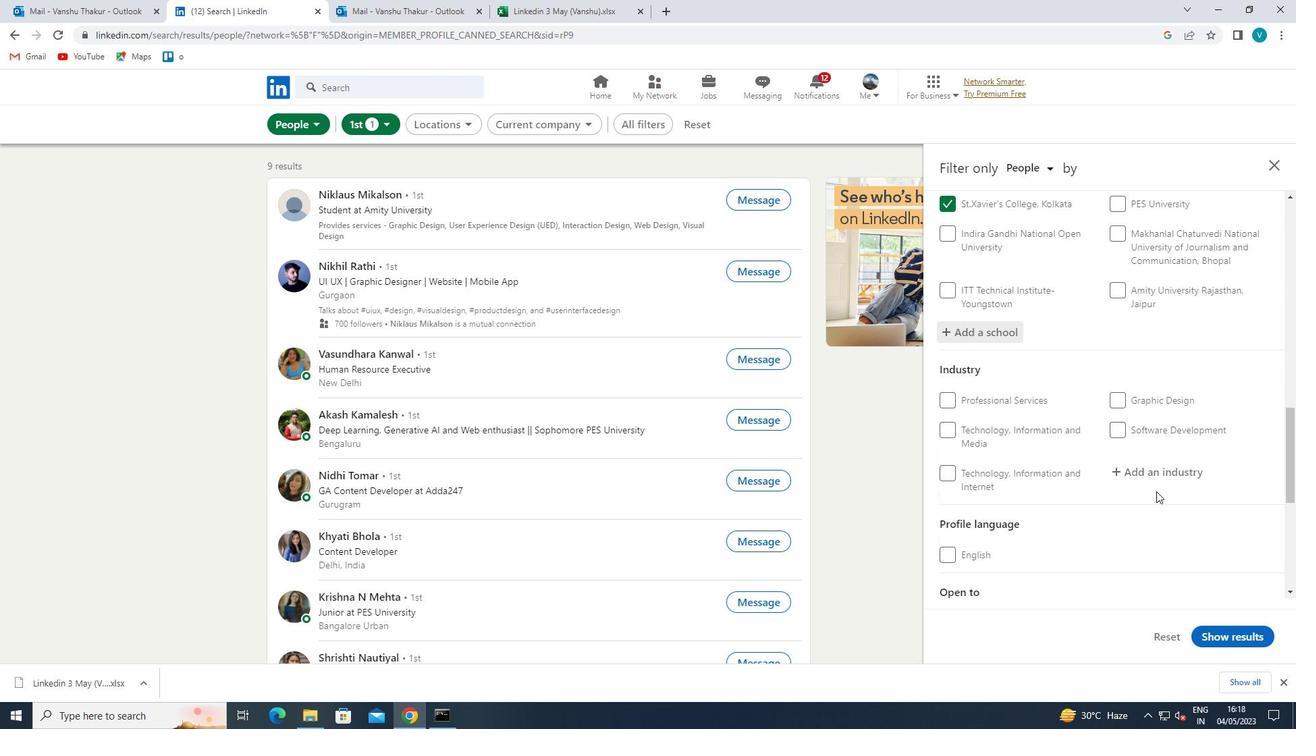
Action: Mouse moved to (1090, 440)
Screenshot: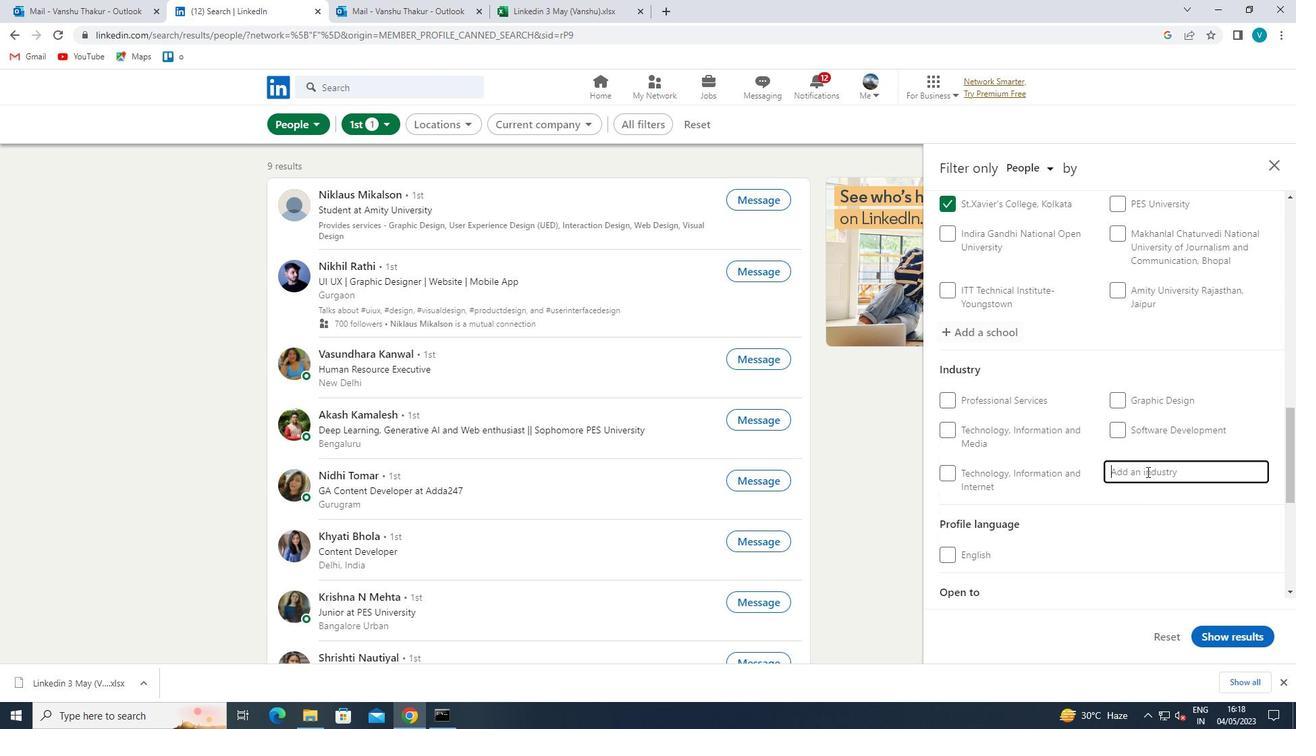 
Action: Key pressed <Key.shift>BARS
Screenshot: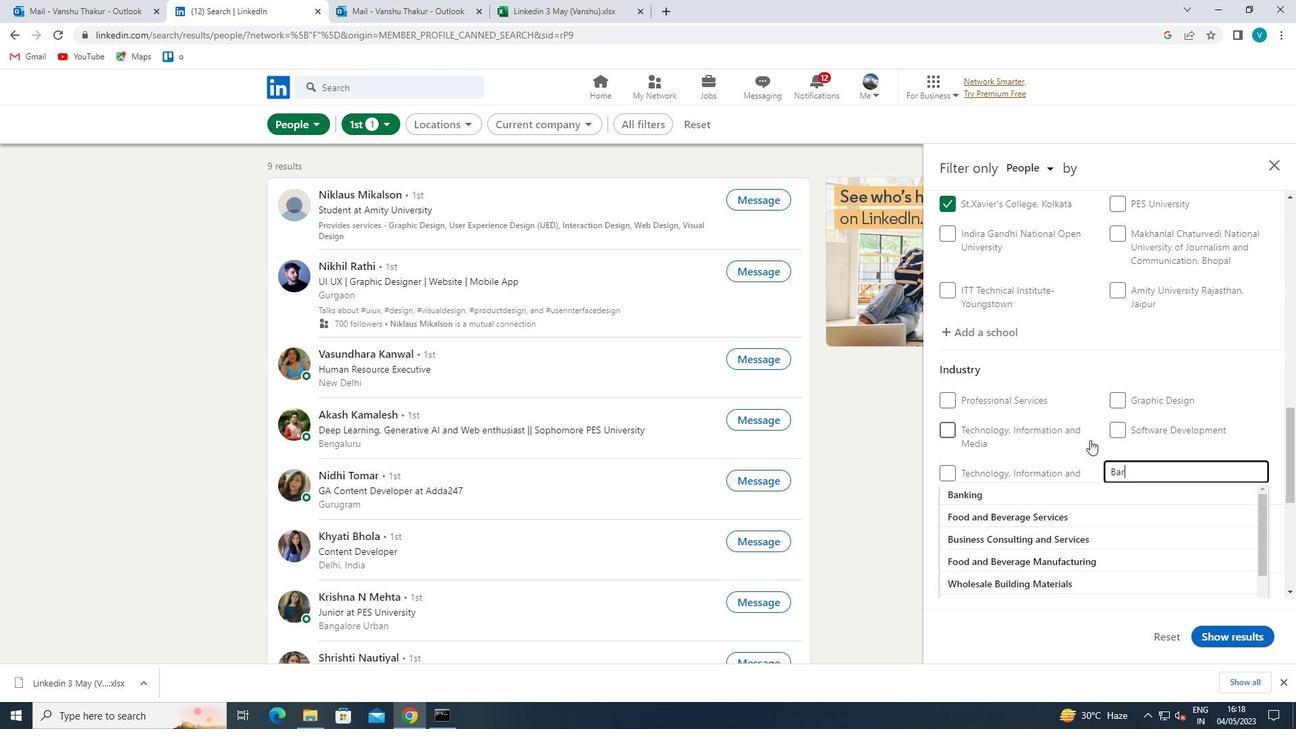 
Action: Mouse moved to (1058, 487)
Screenshot: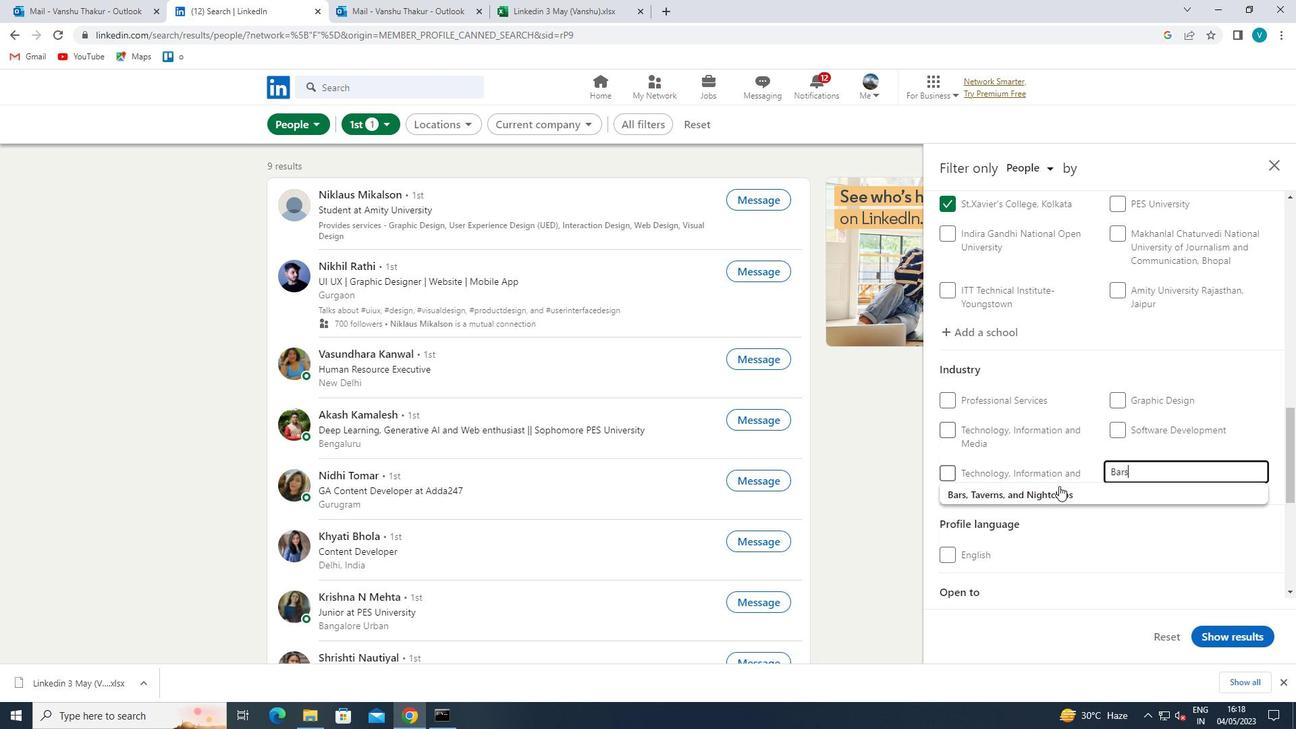 
Action: Mouse pressed left at (1058, 487)
Screenshot: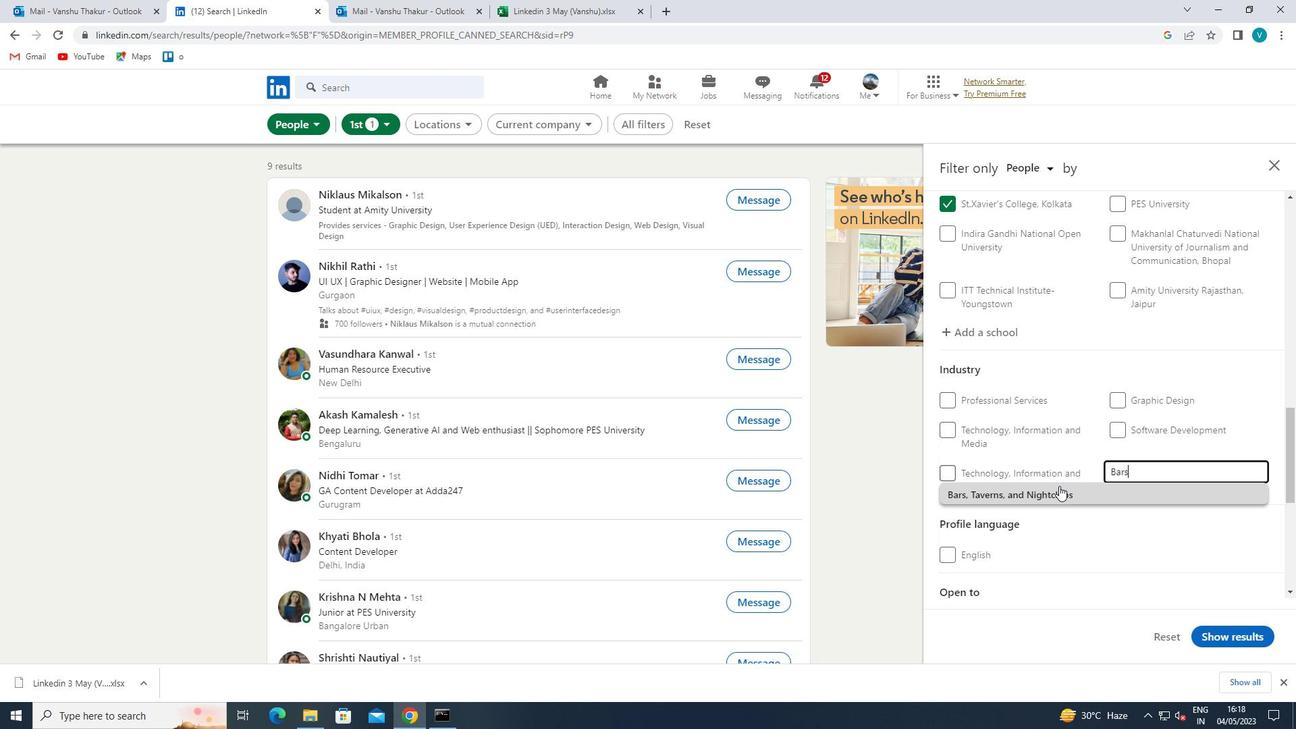 
Action: Mouse moved to (1058, 488)
Screenshot: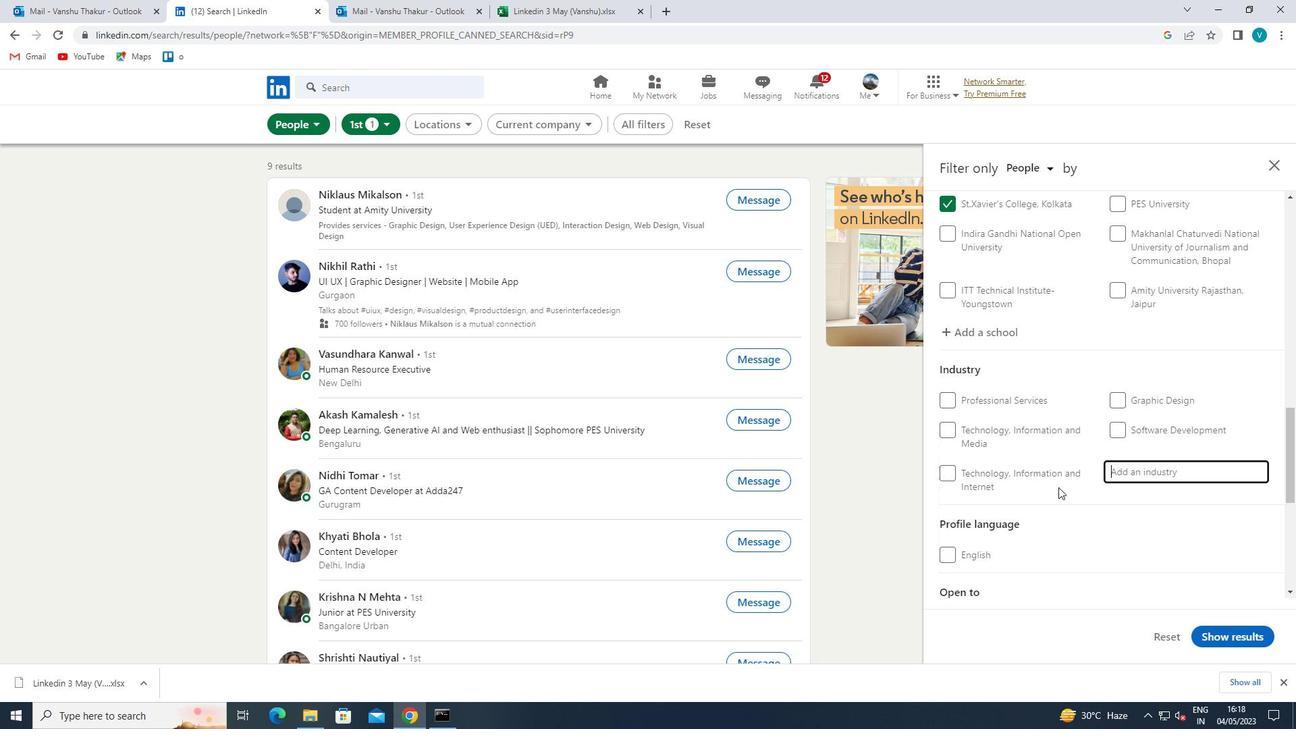 
Action: Mouse scrolled (1058, 487) with delta (0, 0)
Screenshot: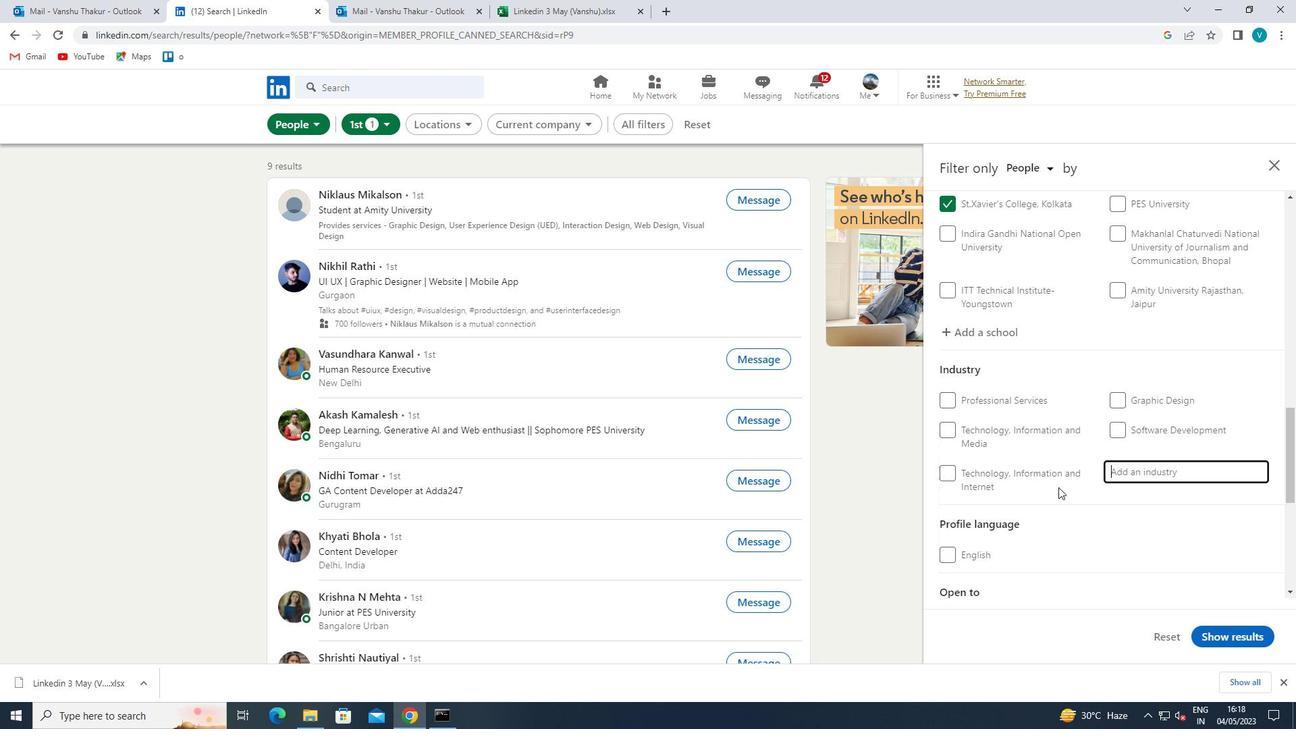 
Action: Mouse moved to (1060, 488)
Screenshot: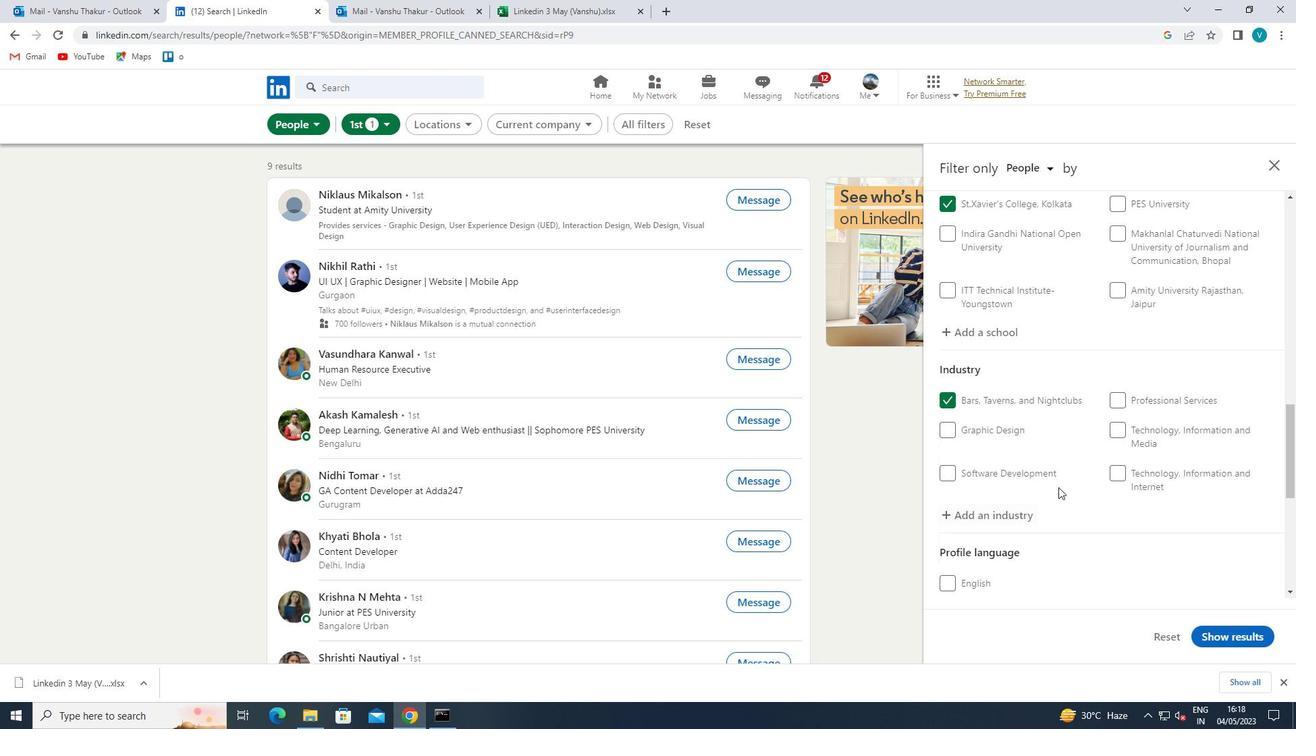 
Action: Mouse scrolled (1060, 487) with delta (0, 0)
Screenshot: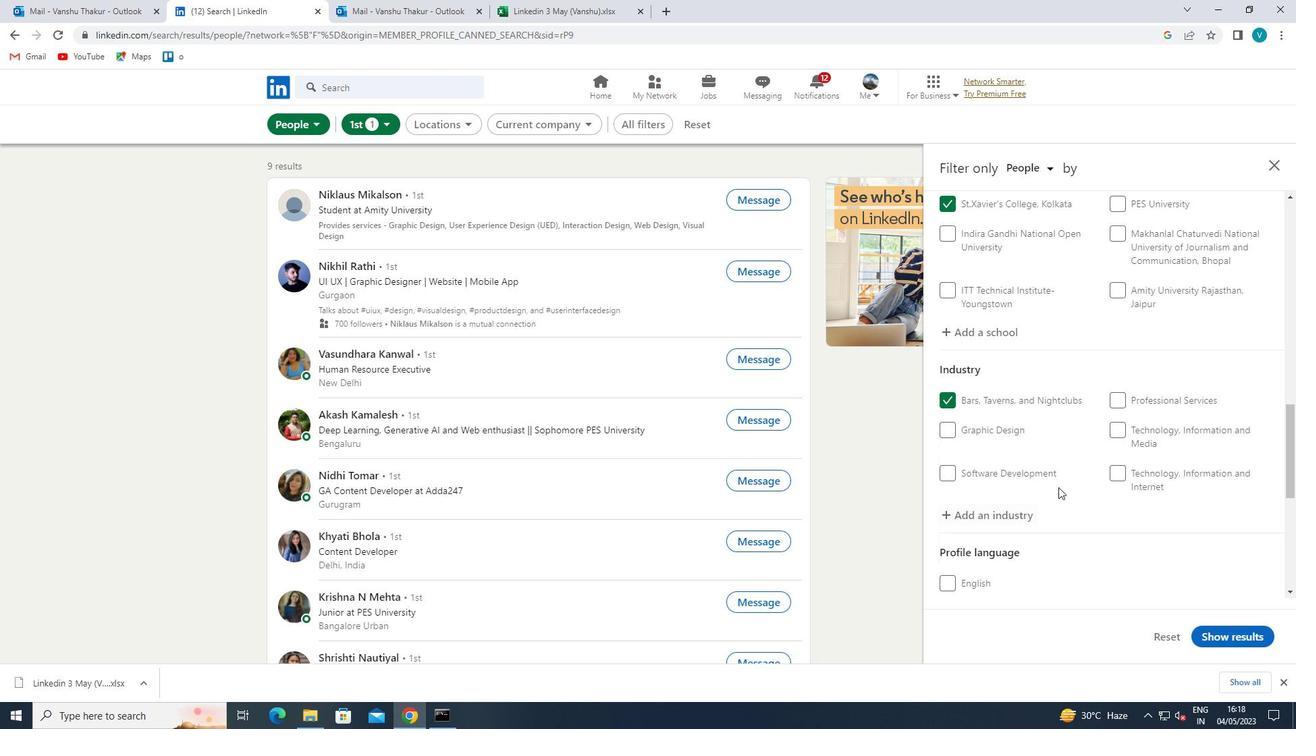 
Action: Mouse moved to (1061, 488)
Screenshot: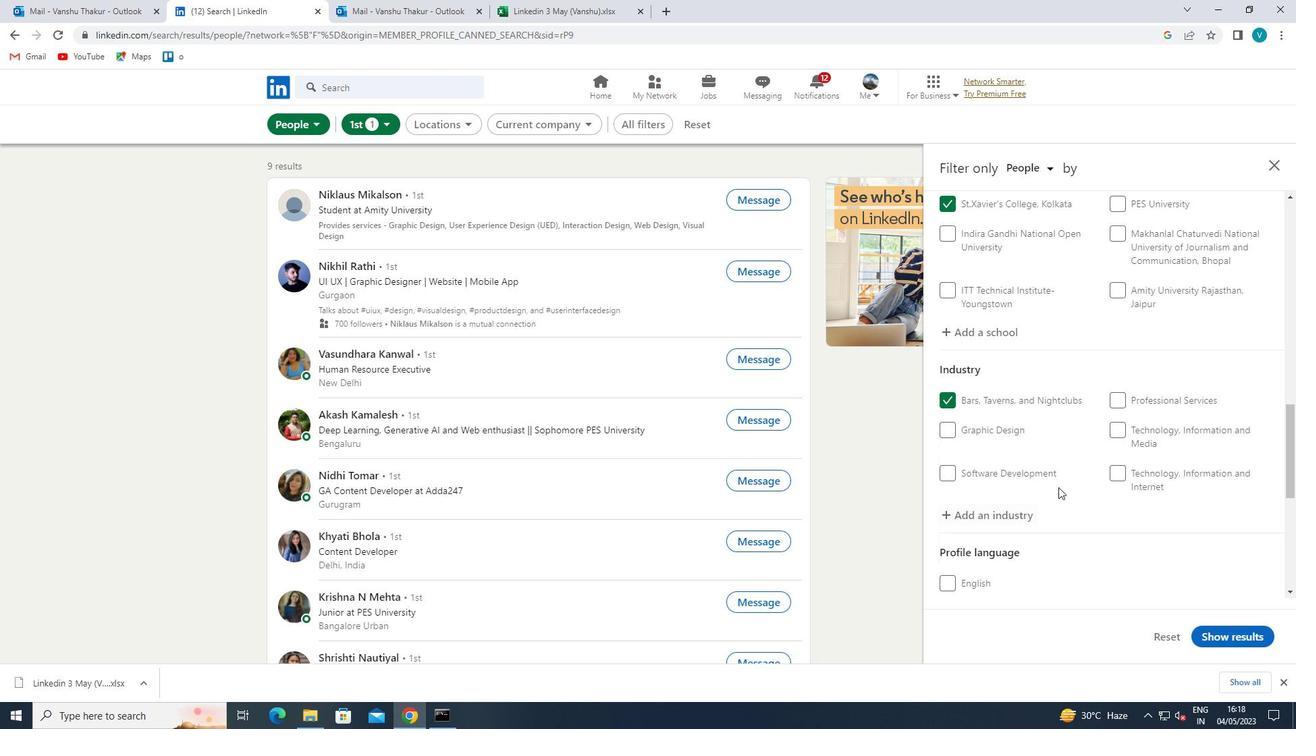 
Action: Mouse scrolled (1061, 487) with delta (0, 0)
Screenshot: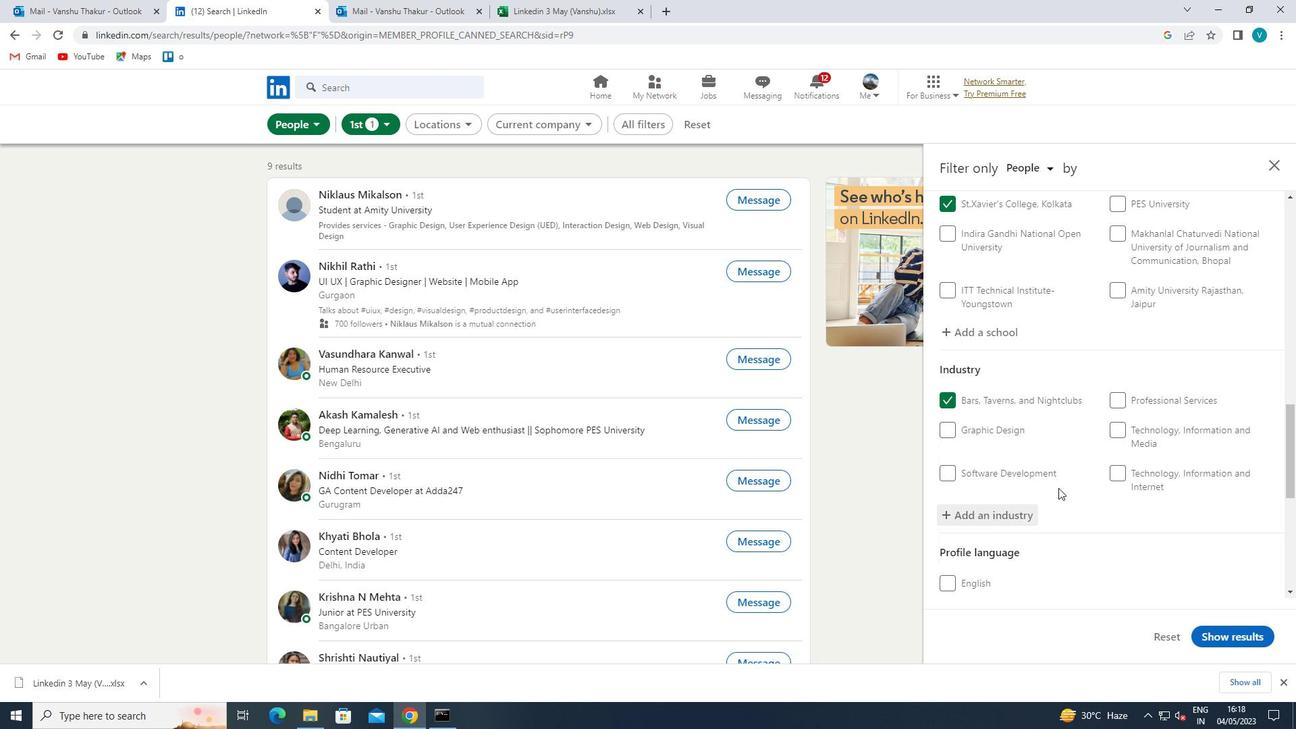 
Action: Mouse moved to (1062, 488)
Screenshot: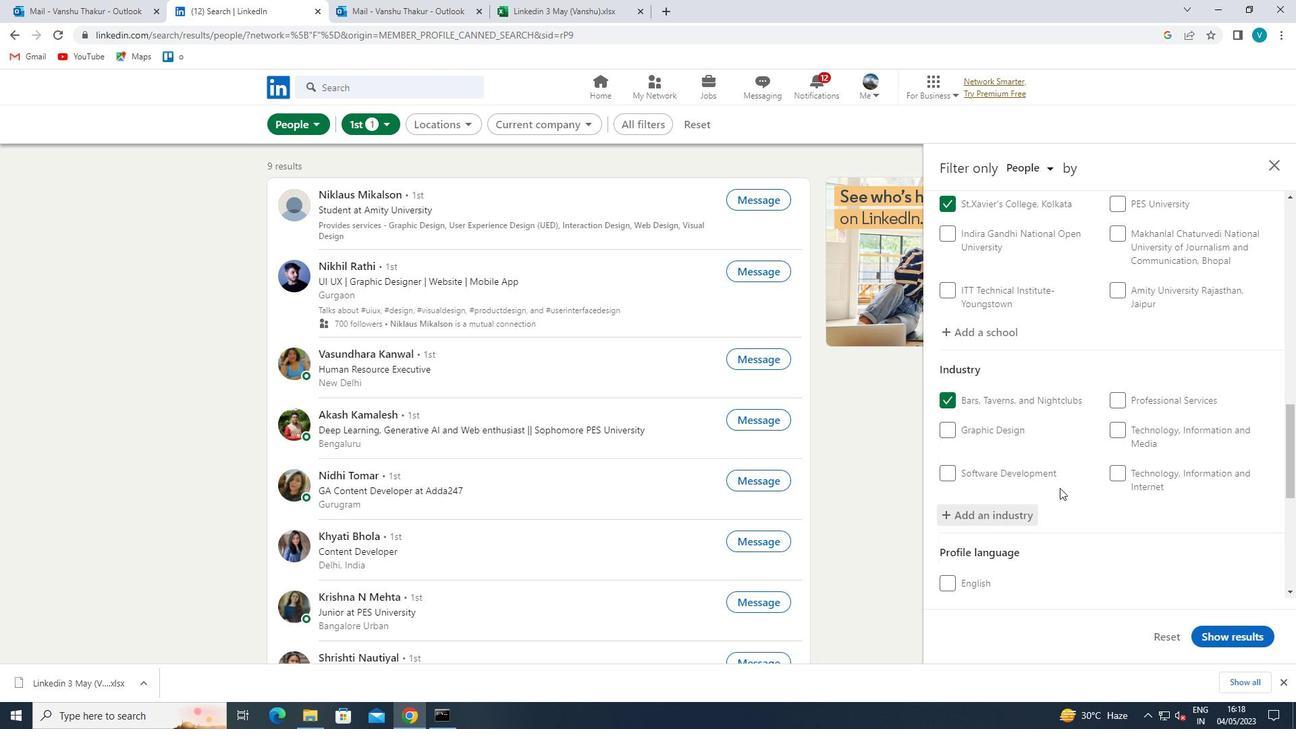 
Action: Mouse scrolled (1062, 487) with delta (0, 0)
Screenshot: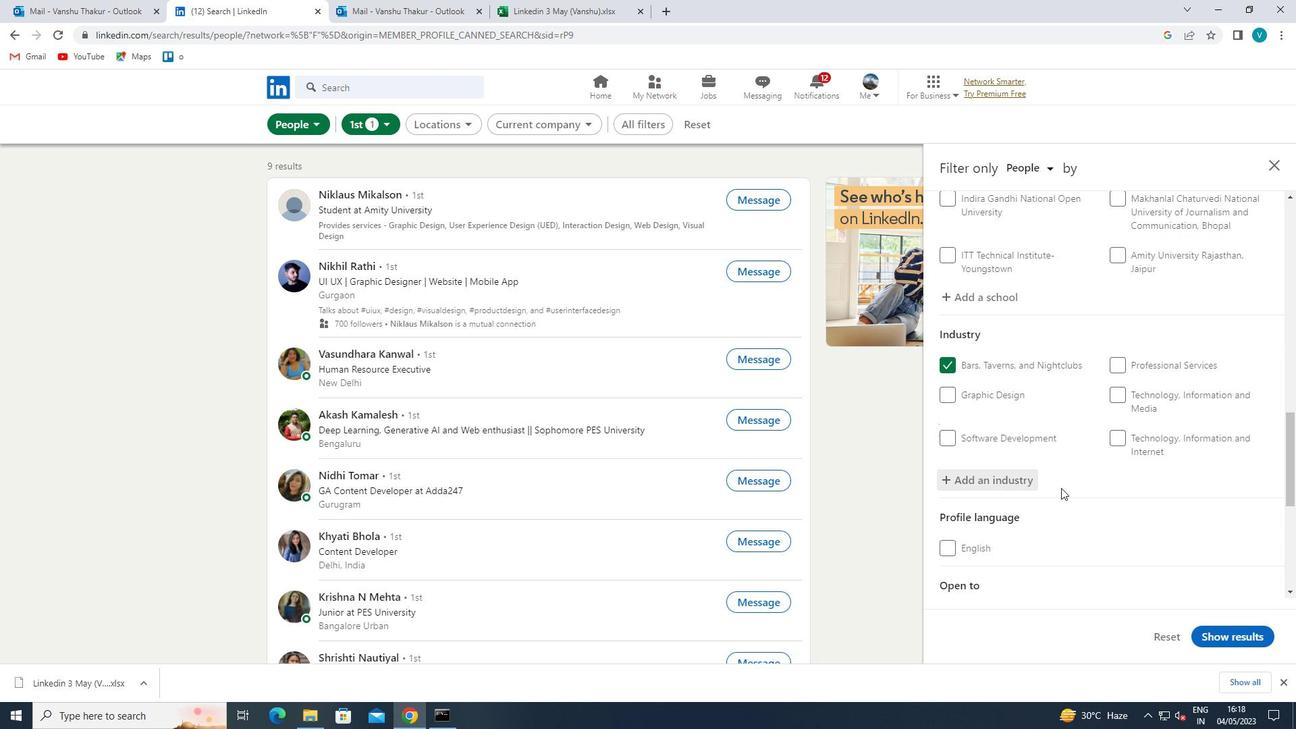 
Action: Mouse moved to (1062, 488)
Screenshot: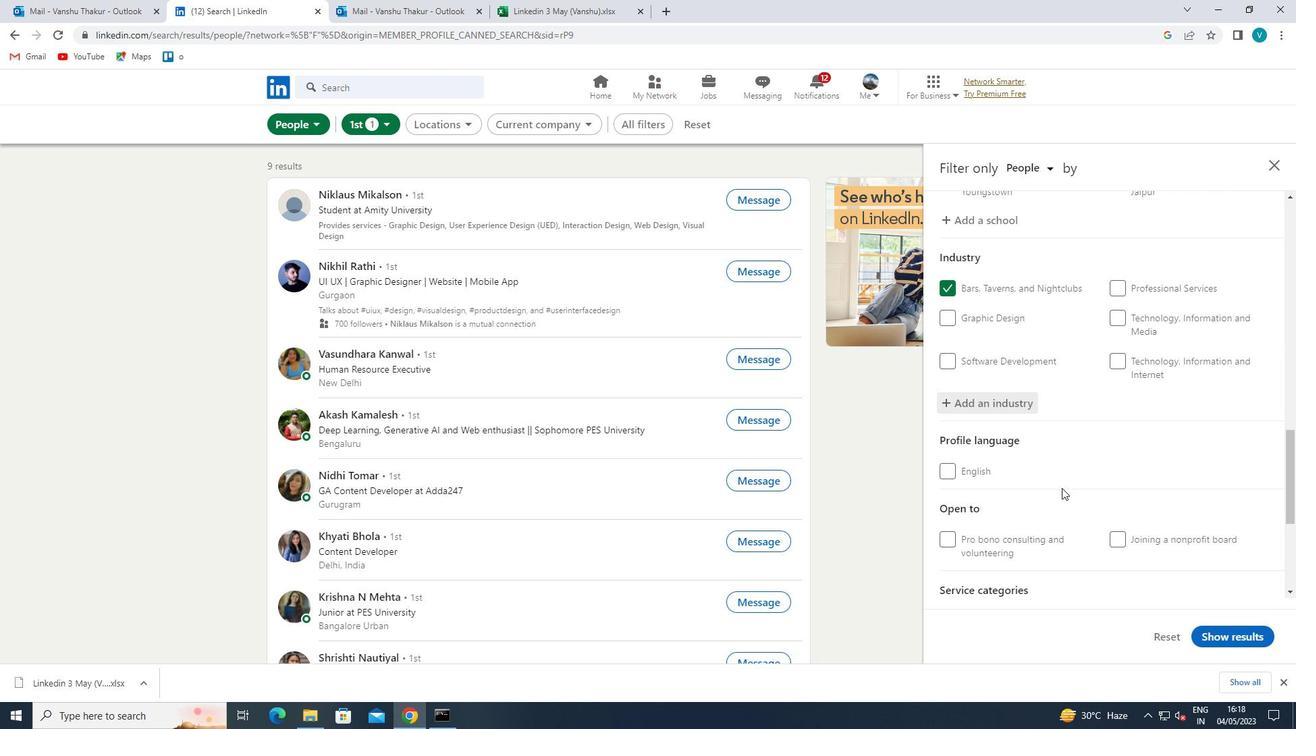 
Action: Mouse scrolled (1062, 487) with delta (0, 0)
Screenshot: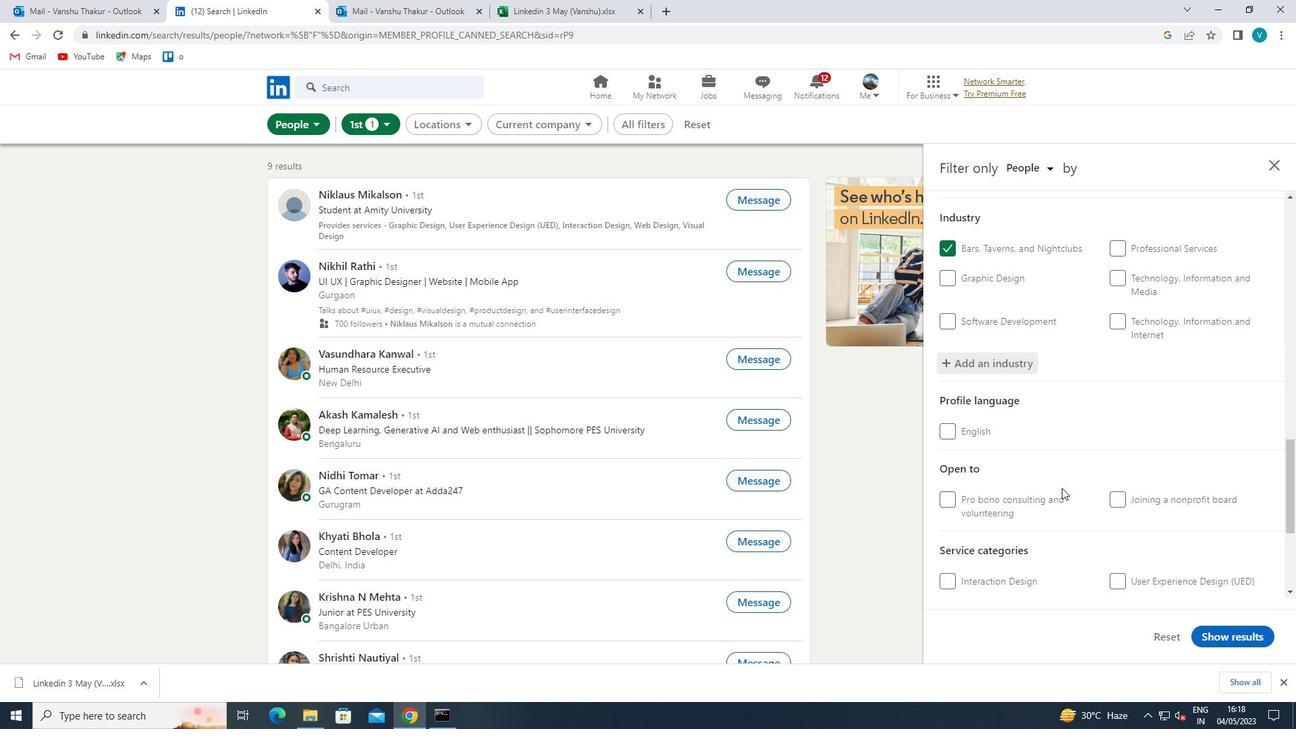 
Action: Mouse moved to (1153, 460)
Screenshot: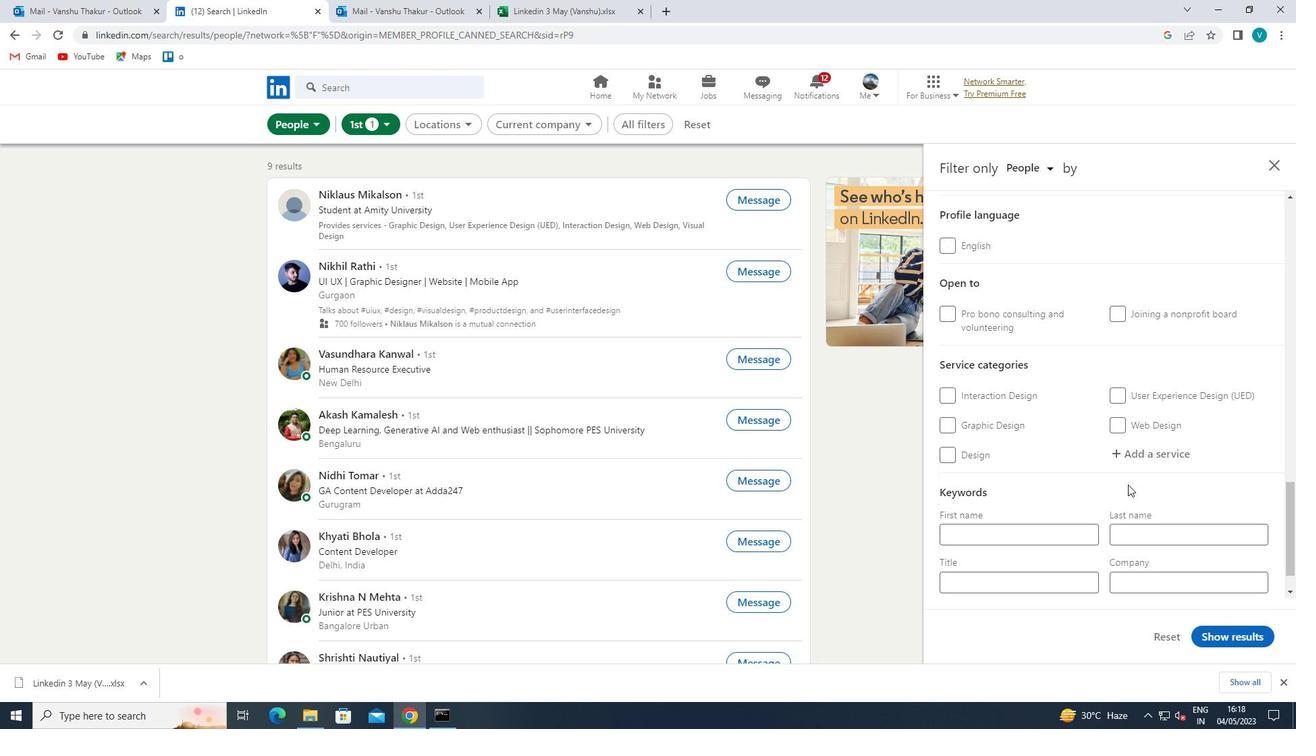 
Action: Mouse pressed left at (1153, 460)
Screenshot: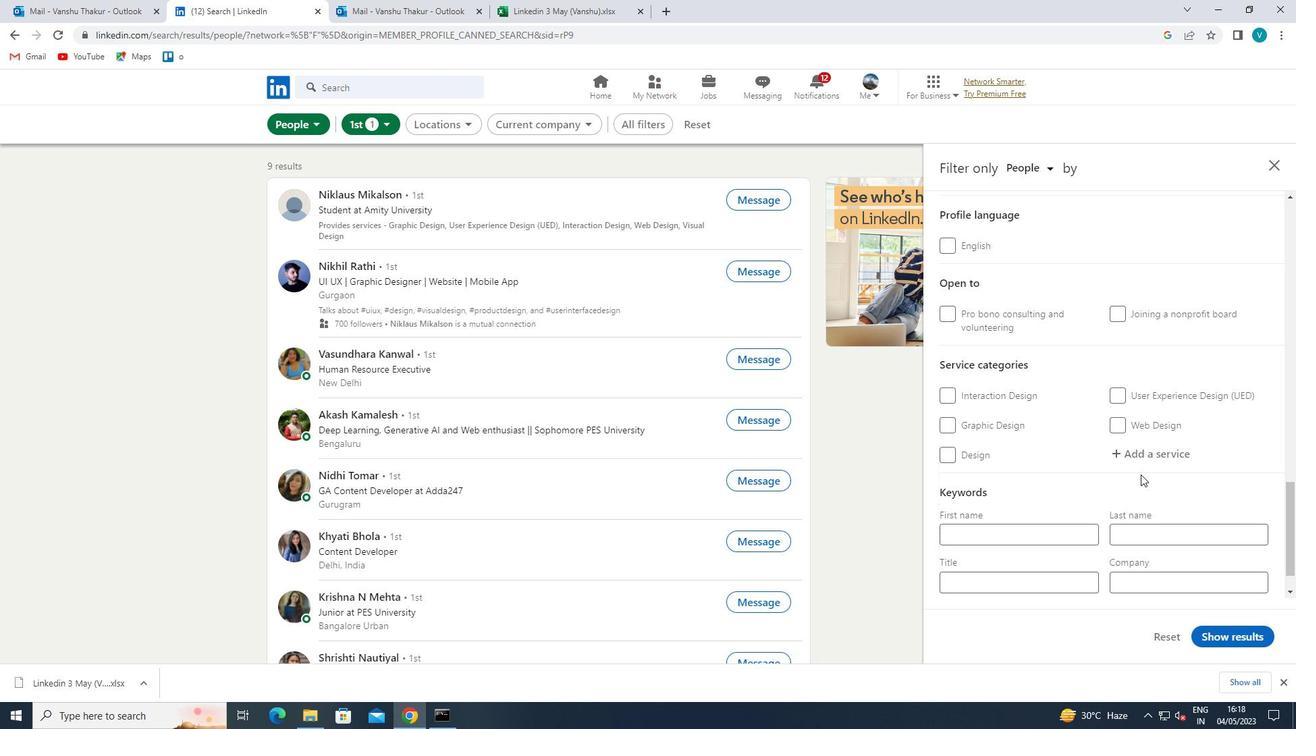 
Action: Mouse moved to (1106, 430)
Screenshot: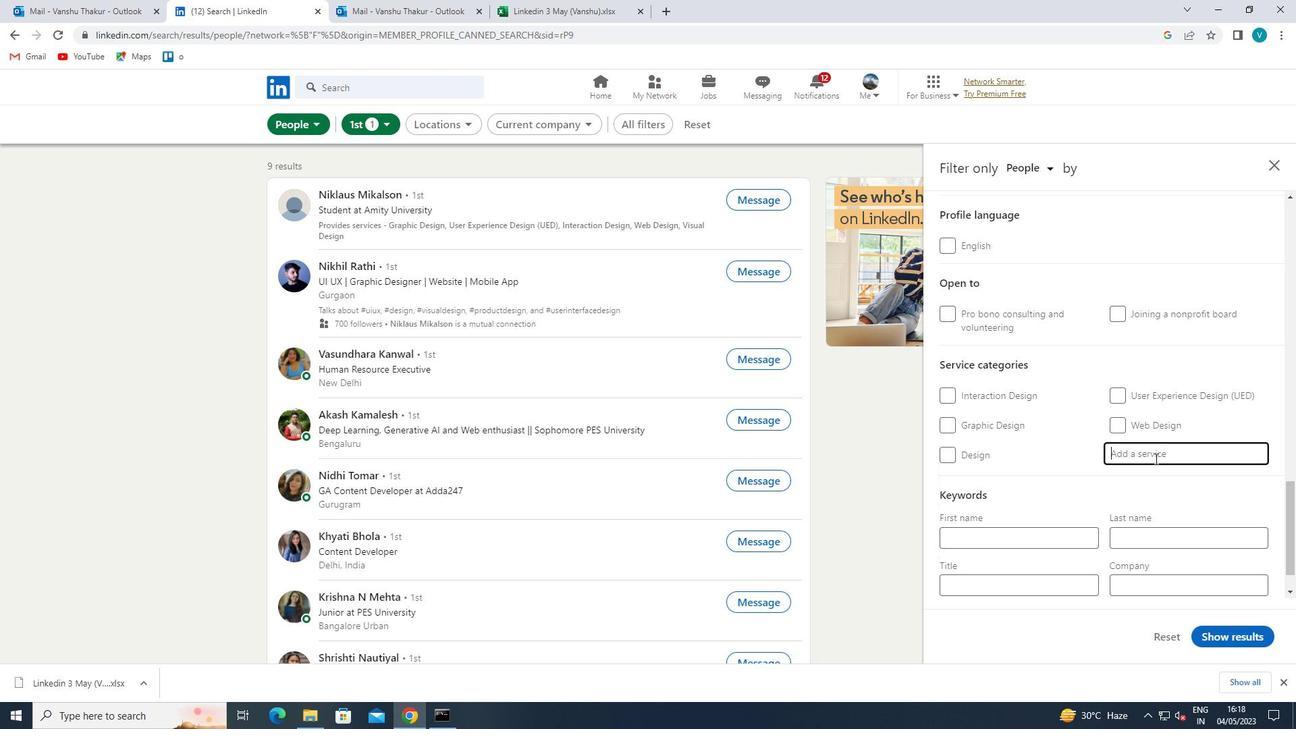 
Action: Key pressed <Key.shift>EVENT<Key.space>
Screenshot: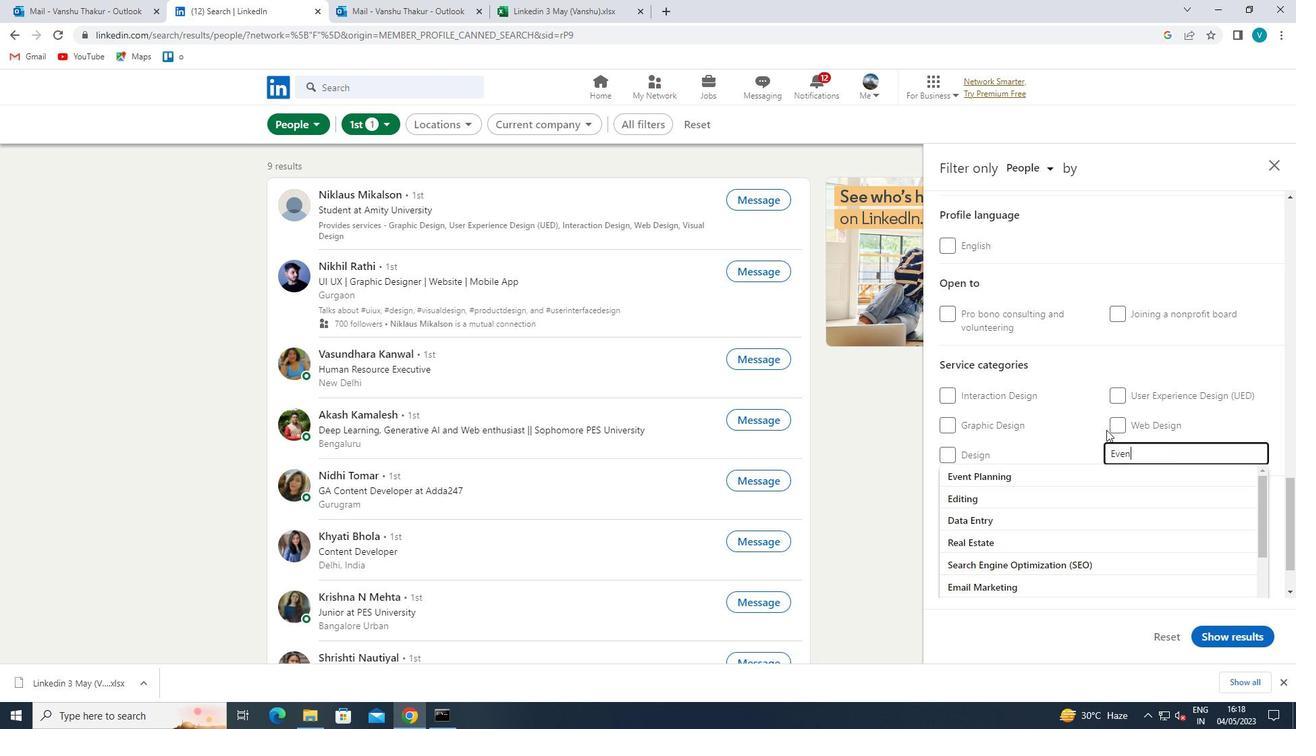 
Action: Mouse moved to (1085, 467)
Screenshot: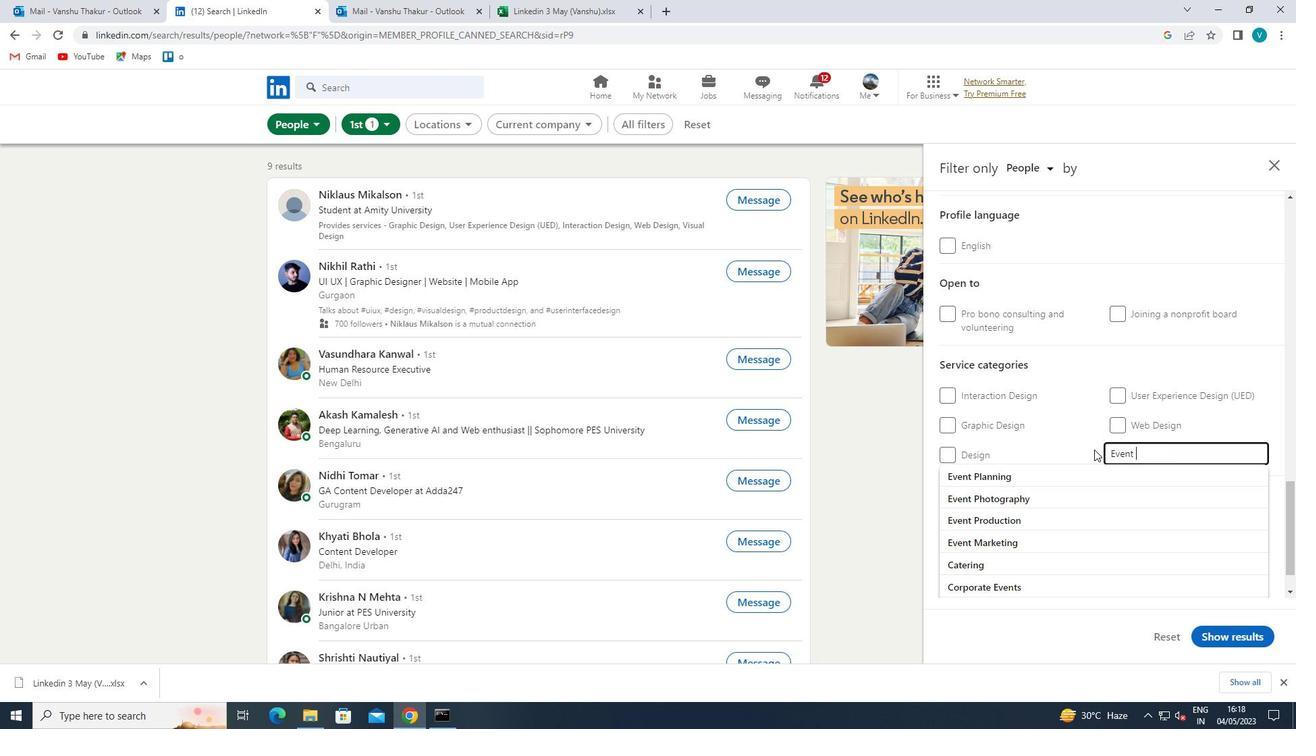 
Action: Mouse pressed left at (1085, 467)
Screenshot: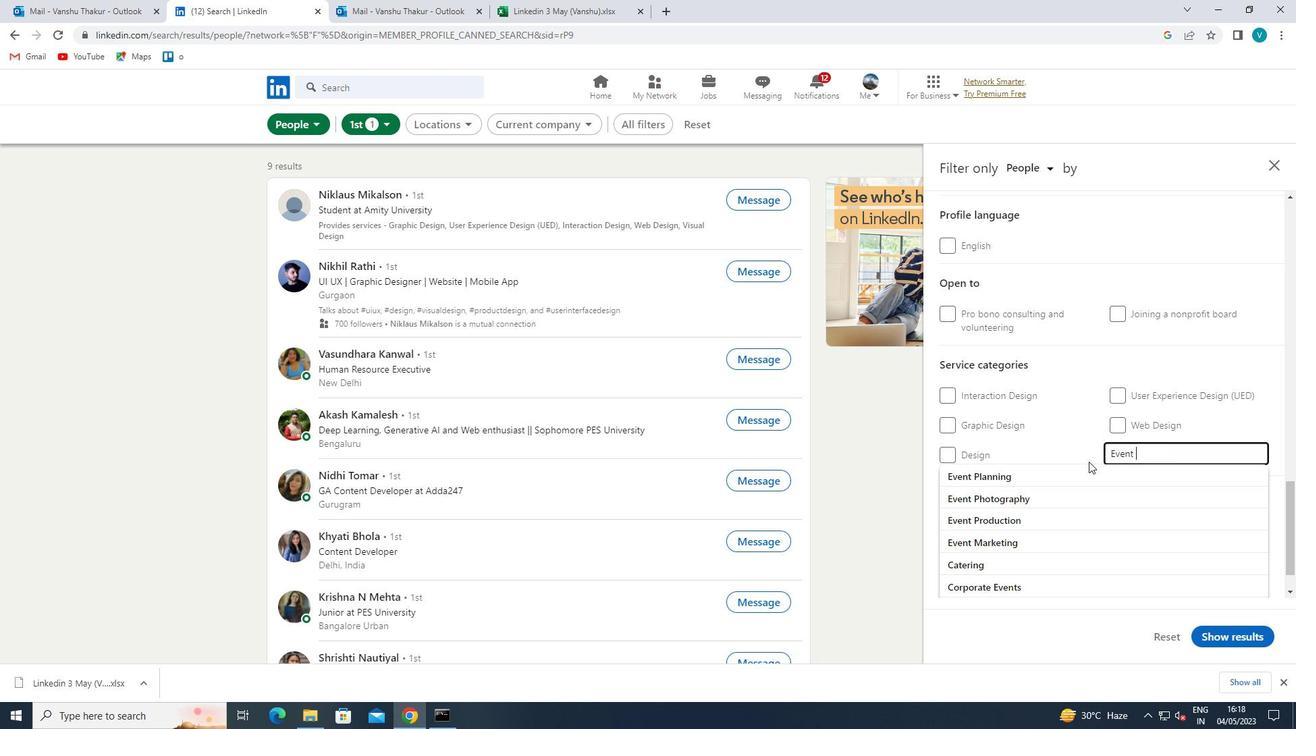 
Action: Mouse scrolled (1085, 467) with delta (0, 0)
Screenshot: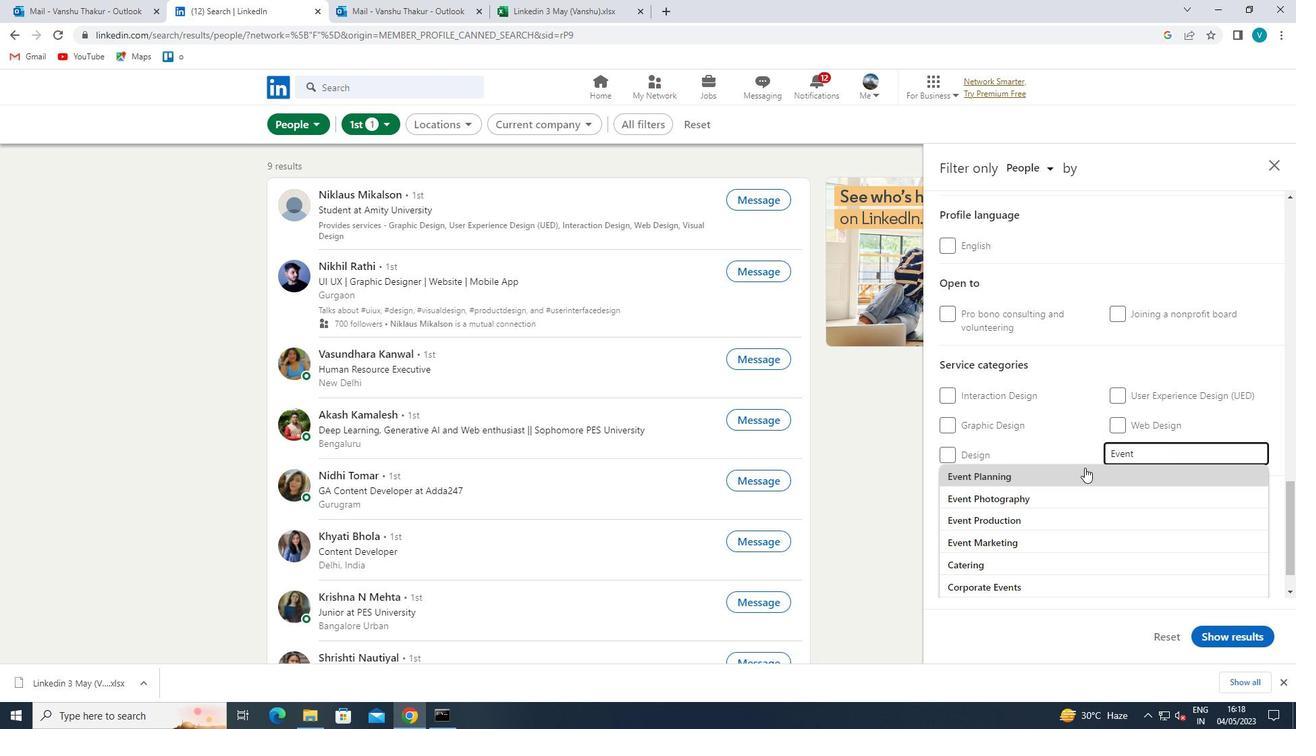 
Action: Mouse scrolled (1085, 467) with delta (0, 0)
Screenshot: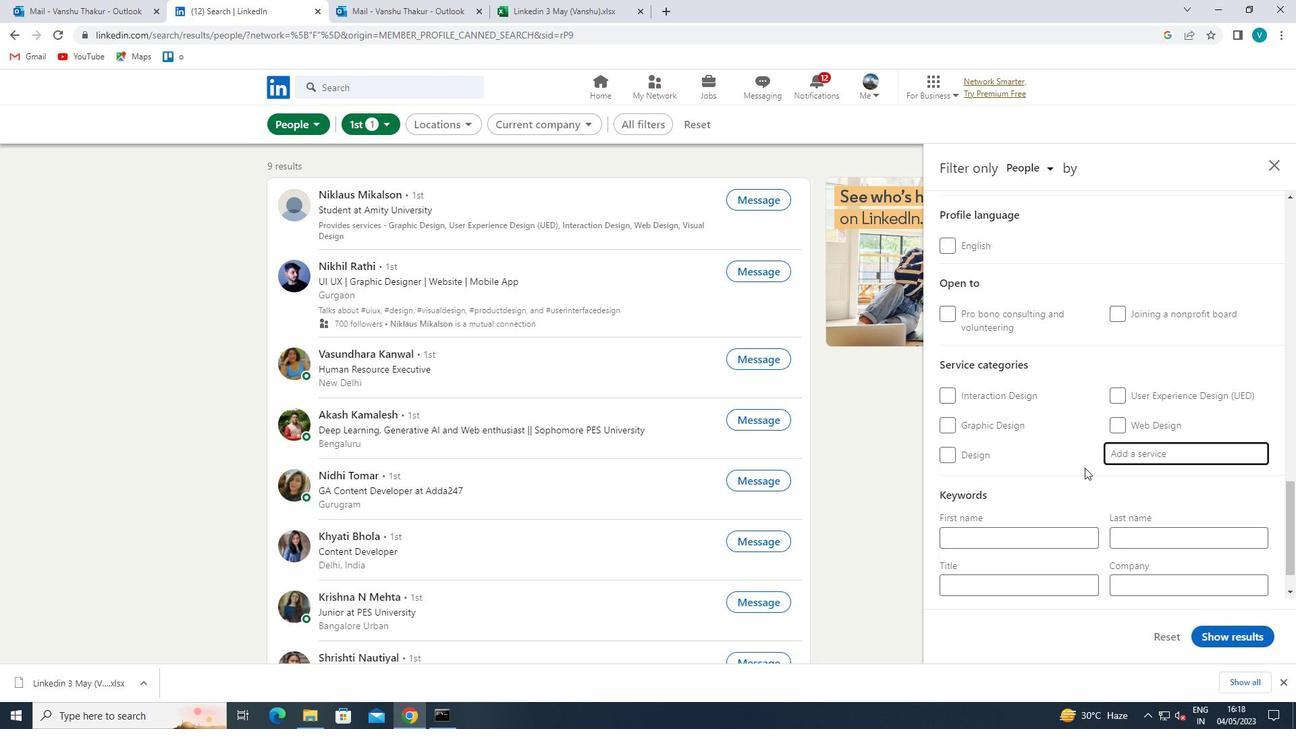 
Action: Mouse scrolled (1085, 467) with delta (0, 0)
Screenshot: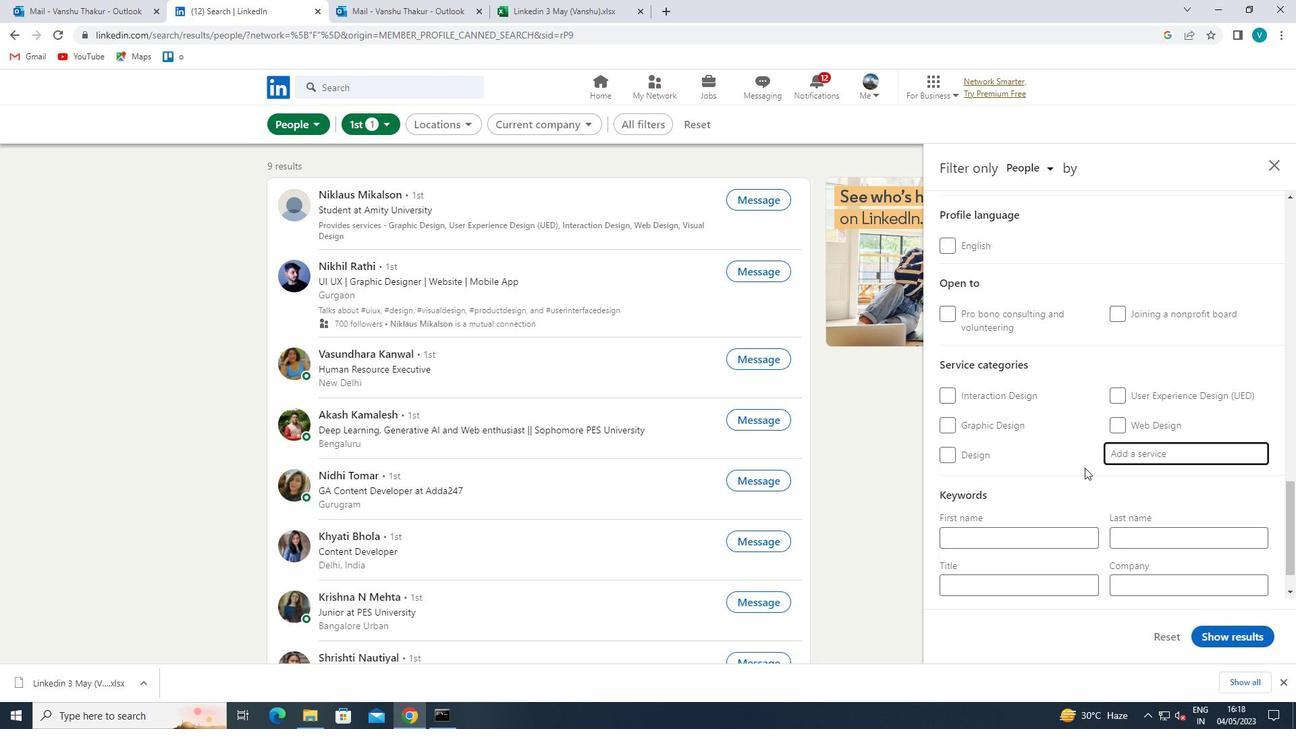 
Action: Mouse moved to (1052, 550)
Screenshot: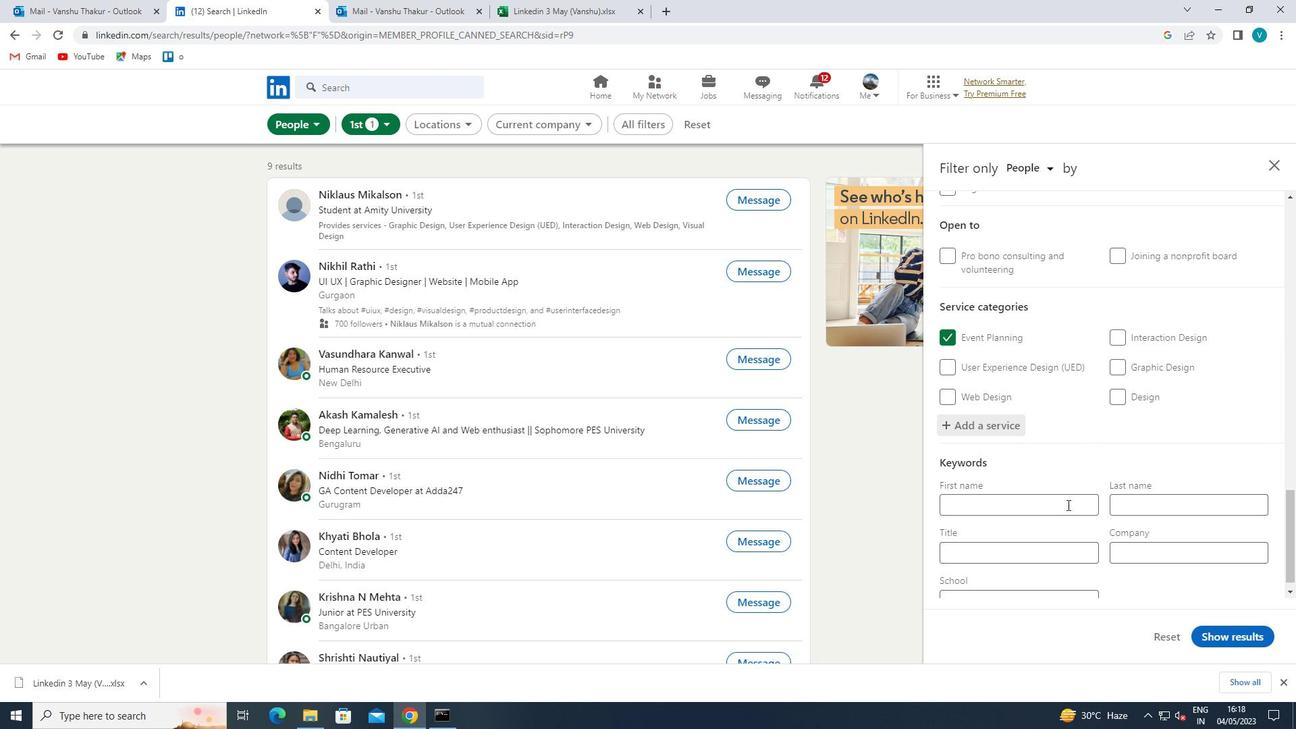 
Action: Mouse pressed left at (1052, 550)
Screenshot: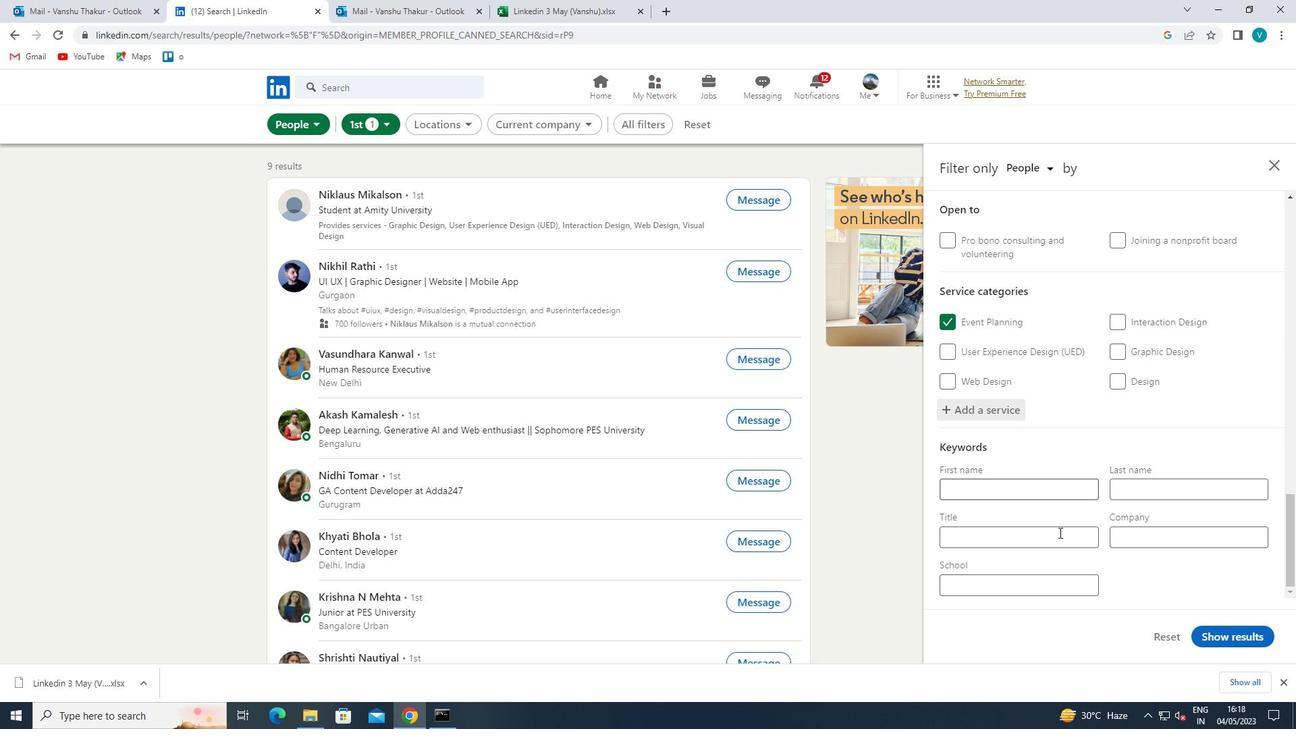 
Action: Mouse moved to (1066, 532)
Screenshot: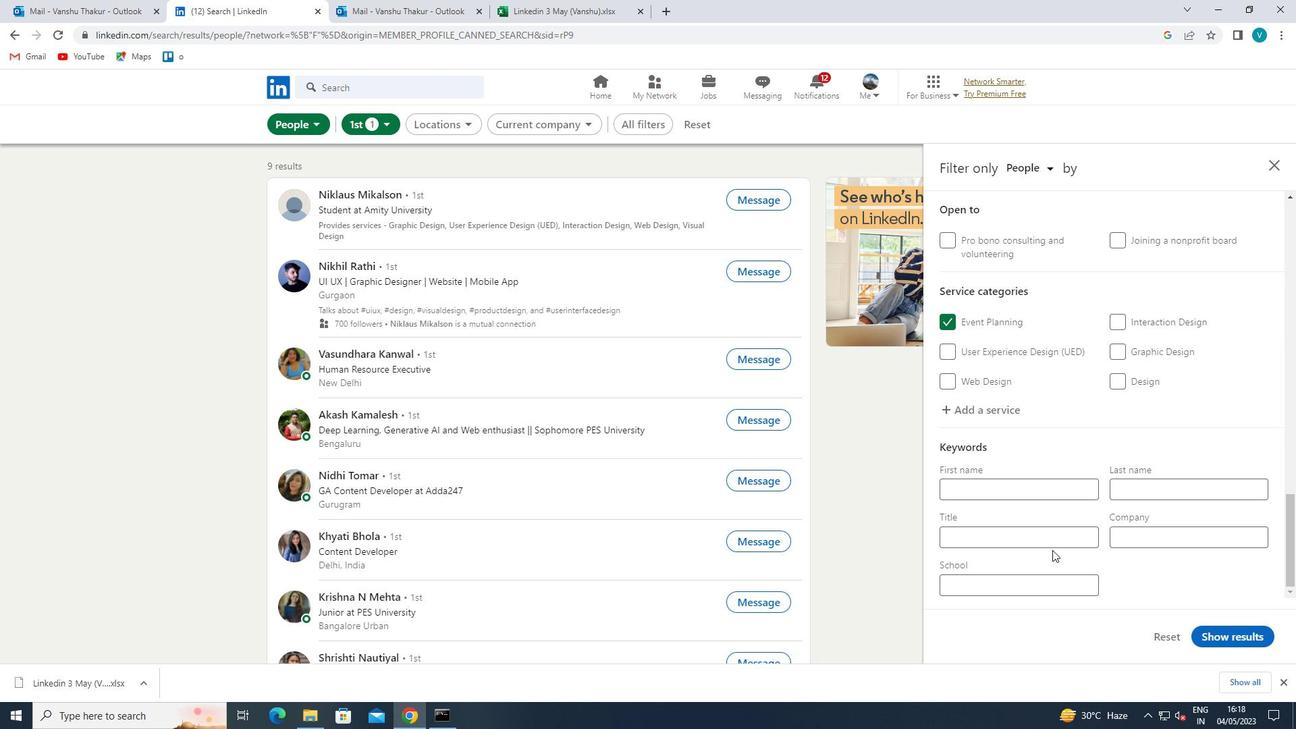 
Action: Mouse pressed left at (1066, 532)
Screenshot: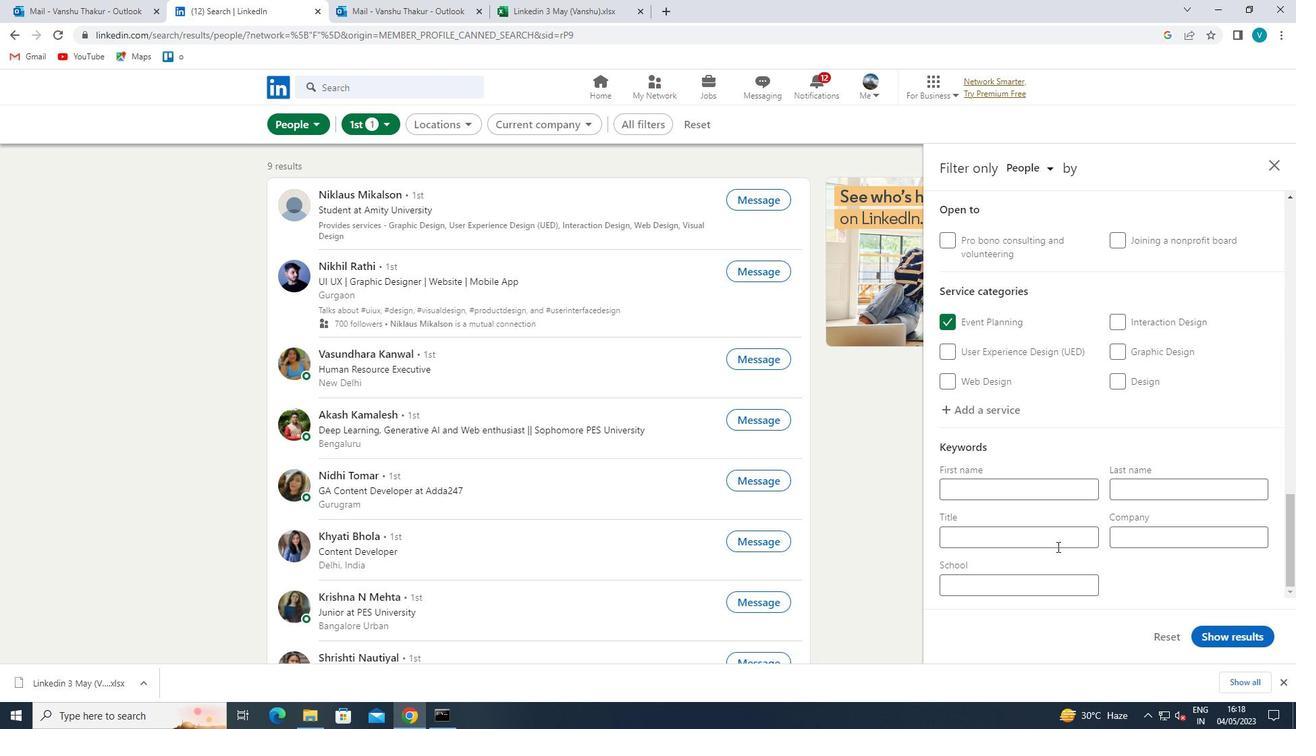 
Action: Mouse moved to (1055, 523)
Screenshot: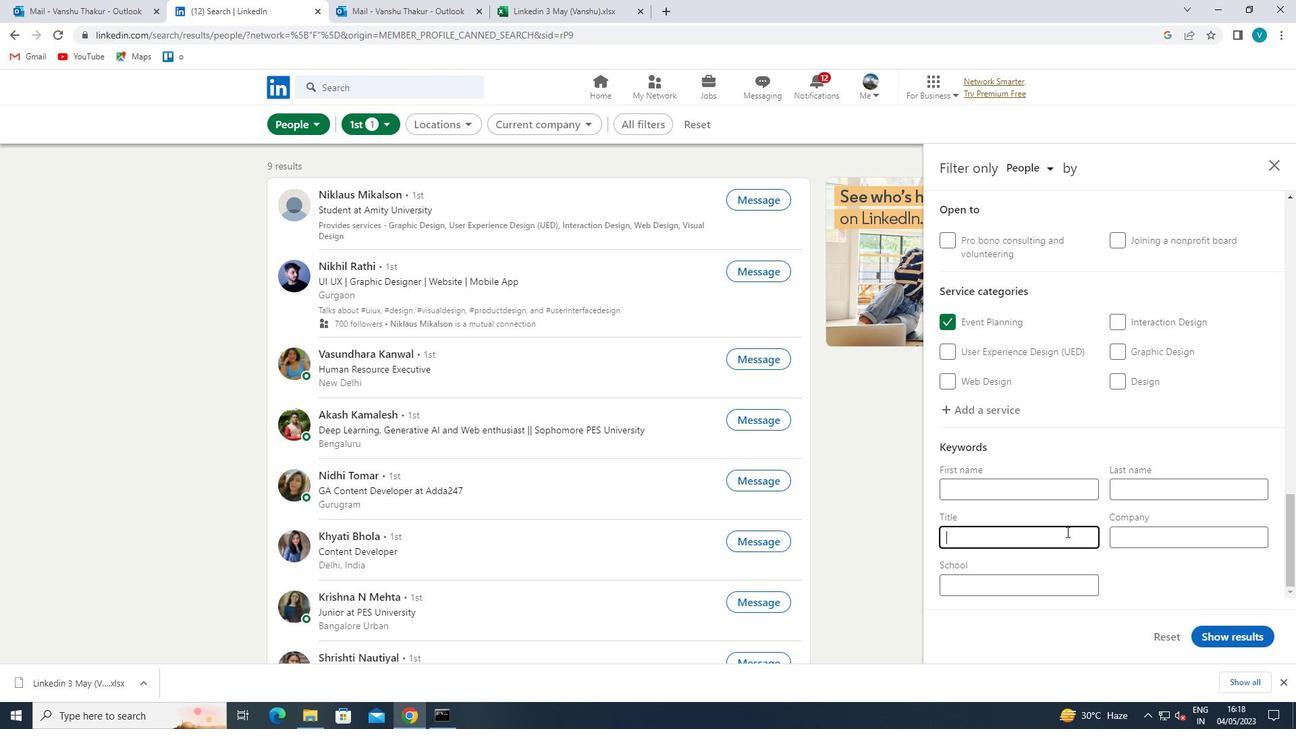 
Action: Key pressed <Key.shift>CLOE<Key.backspace><Key.backspace>IENT<Key.space><Key.shift>A<Key.backspace><Key.shift>SERVICE<Key.space><Key.shift><Key.shift><Key.shift><Key.shift><Key.shift><Key.shift><Key.shift><Key.shift><Key.shift><Key.shift><Key.shift><Key.shift><Key.shift><Key.shift>SPECIALIST<Key.space>
Screenshot: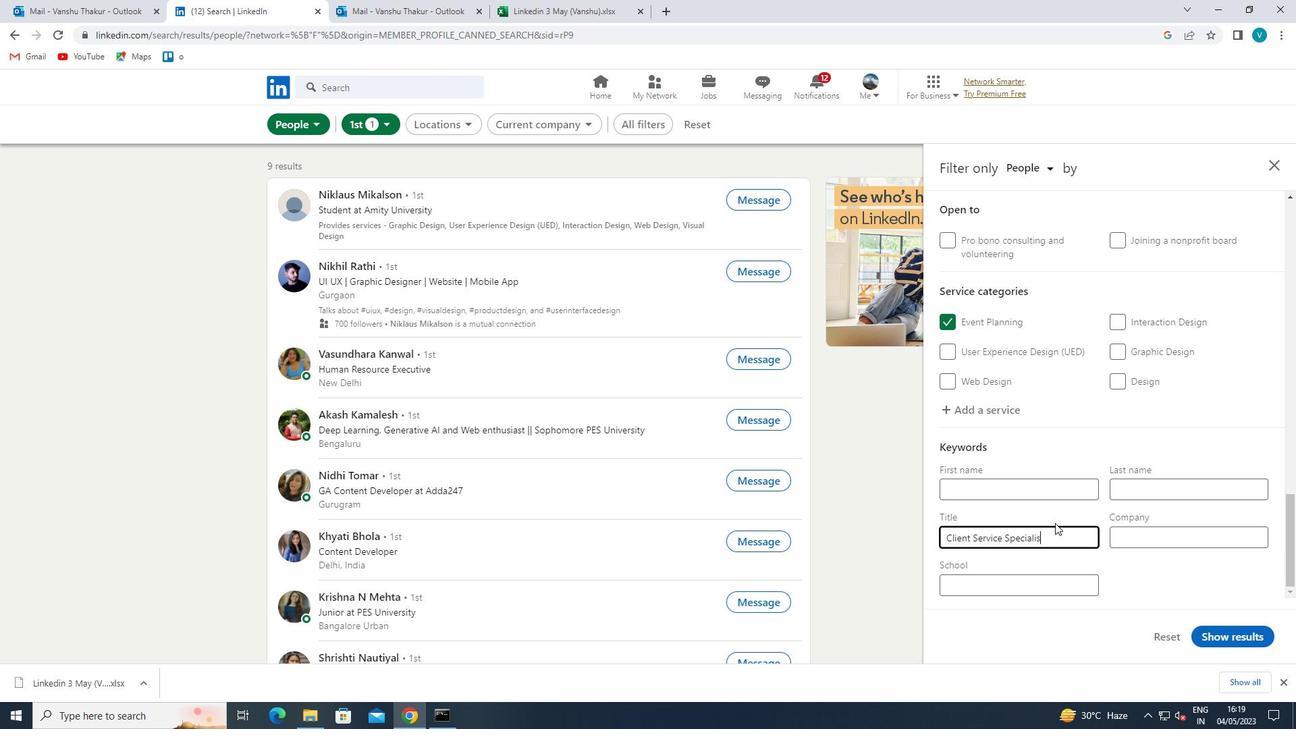
Action: Mouse moved to (1204, 643)
Screenshot: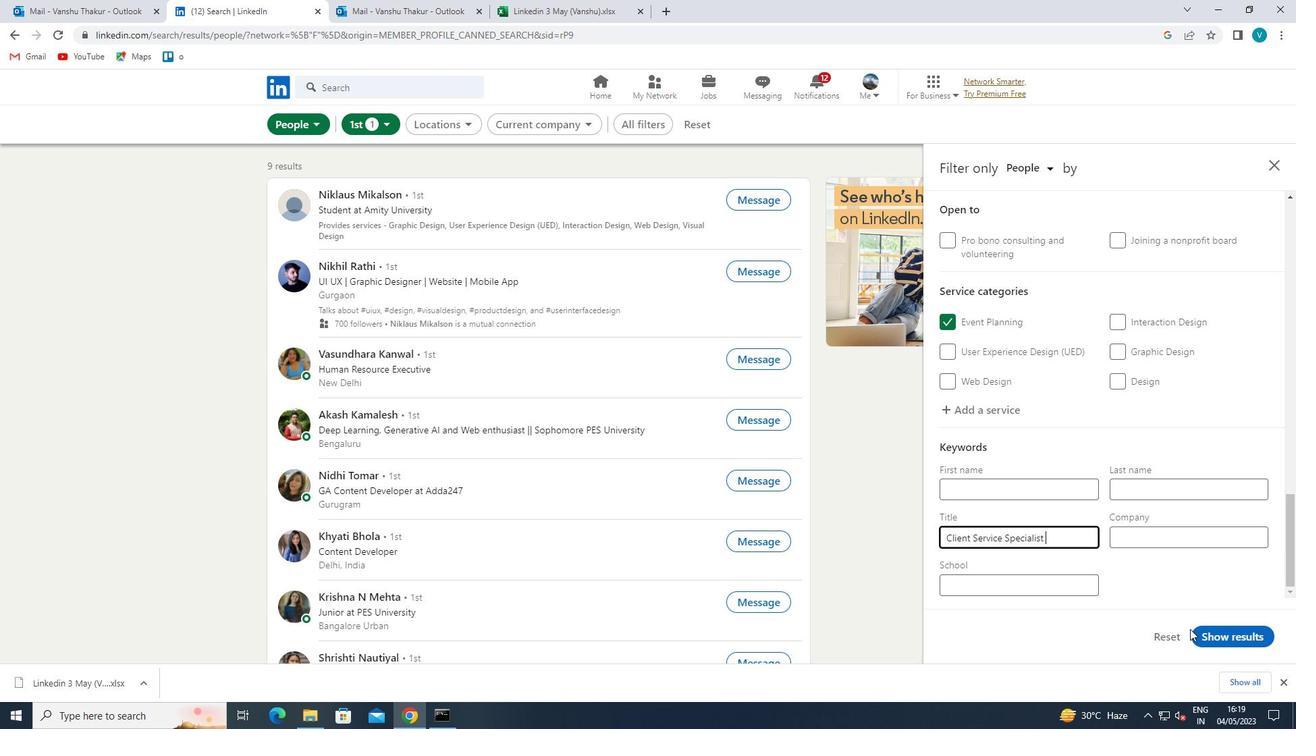 
Action: Mouse pressed left at (1204, 643)
Screenshot: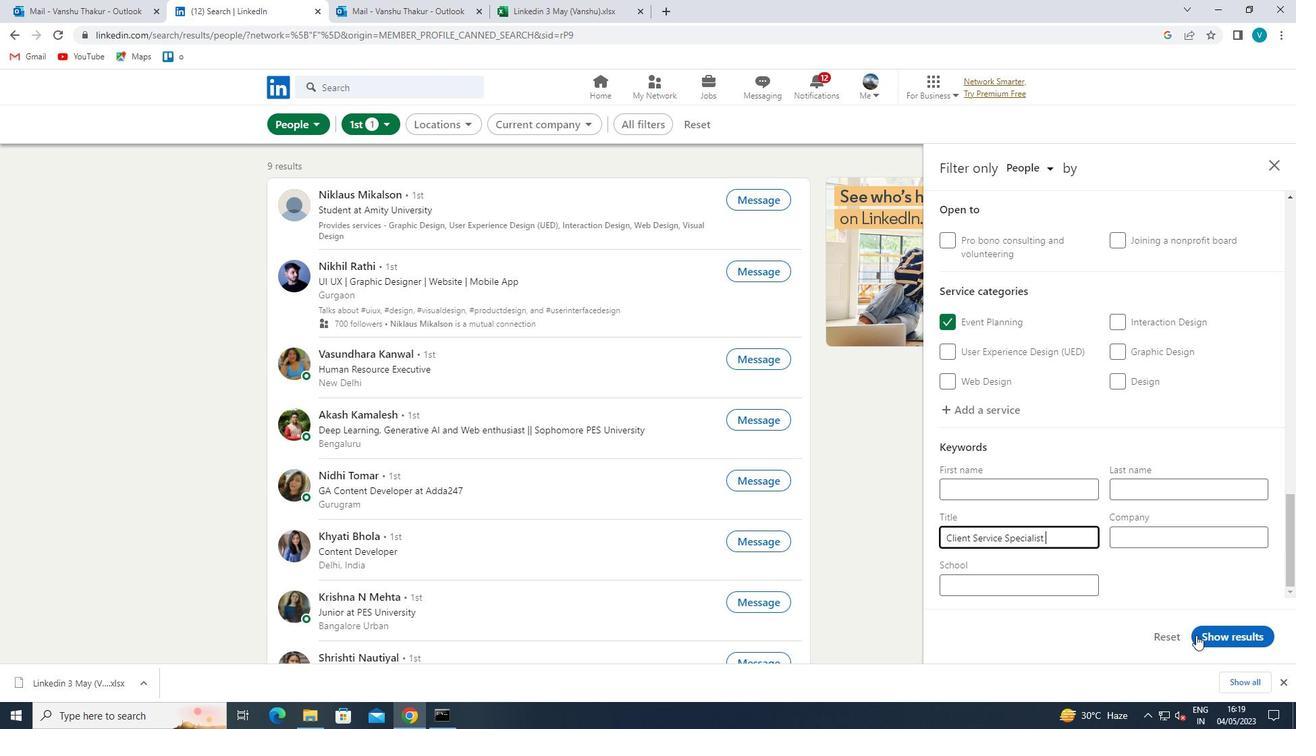 
Action: Mouse moved to (1205, 627)
Screenshot: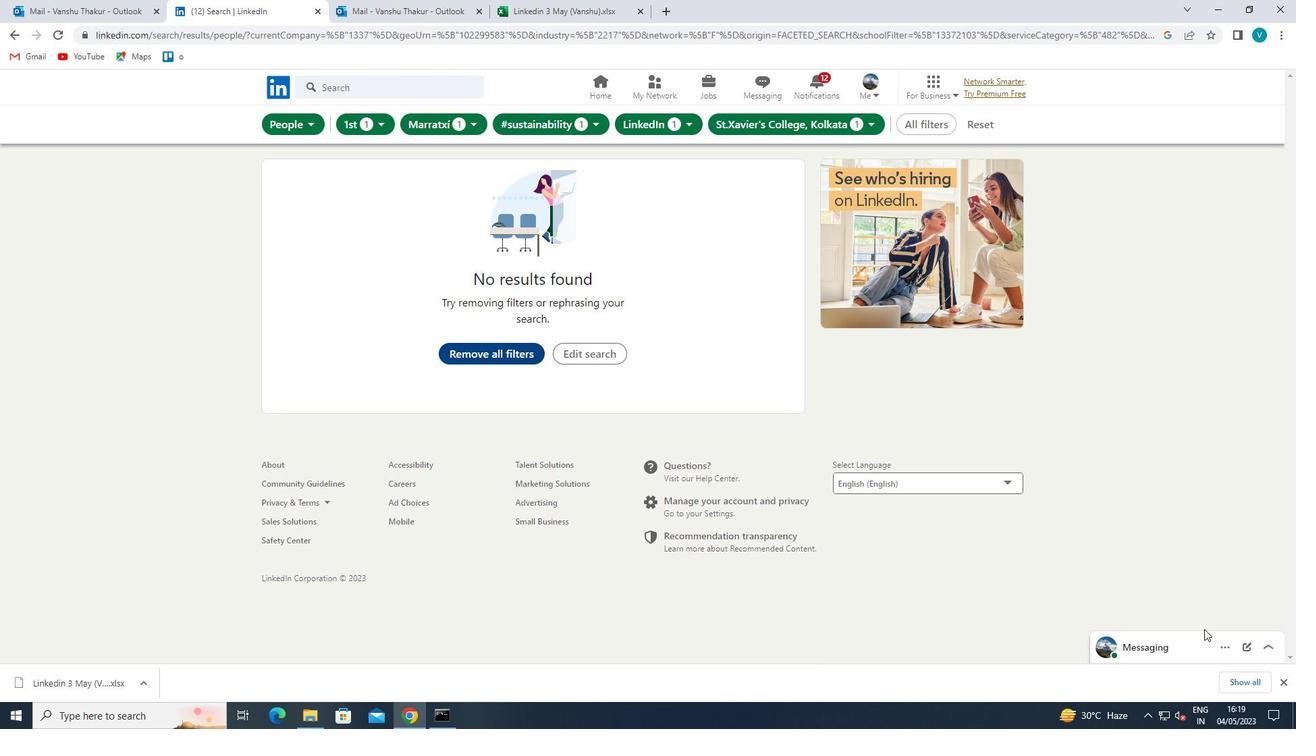 
